Task: Find connections with filter location Rio do Sul with filter topic #startupwith filter profile language French with filter current company Acko with filter school Jobs in Bangalore with filter industry Leasing Residential Real Estate with filter service category Audio Engineering with filter keywords title Novelist/Writer
Action: Mouse moved to (294, 327)
Screenshot: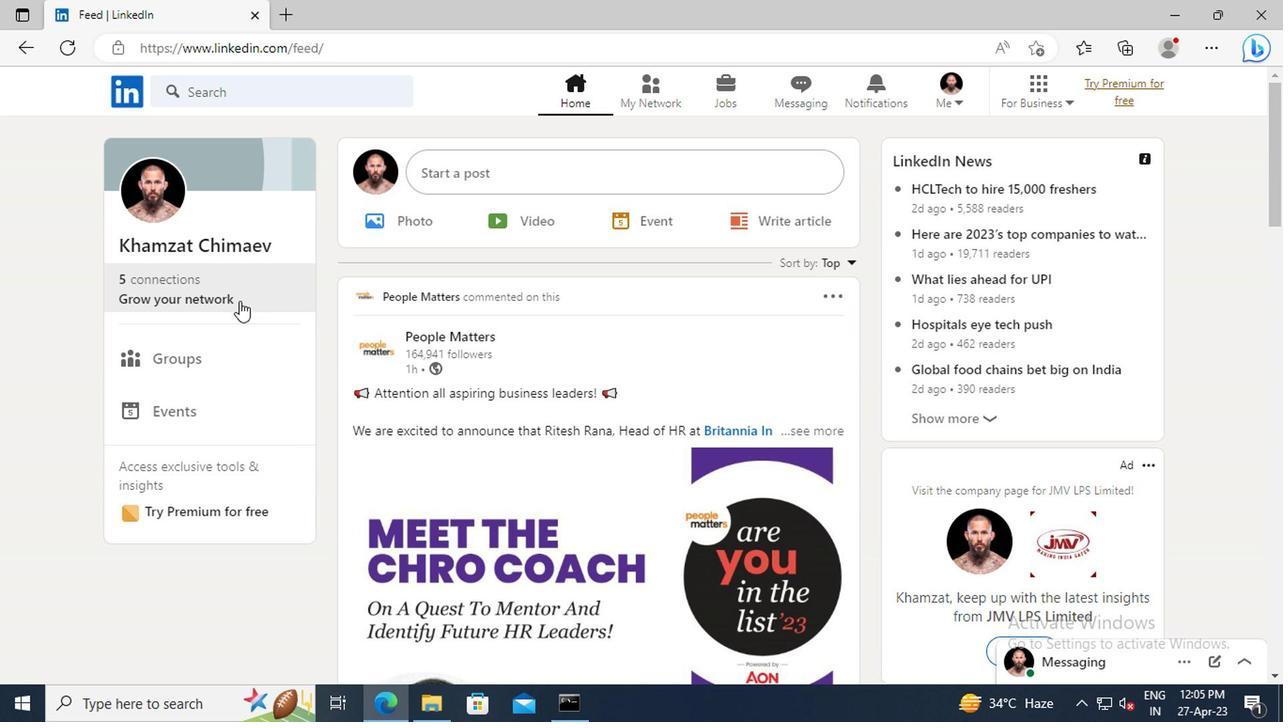 
Action: Mouse pressed left at (294, 327)
Screenshot: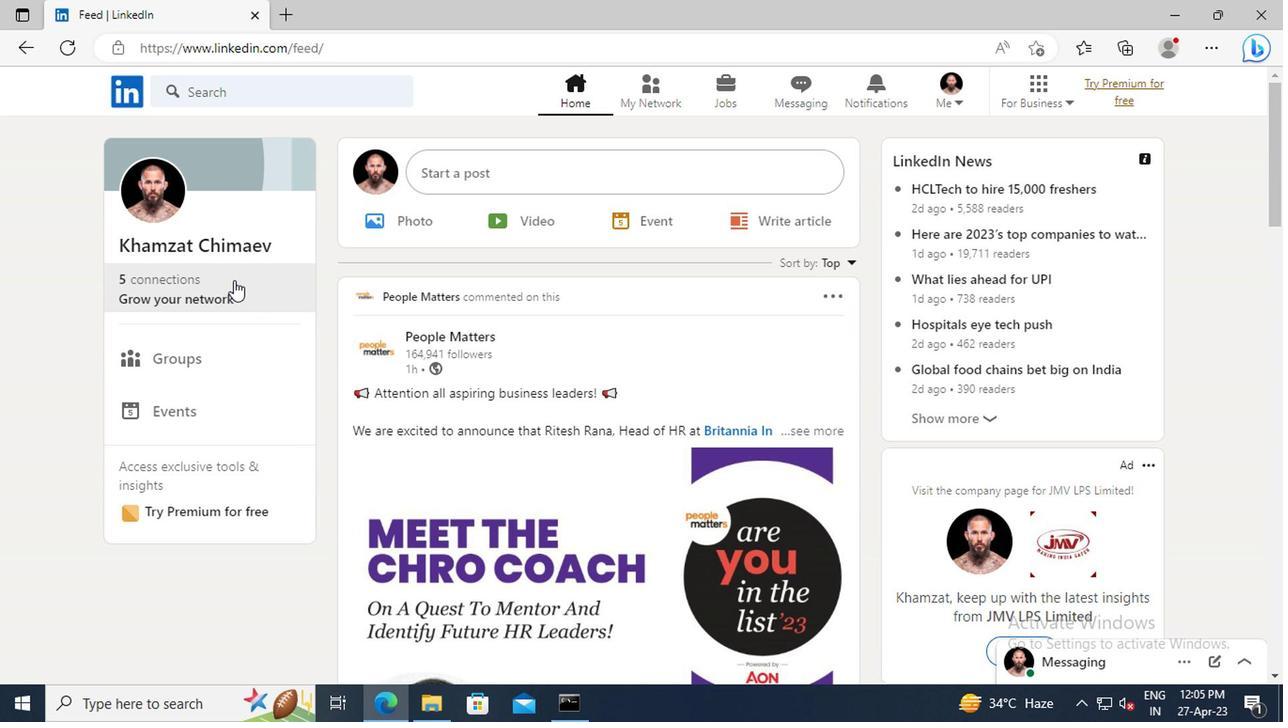 
Action: Mouse moved to (297, 272)
Screenshot: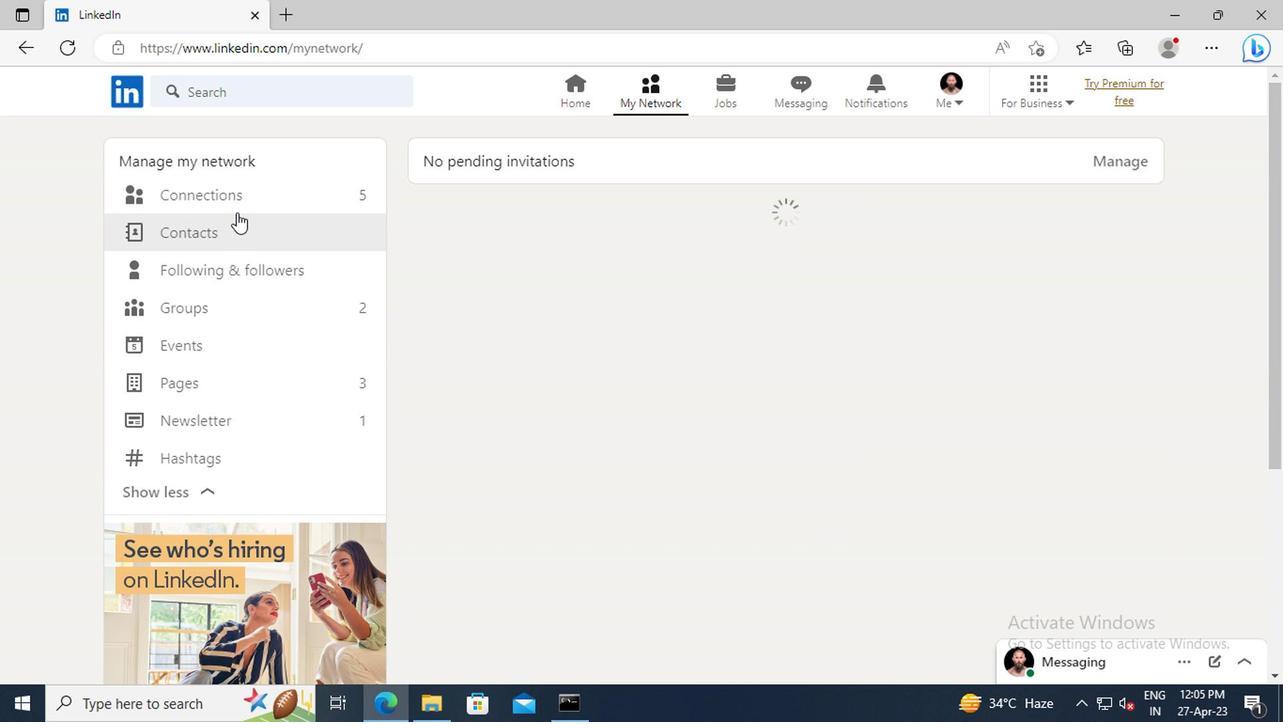 
Action: Mouse pressed left at (297, 272)
Screenshot: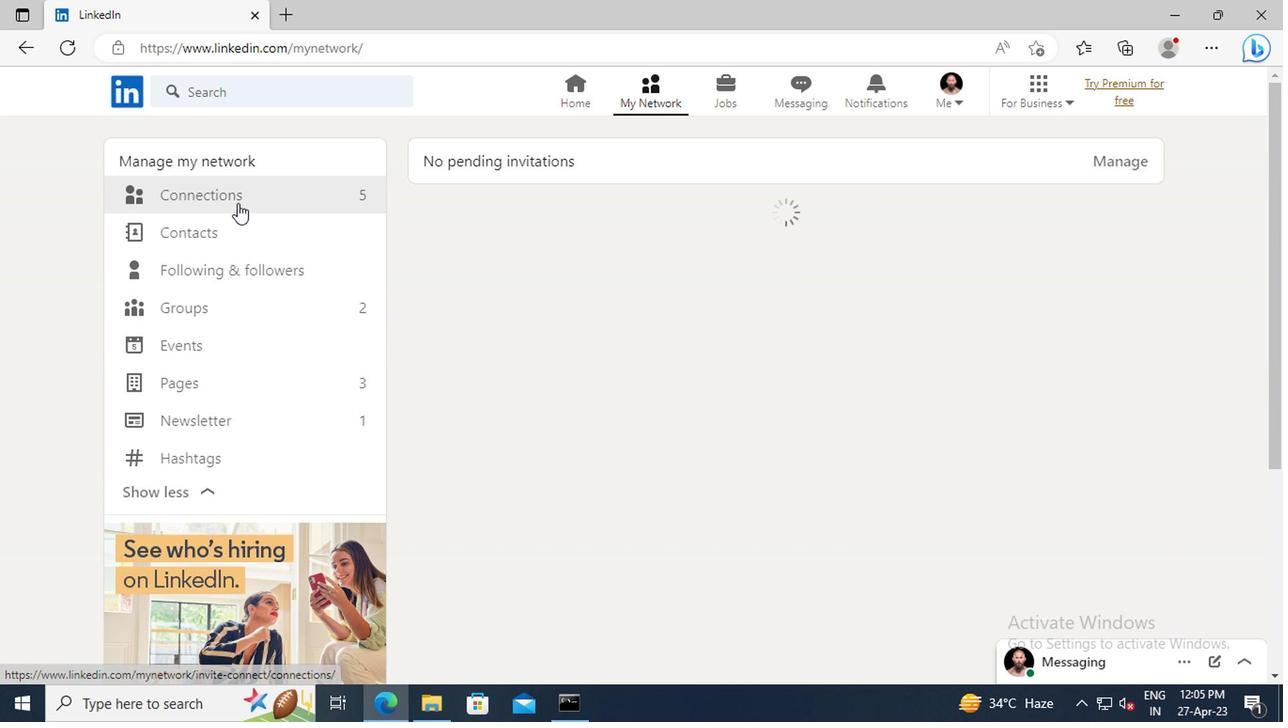 
Action: Mouse moved to (683, 271)
Screenshot: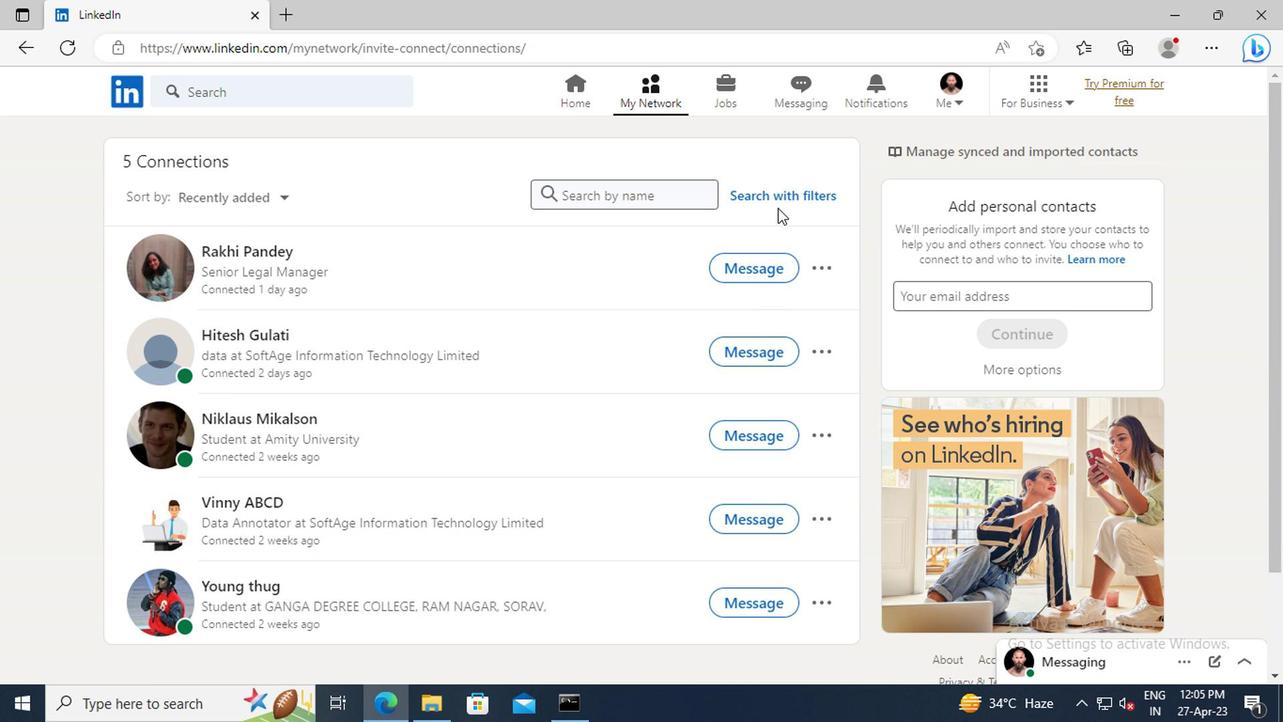 
Action: Mouse pressed left at (683, 271)
Screenshot: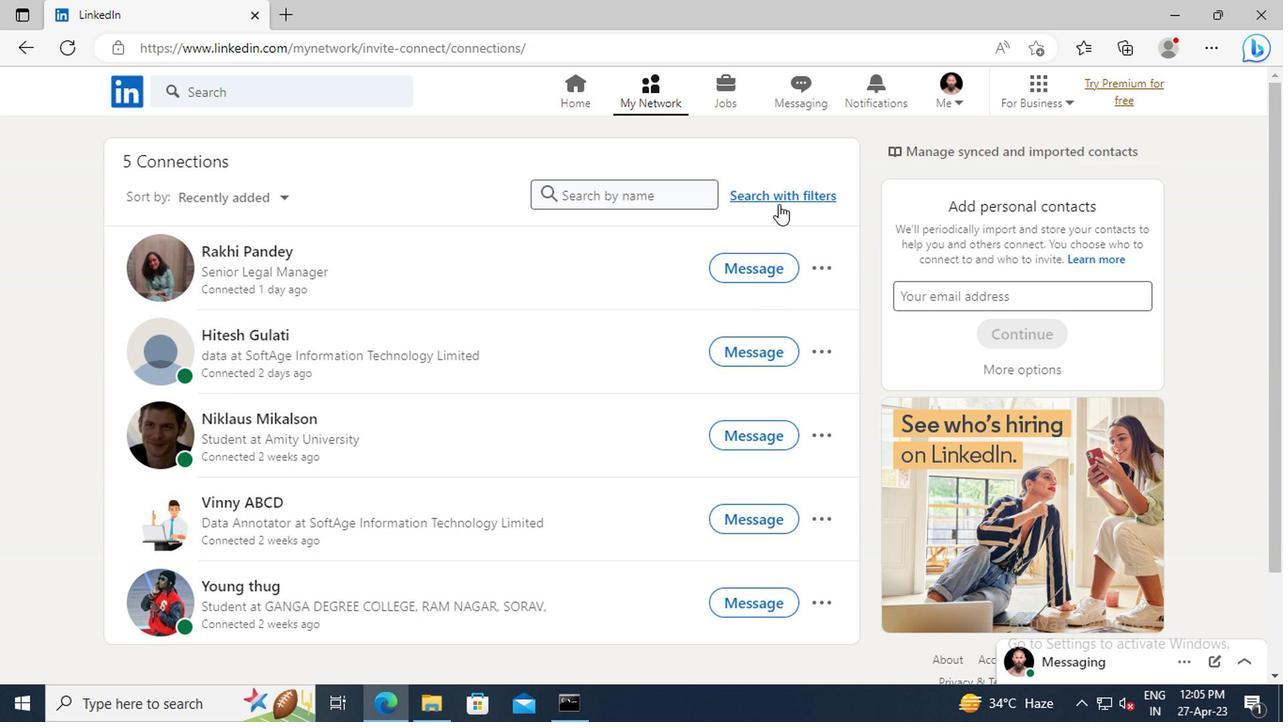 
Action: Mouse moved to (631, 235)
Screenshot: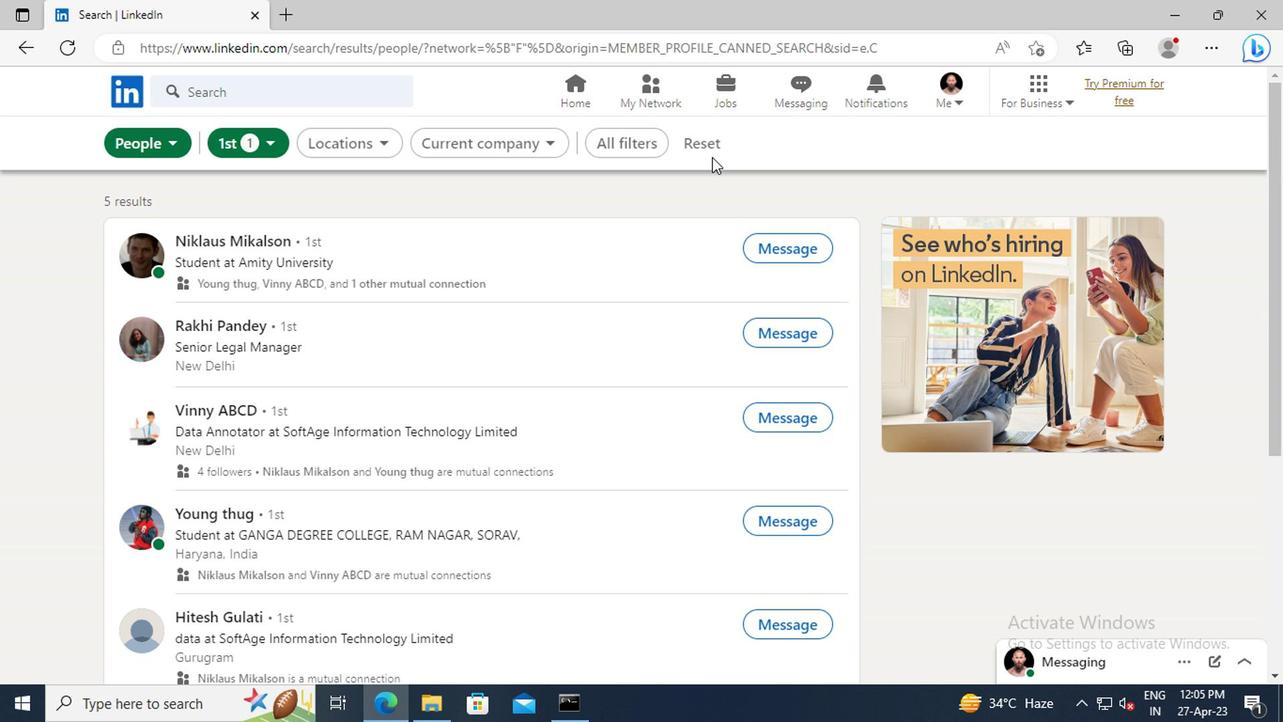
Action: Mouse pressed left at (631, 235)
Screenshot: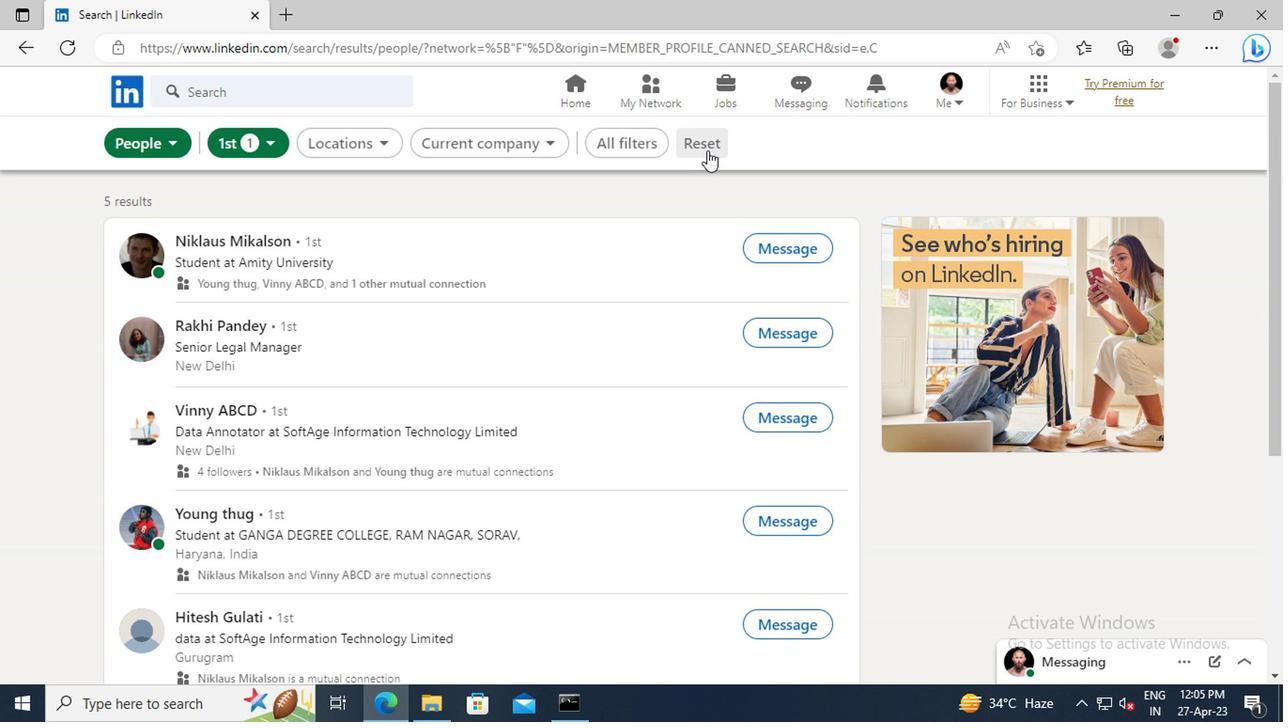 
Action: Mouse moved to (613, 232)
Screenshot: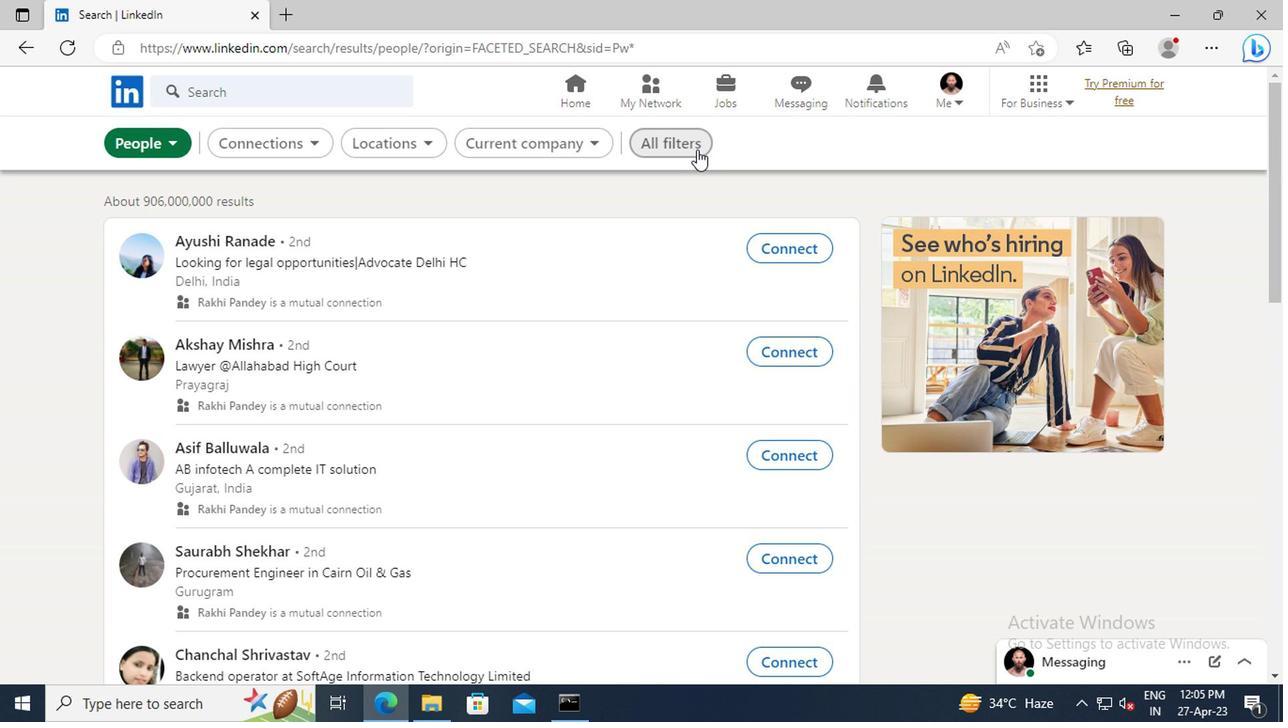 
Action: Mouse pressed left at (613, 232)
Screenshot: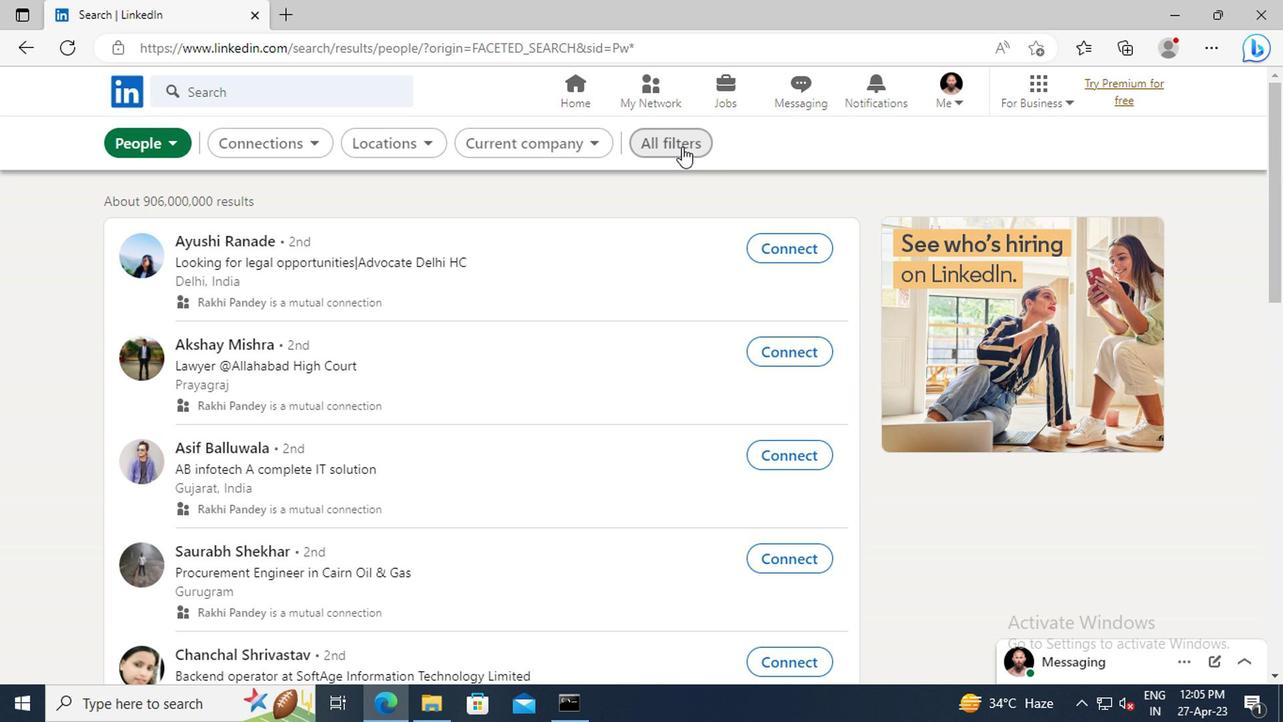 
Action: Mouse moved to (881, 379)
Screenshot: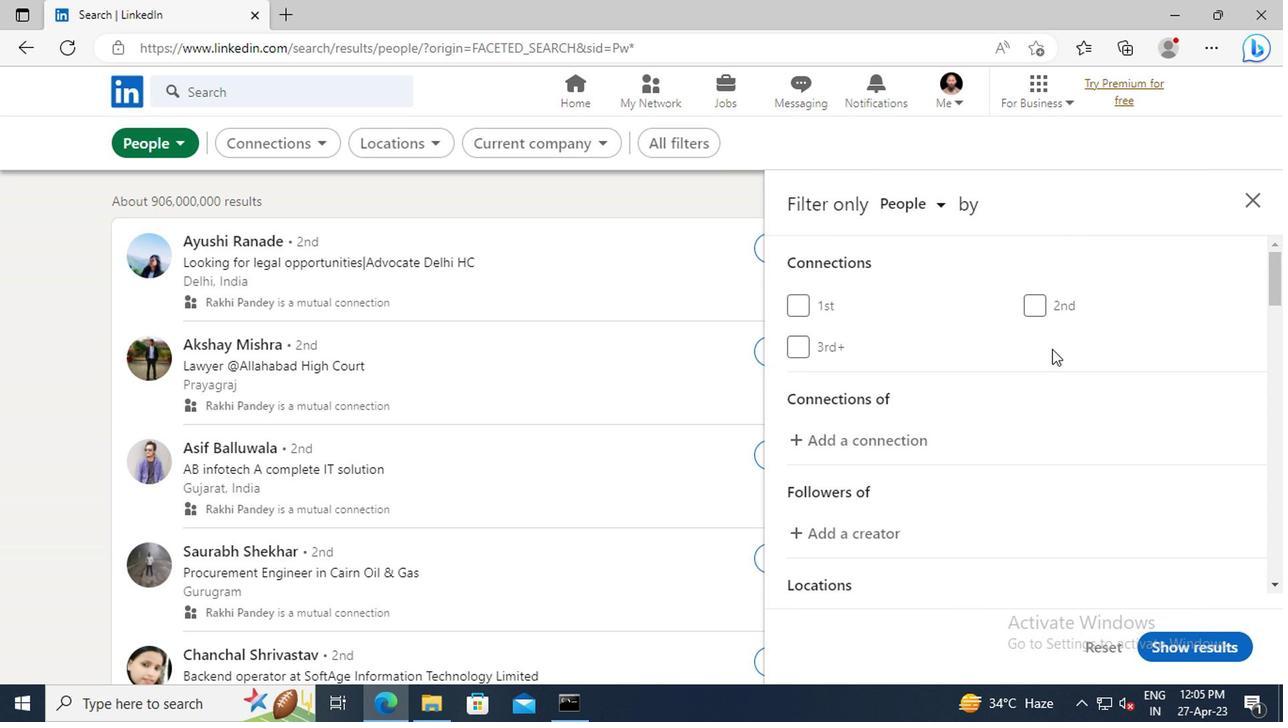 
Action: Mouse scrolled (881, 379) with delta (0, 0)
Screenshot: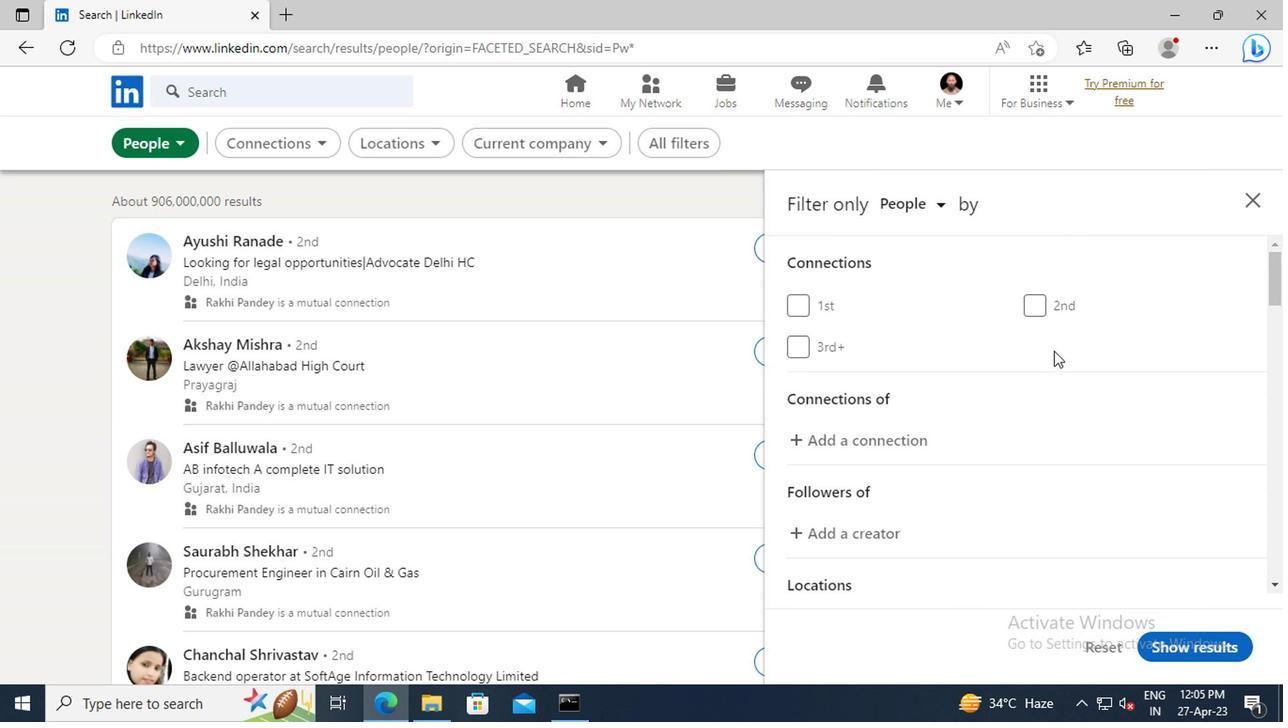 
Action: Mouse scrolled (881, 379) with delta (0, 0)
Screenshot: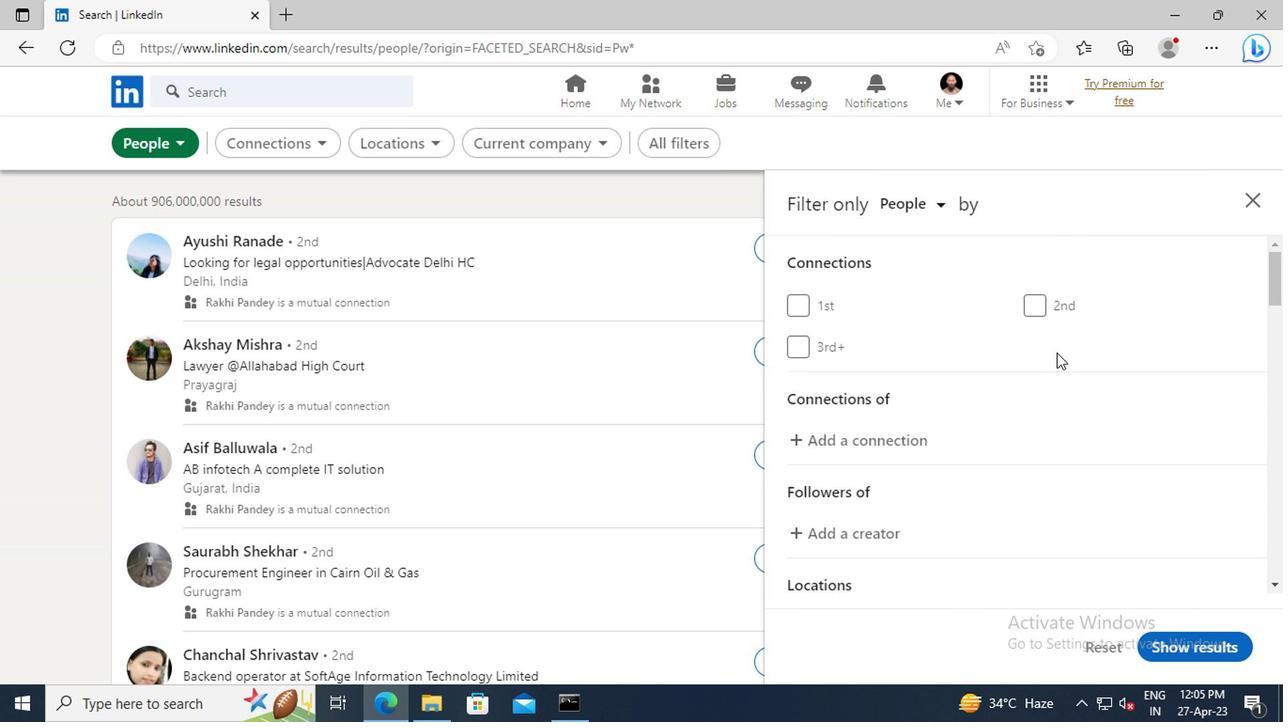 
Action: Mouse scrolled (881, 379) with delta (0, 0)
Screenshot: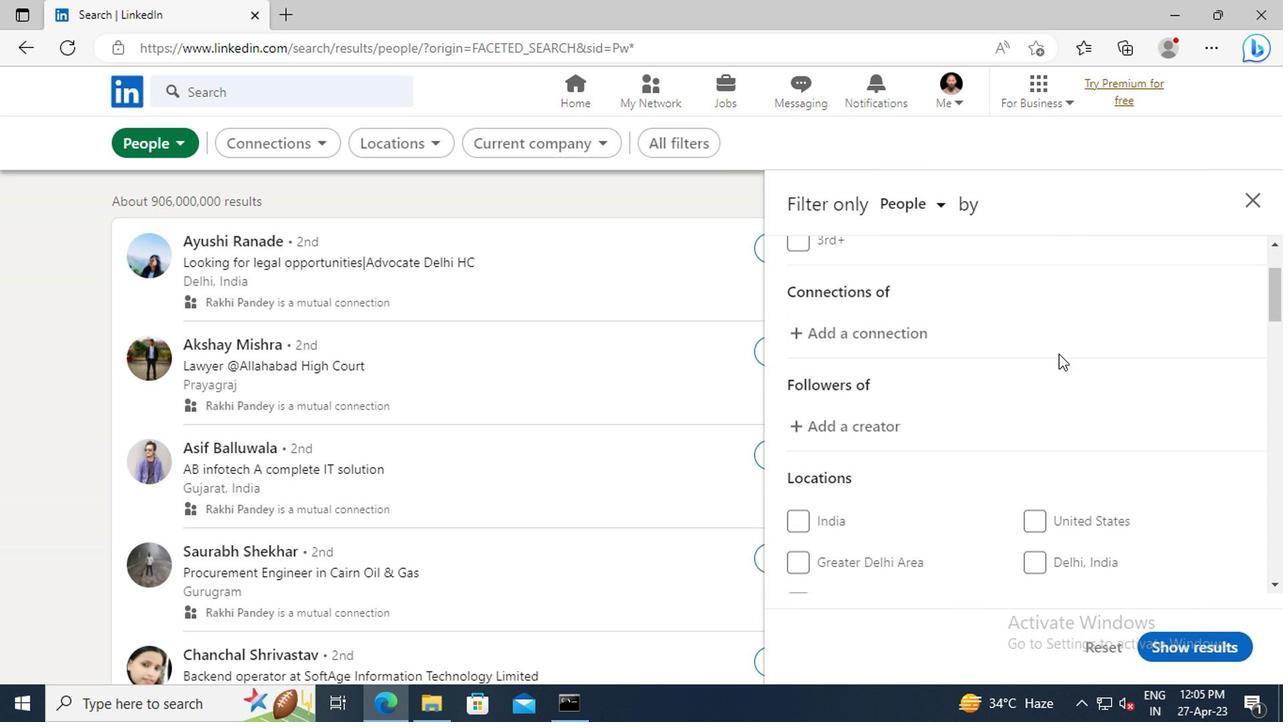 
Action: Mouse scrolled (881, 379) with delta (0, 0)
Screenshot: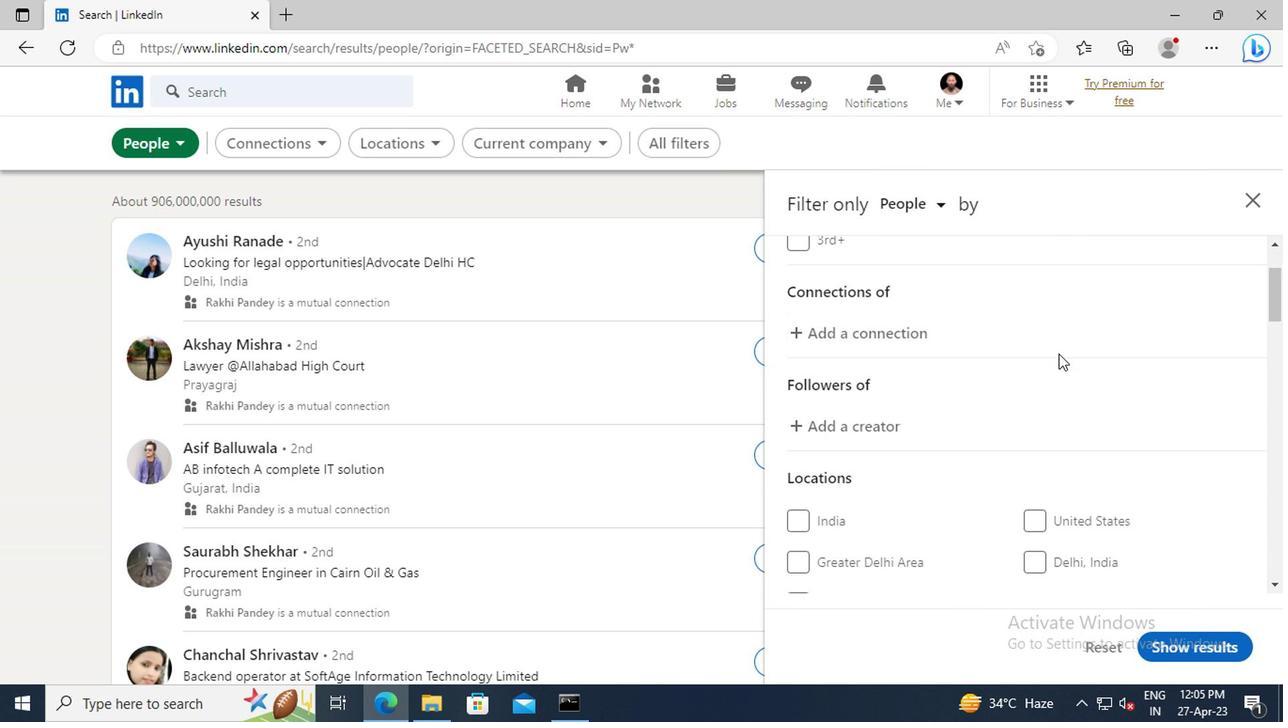 
Action: Mouse scrolled (881, 379) with delta (0, 0)
Screenshot: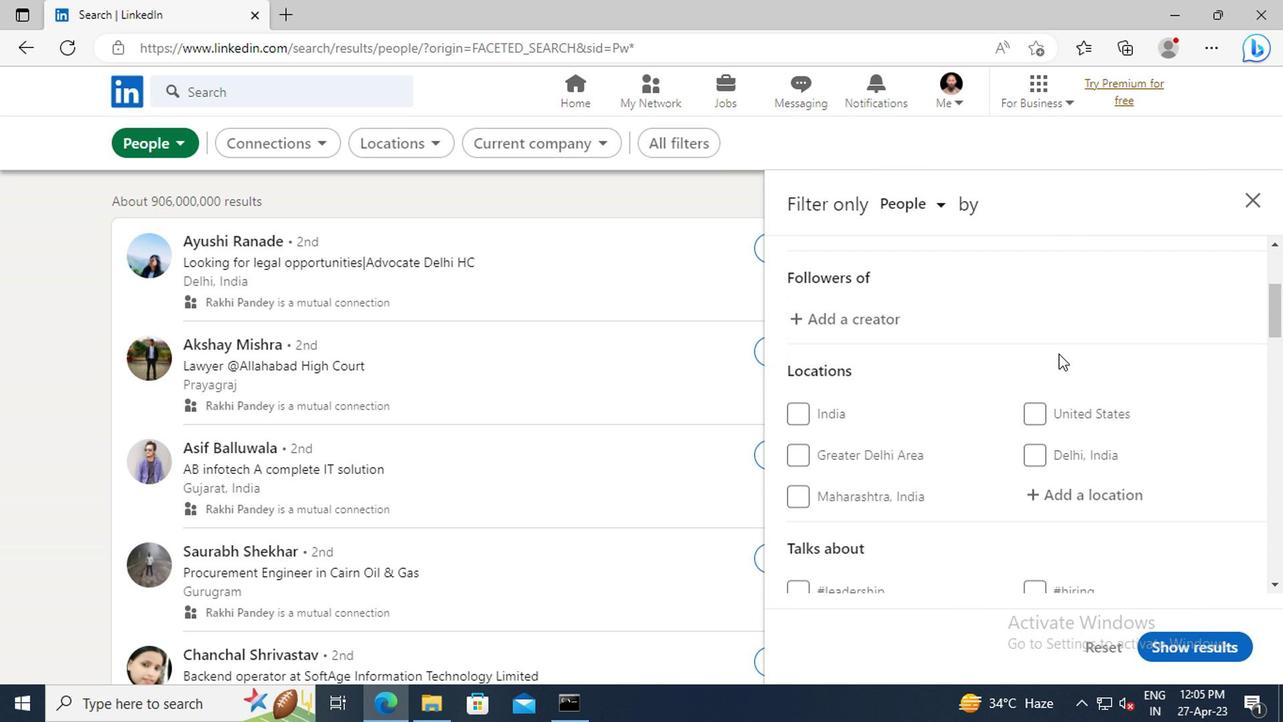 
Action: Mouse moved to (889, 439)
Screenshot: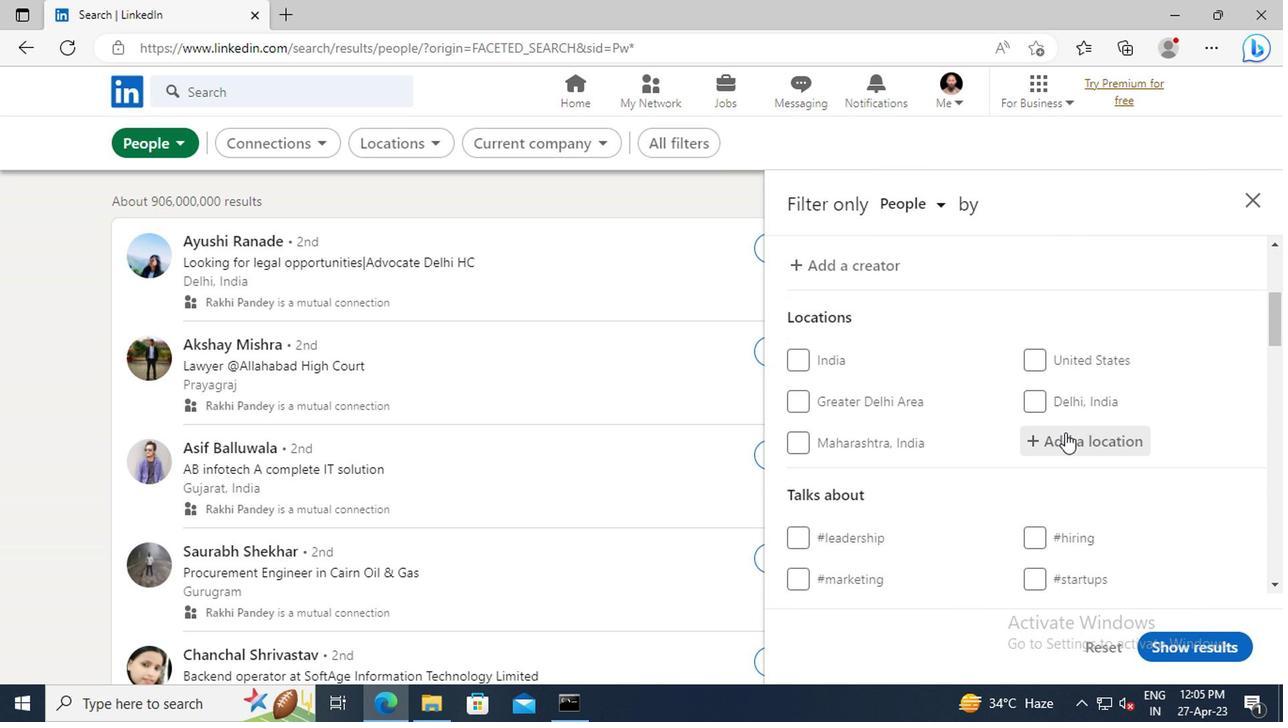 
Action: Mouse pressed left at (889, 439)
Screenshot: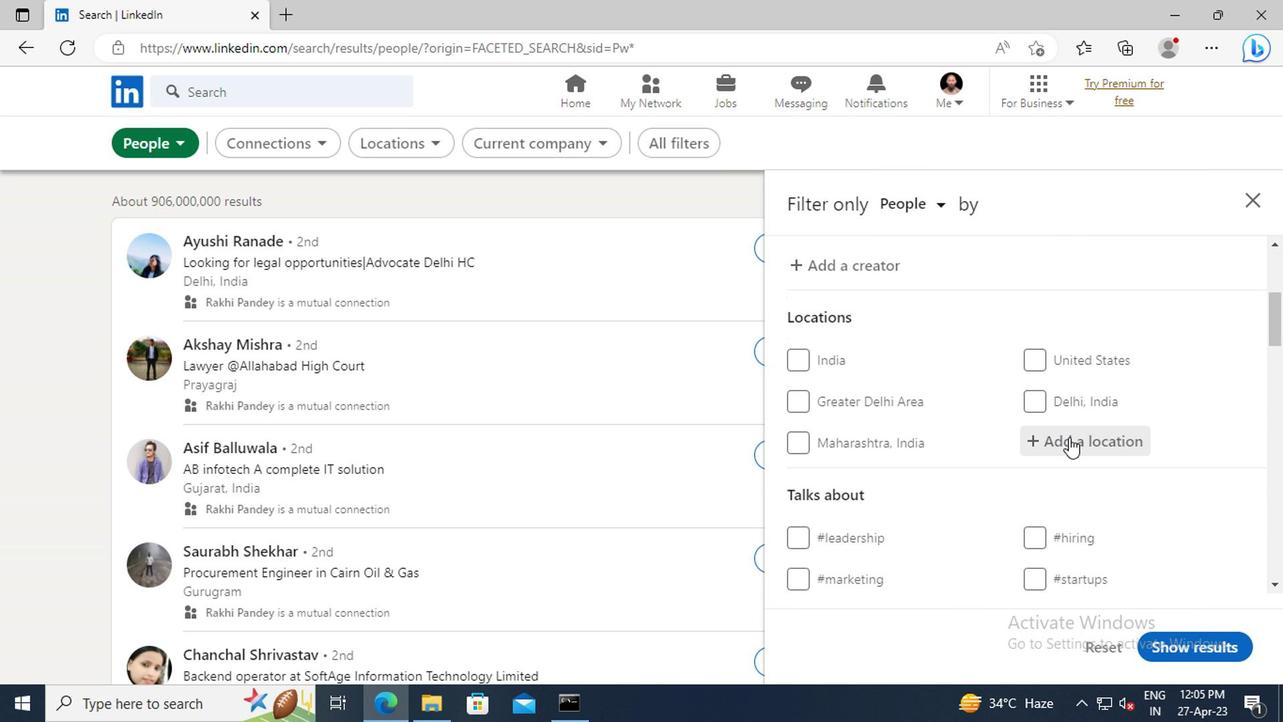 
Action: Key pressed <Key.shift>RIO<Key.space>DU<Key.space><Key.shift>SUL<Key.enter>
Screenshot: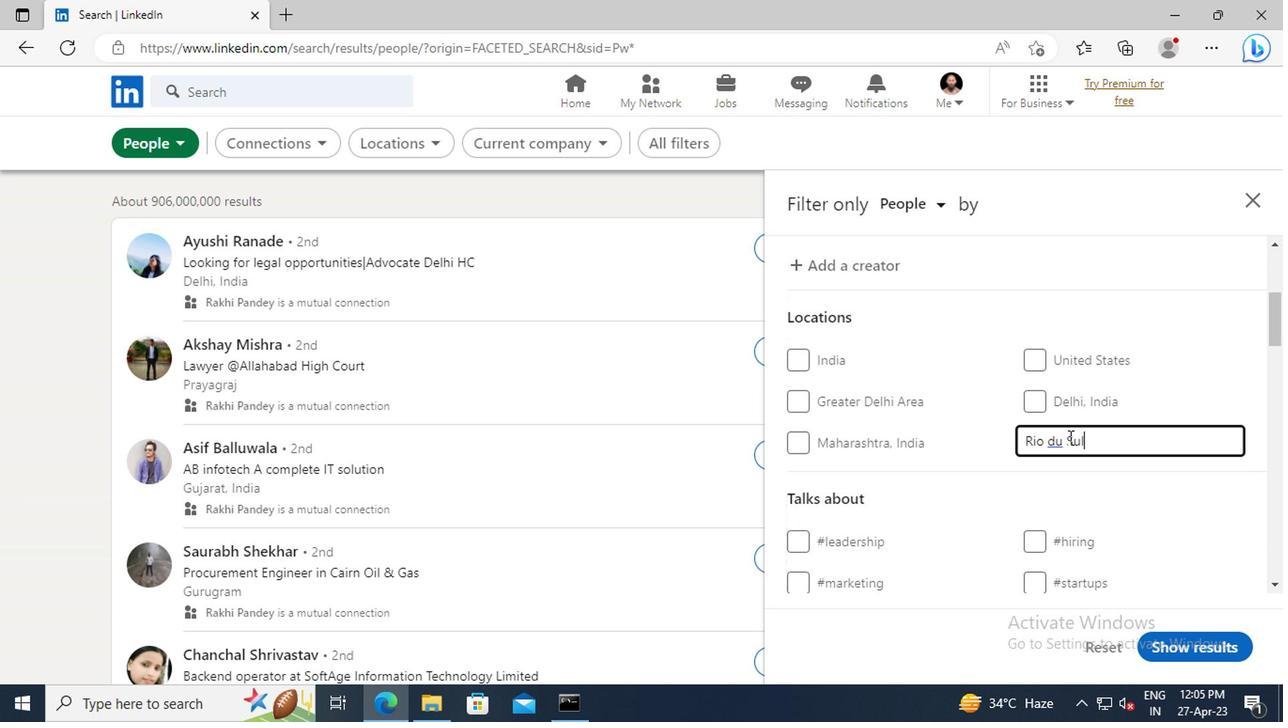 
Action: Mouse moved to (898, 431)
Screenshot: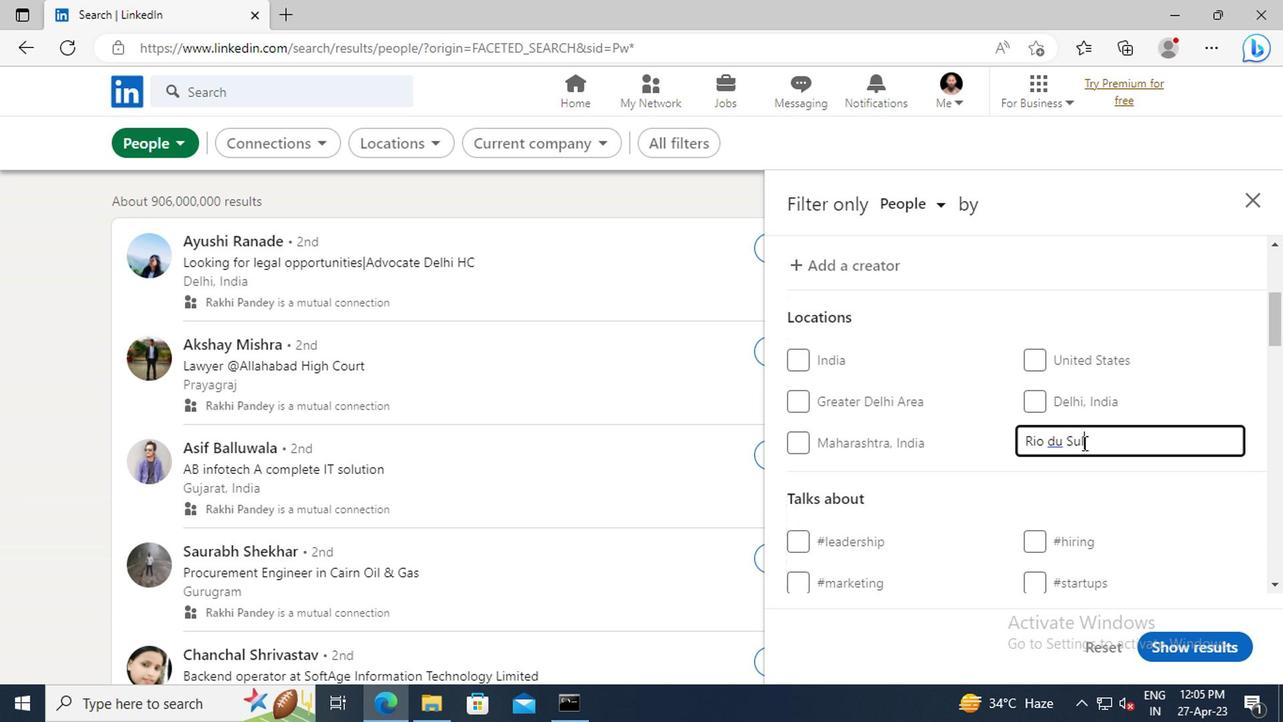 
Action: Mouse scrolled (898, 431) with delta (0, 0)
Screenshot: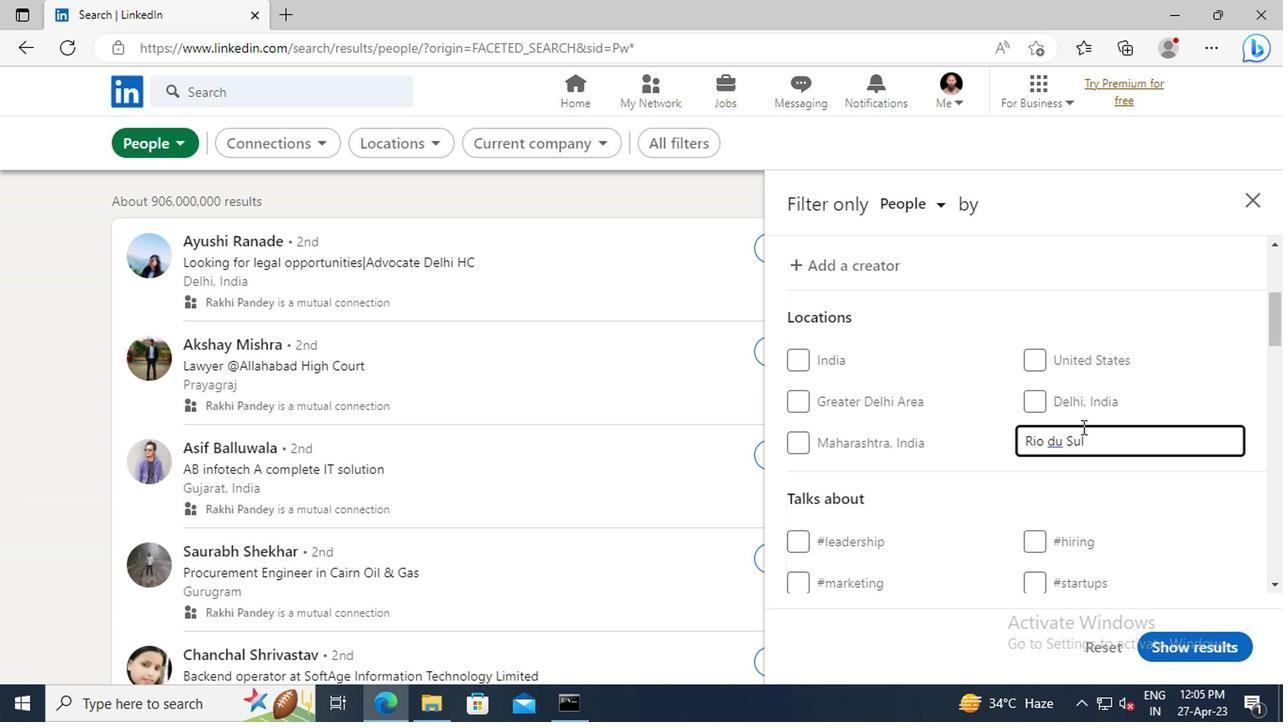 
Action: Mouse scrolled (898, 431) with delta (0, 0)
Screenshot: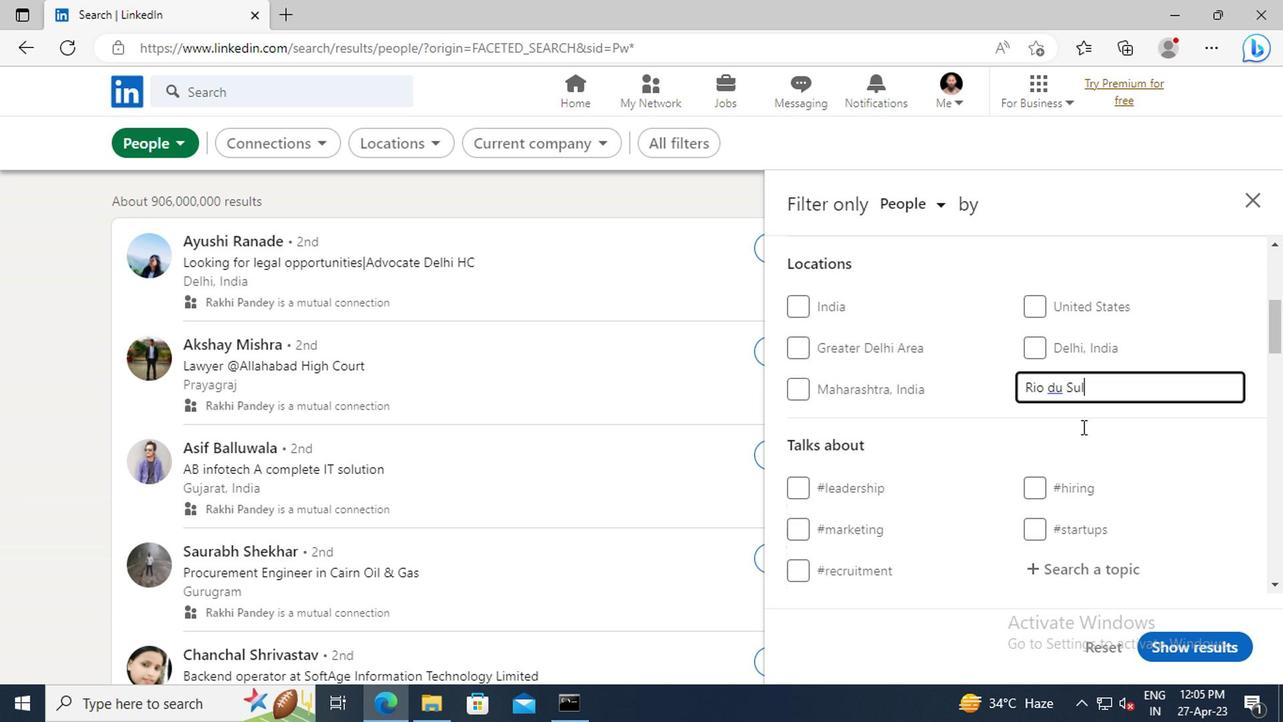
Action: Mouse scrolled (898, 431) with delta (0, 0)
Screenshot: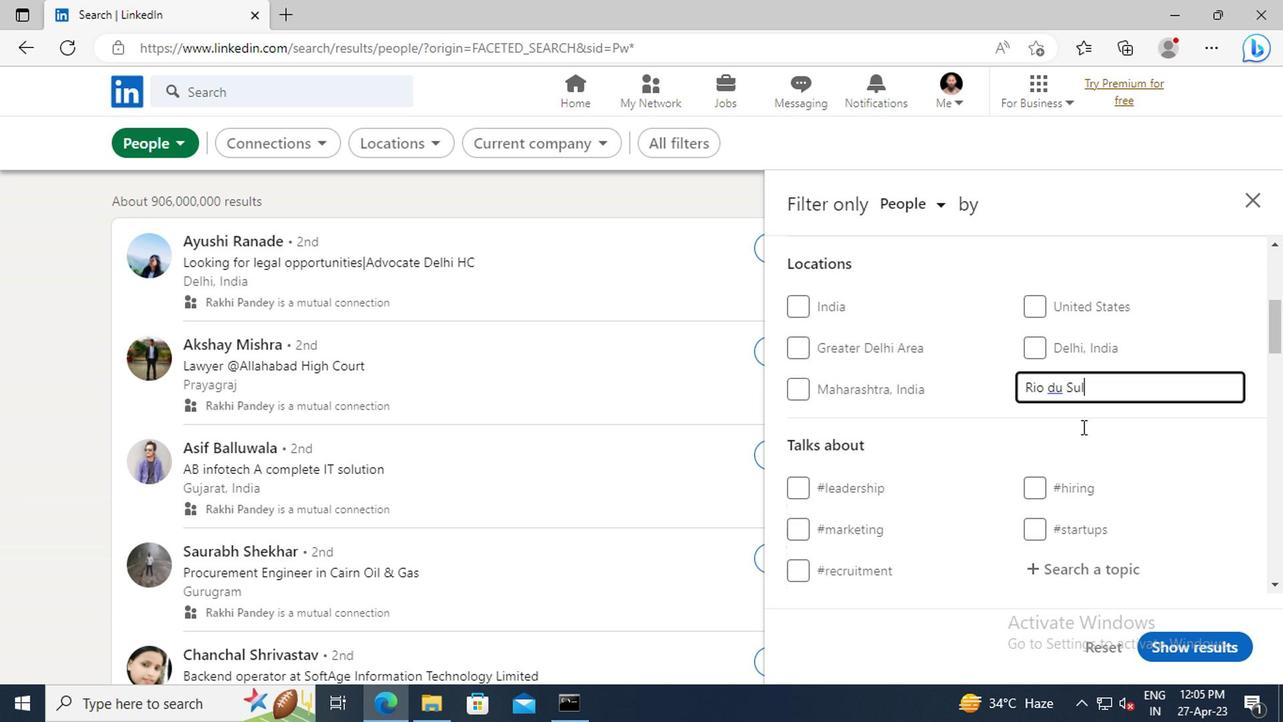 
Action: Mouse scrolled (898, 431) with delta (0, 0)
Screenshot: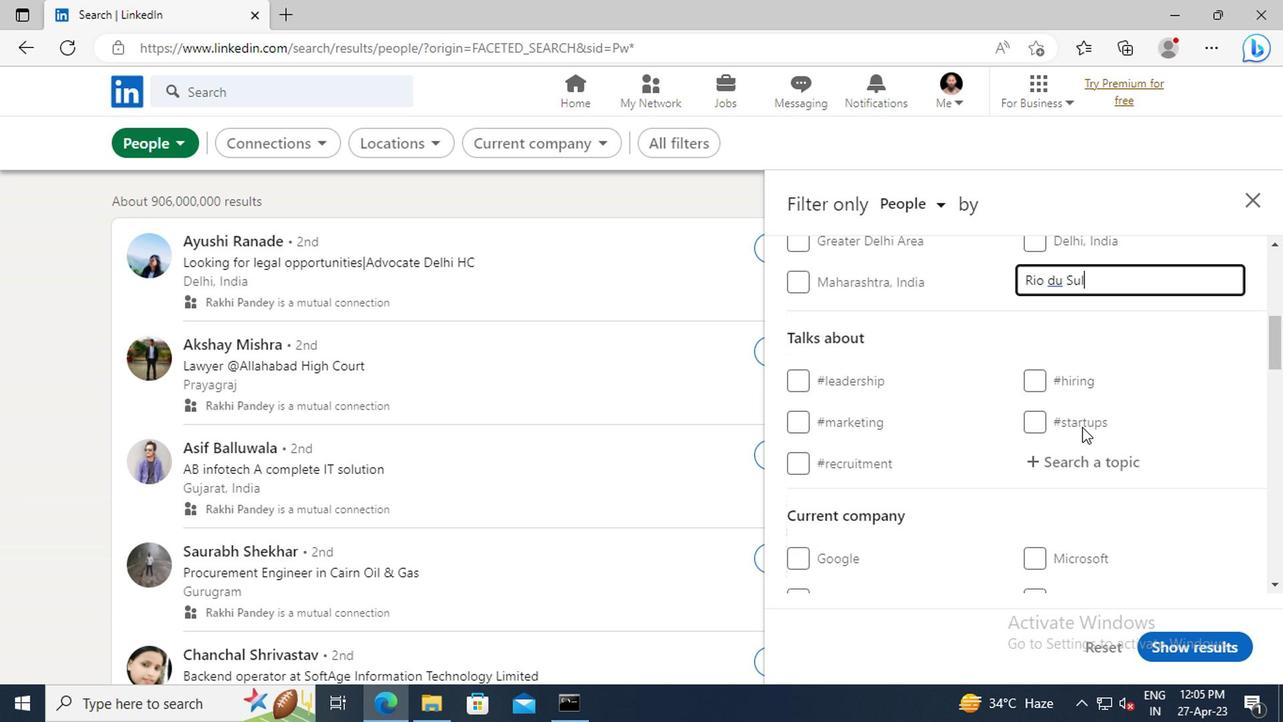 
Action: Mouse moved to (885, 419)
Screenshot: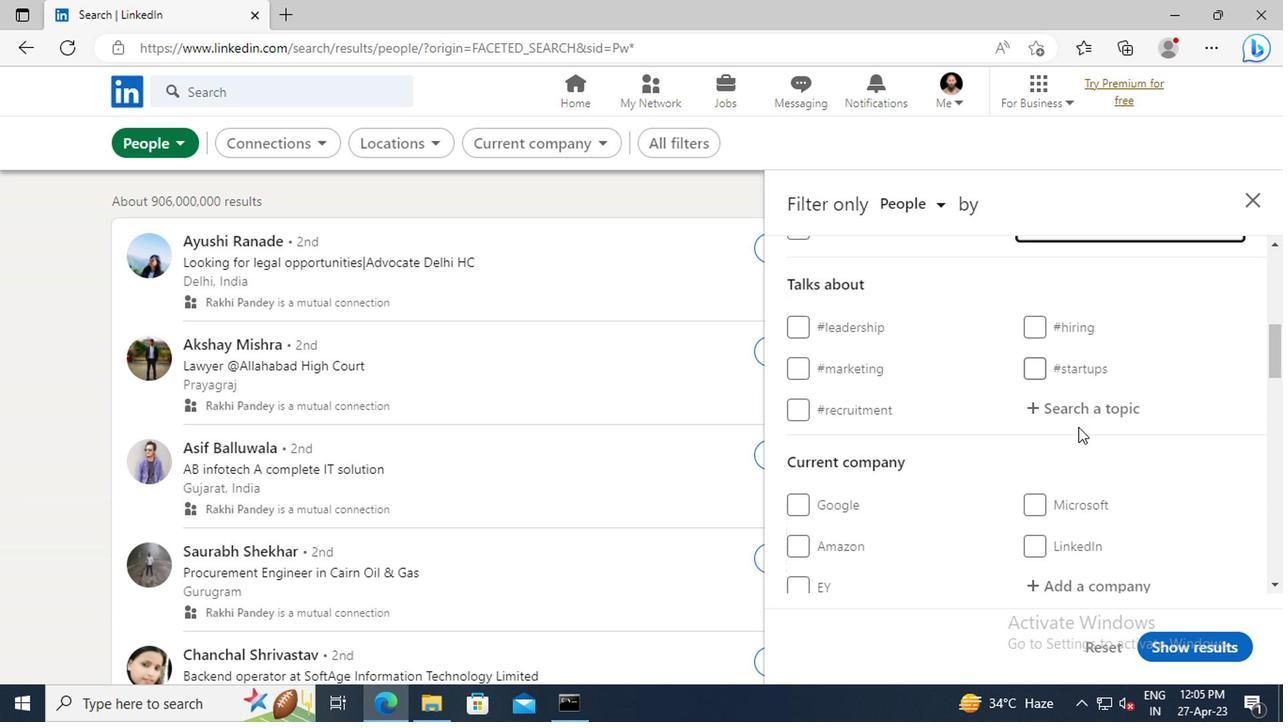 
Action: Mouse pressed left at (885, 419)
Screenshot: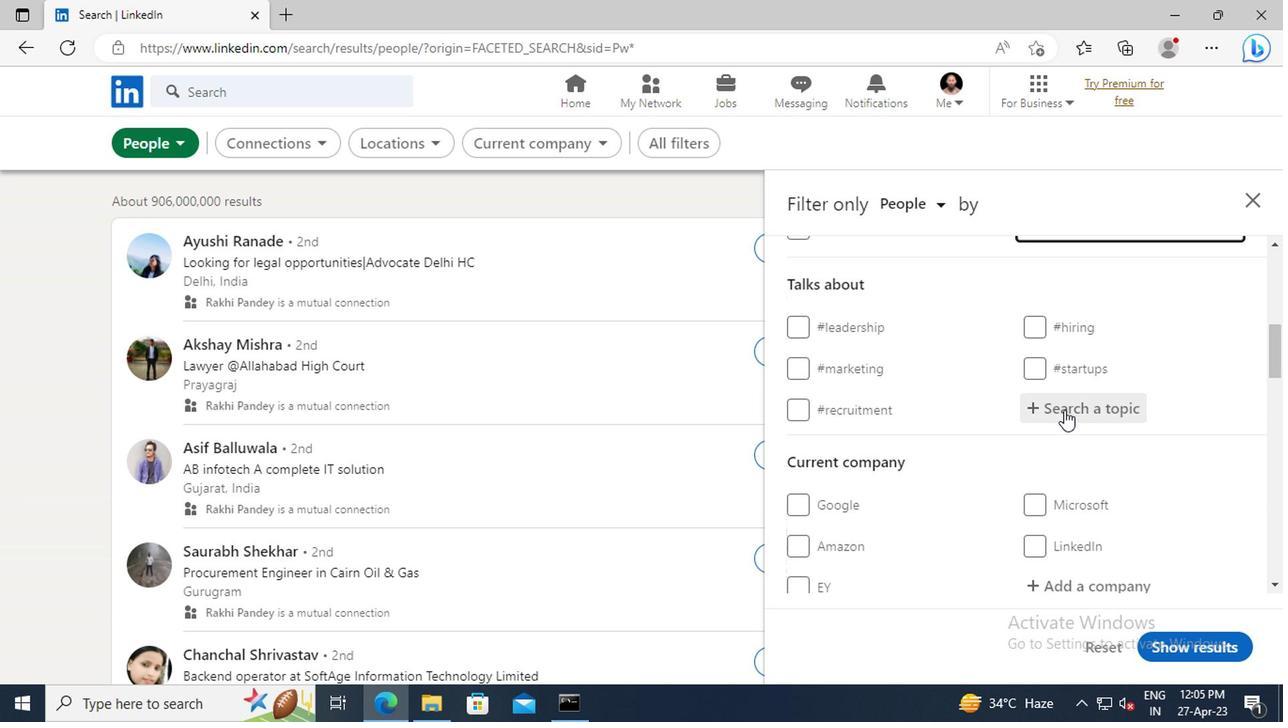 
Action: Key pressed <Key.shift>#STARTUPWITH<Key.enter>
Screenshot: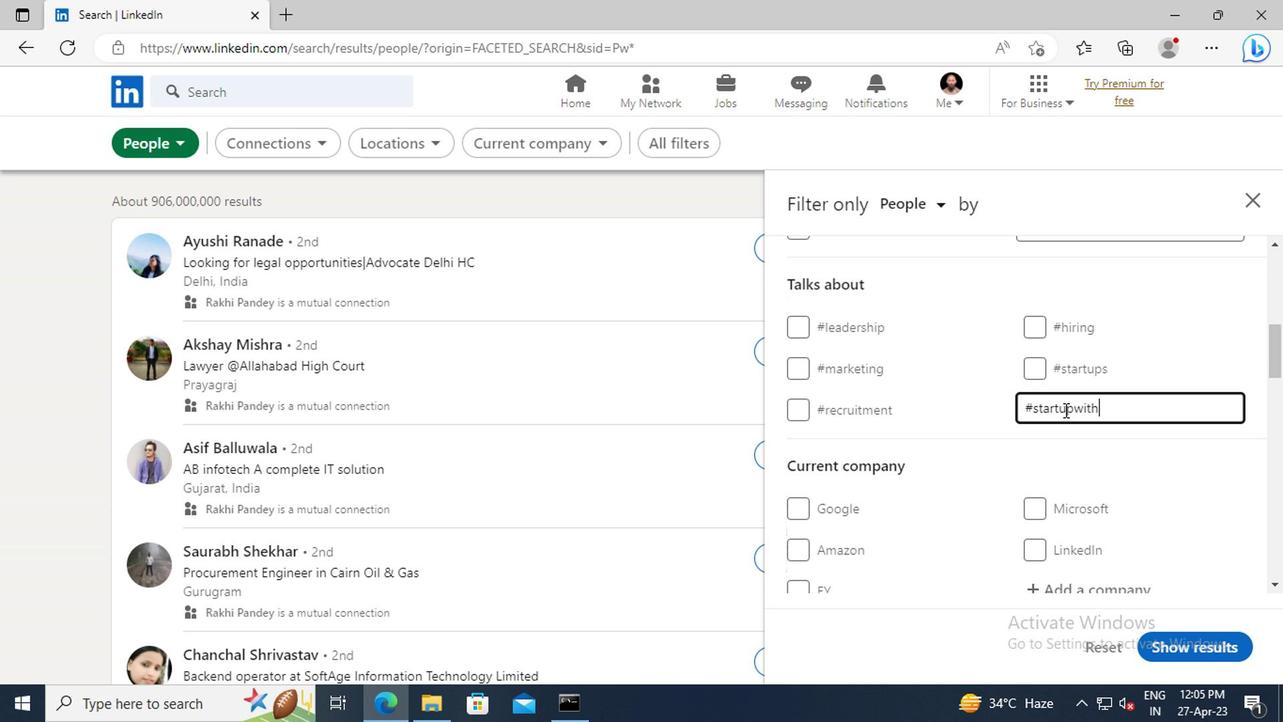 
Action: Mouse scrolled (885, 419) with delta (0, 0)
Screenshot: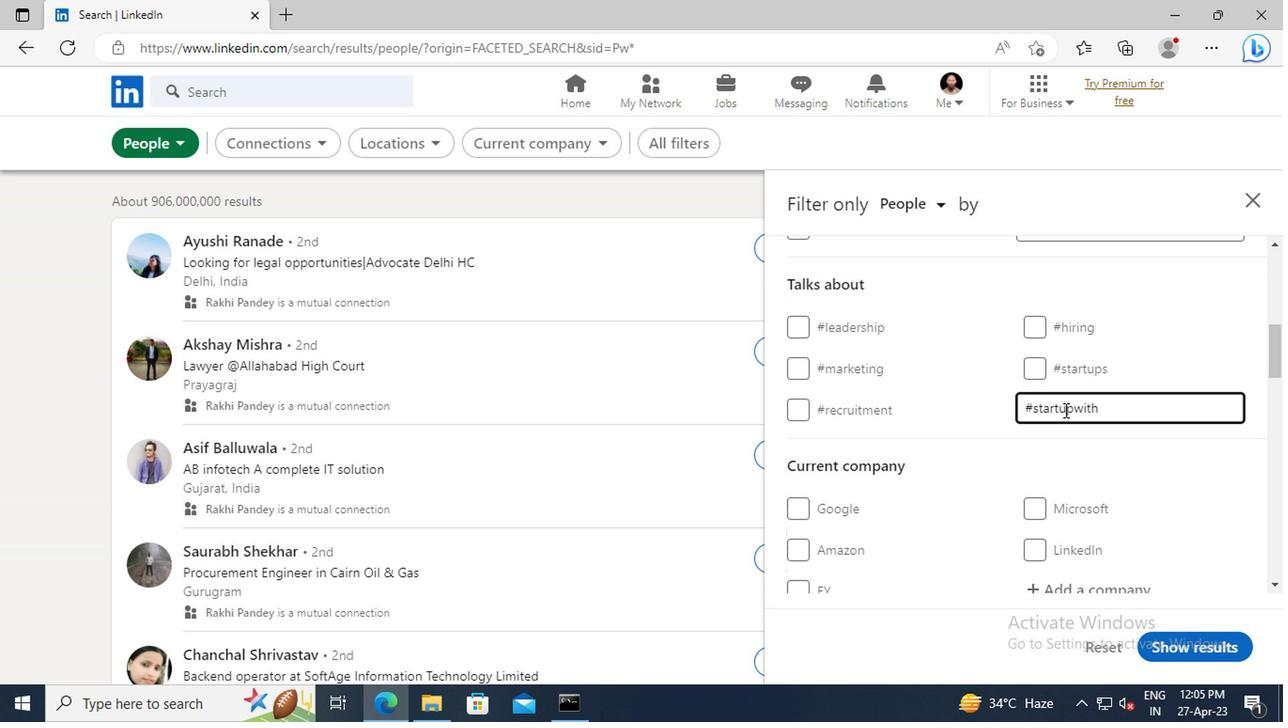 
Action: Mouse scrolled (885, 419) with delta (0, 0)
Screenshot: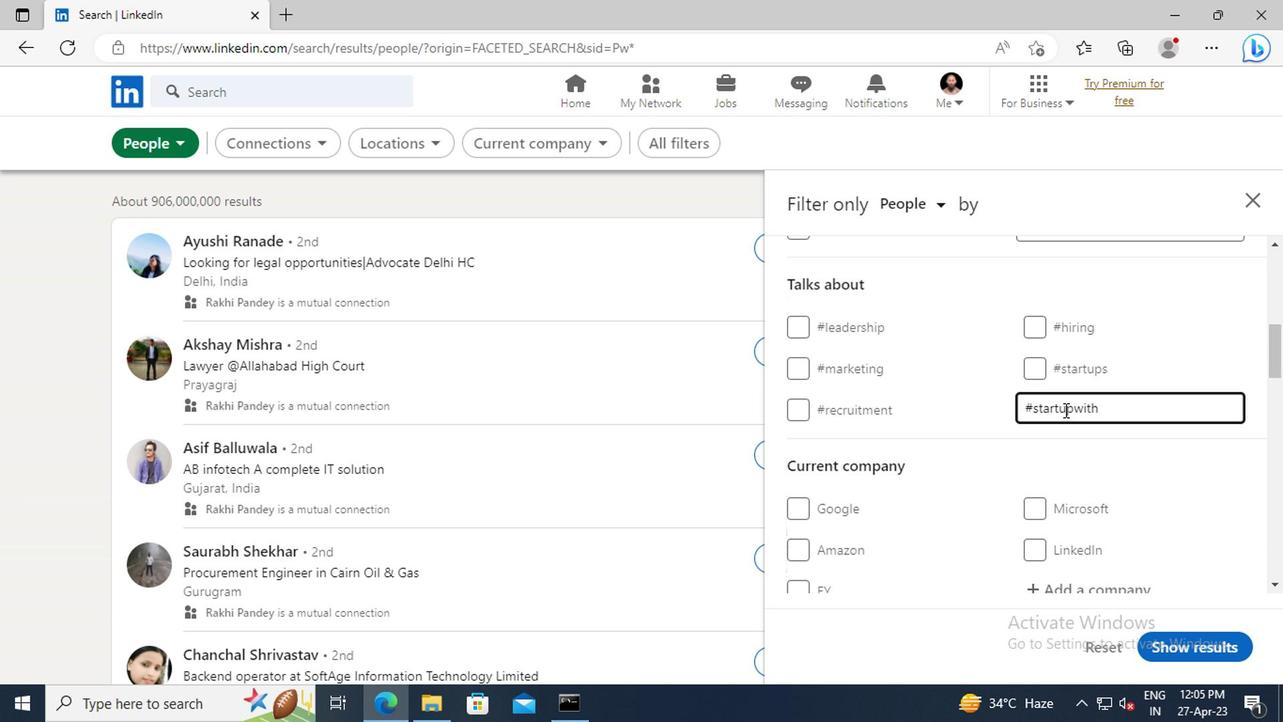 
Action: Mouse scrolled (885, 419) with delta (0, 0)
Screenshot: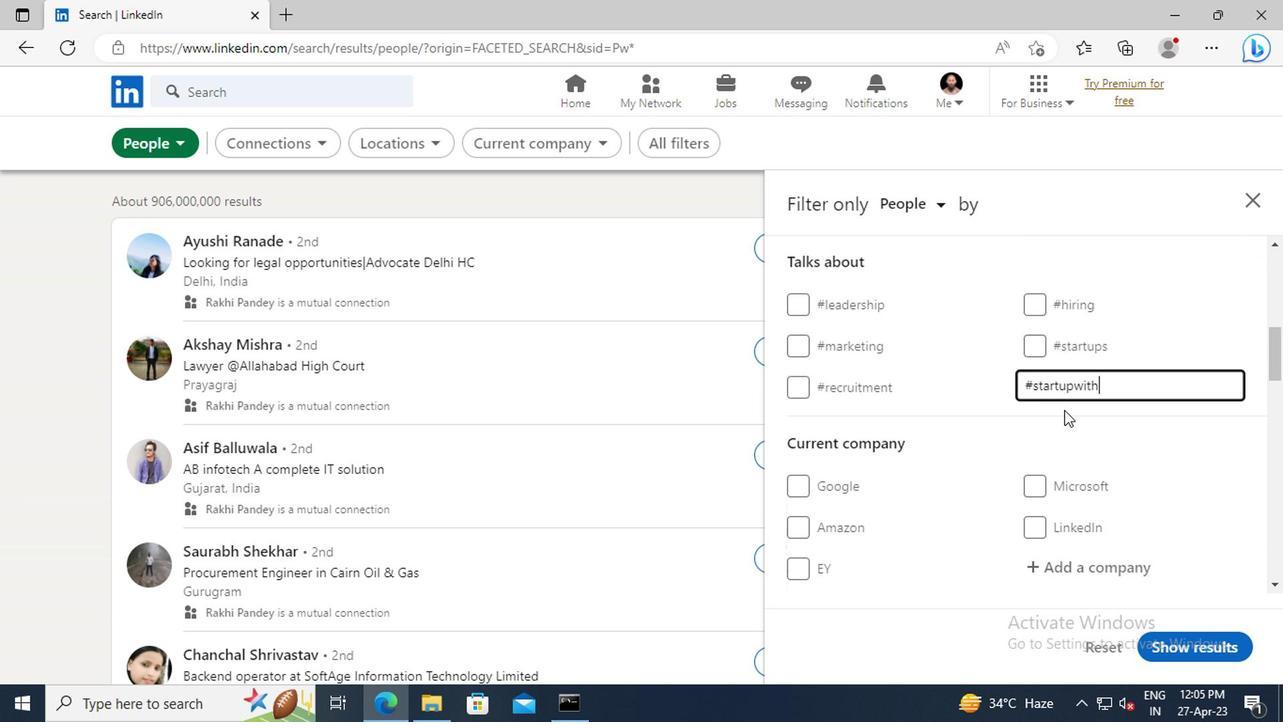 
Action: Mouse scrolled (885, 419) with delta (0, 0)
Screenshot: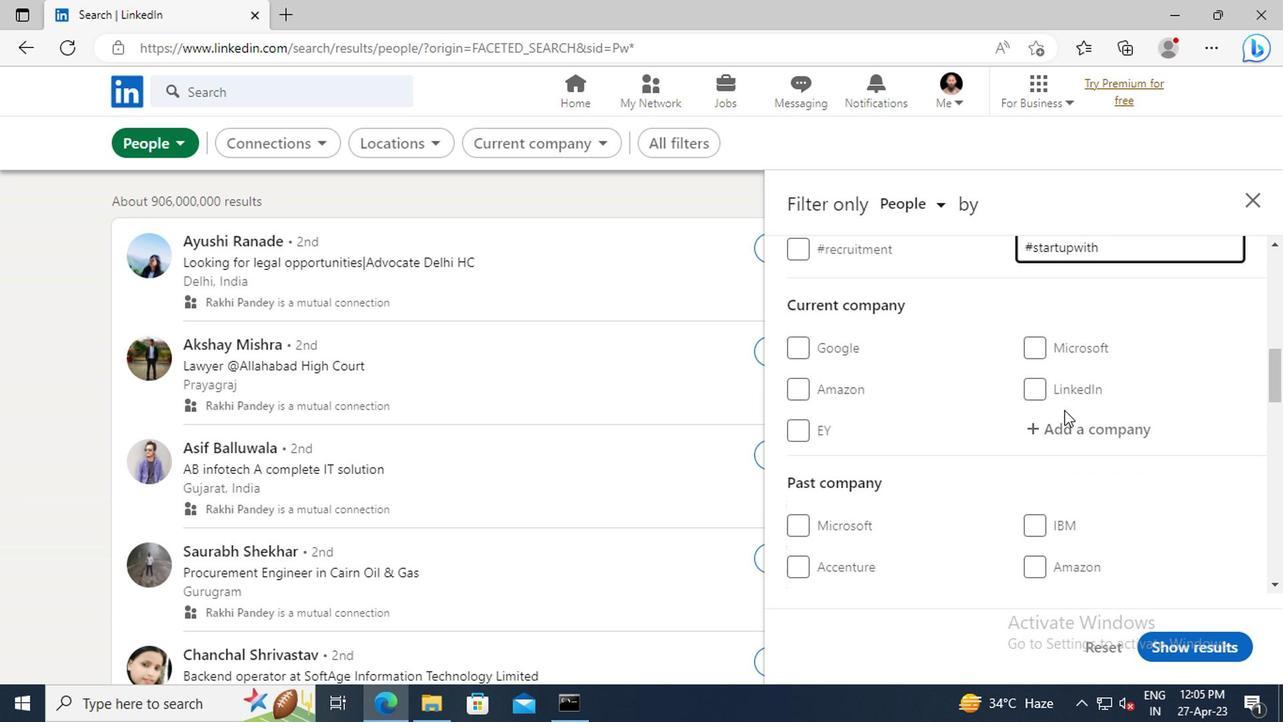 
Action: Mouse scrolled (885, 419) with delta (0, 0)
Screenshot: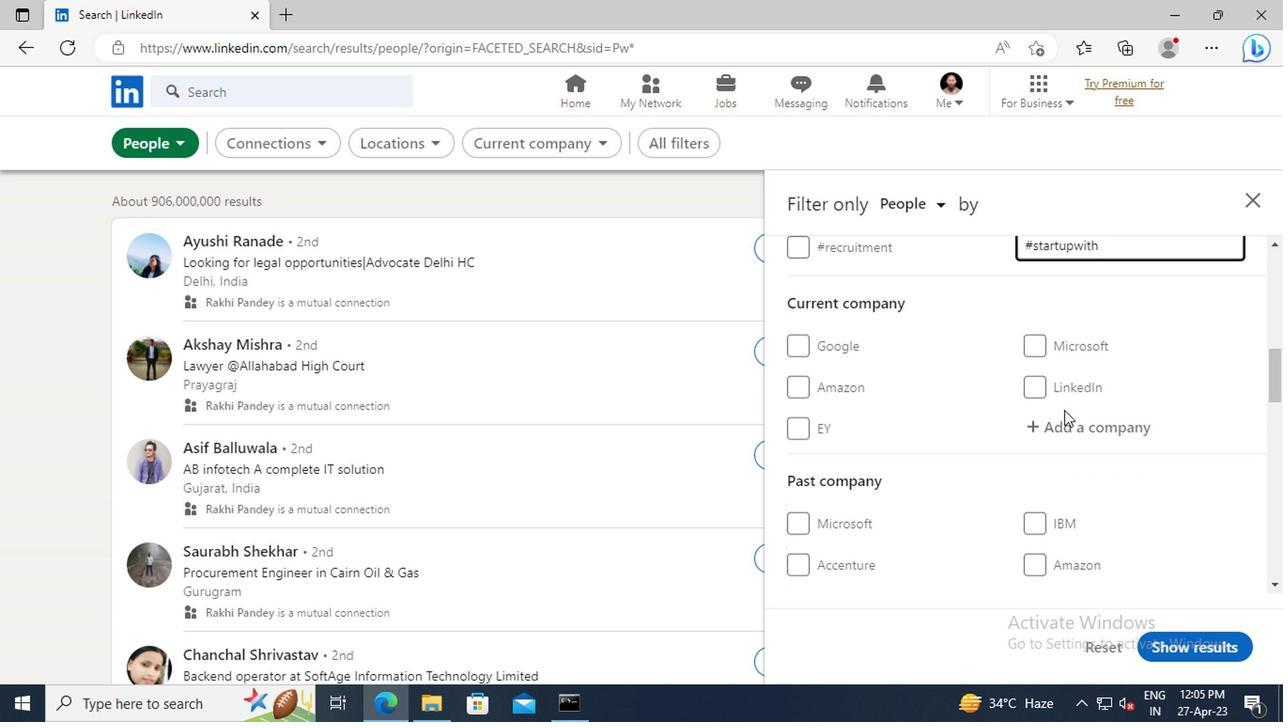 
Action: Mouse scrolled (885, 419) with delta (0, 0)
Screenshot: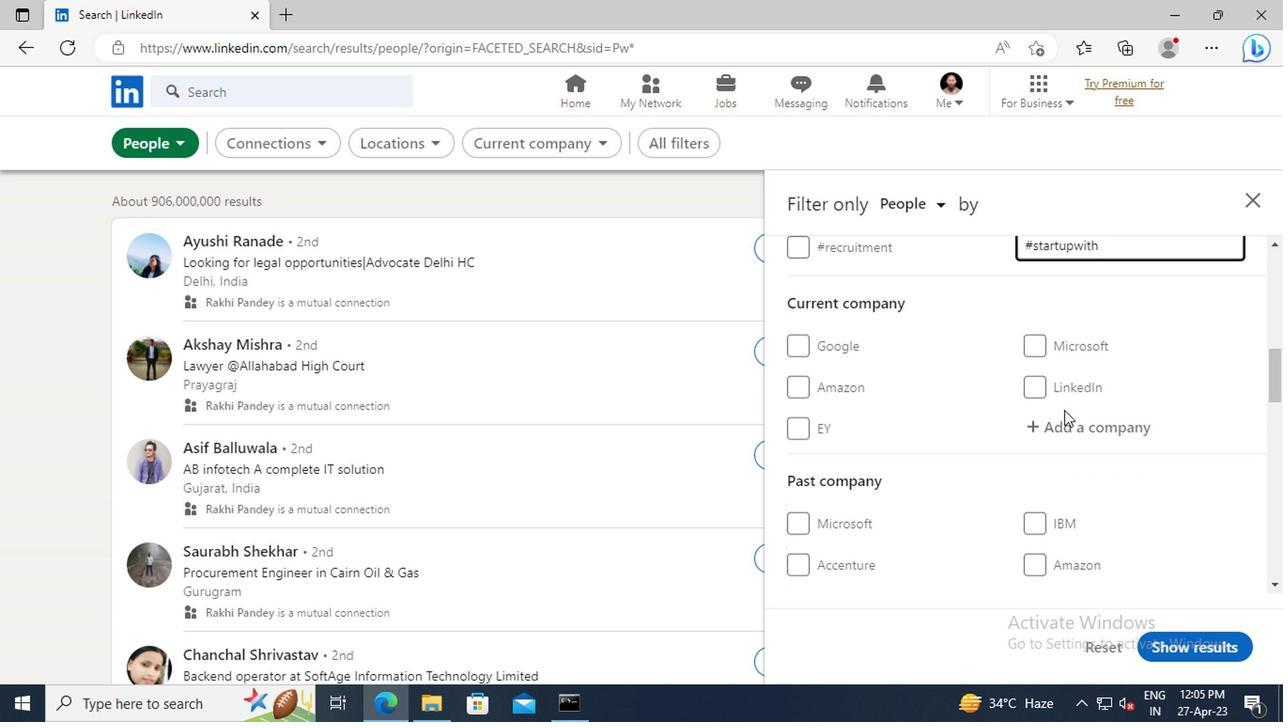 
Action: Mouse scrolled (885, 419) with delta (0, 0)
Screenshot: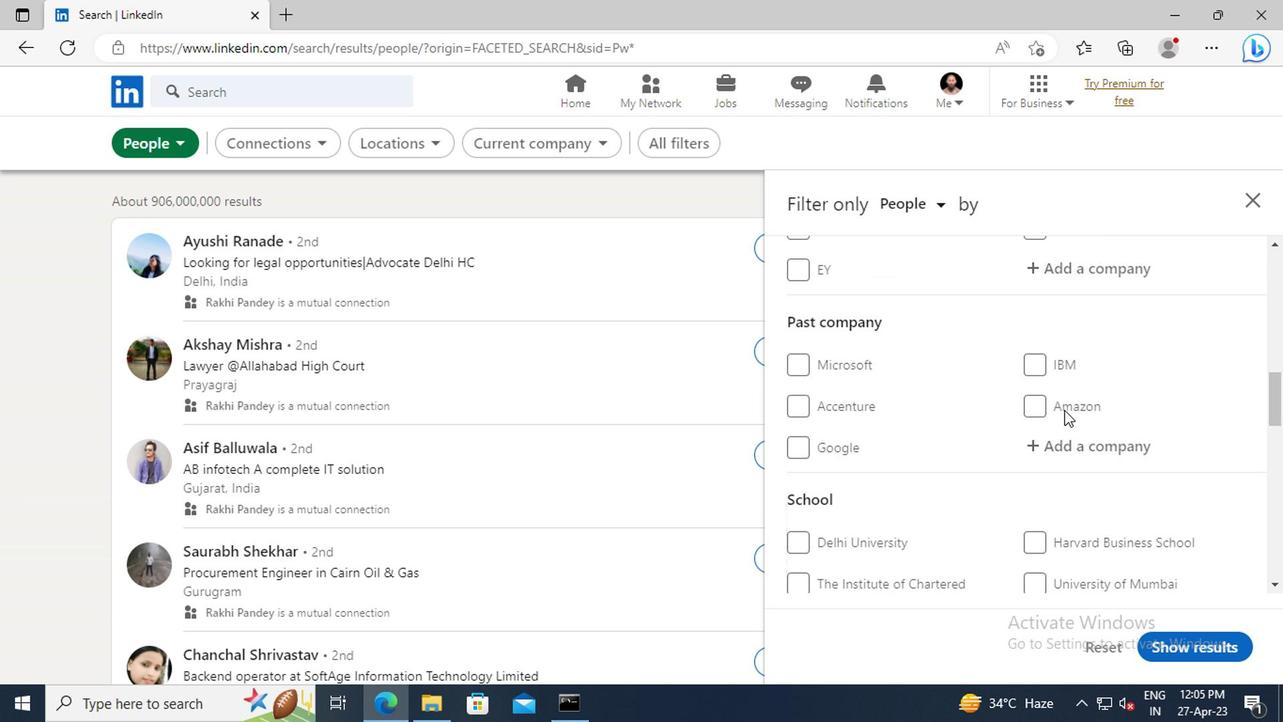 
Action: Mouse scrolled (885, 419) with delta (0, 0)
Screenshot: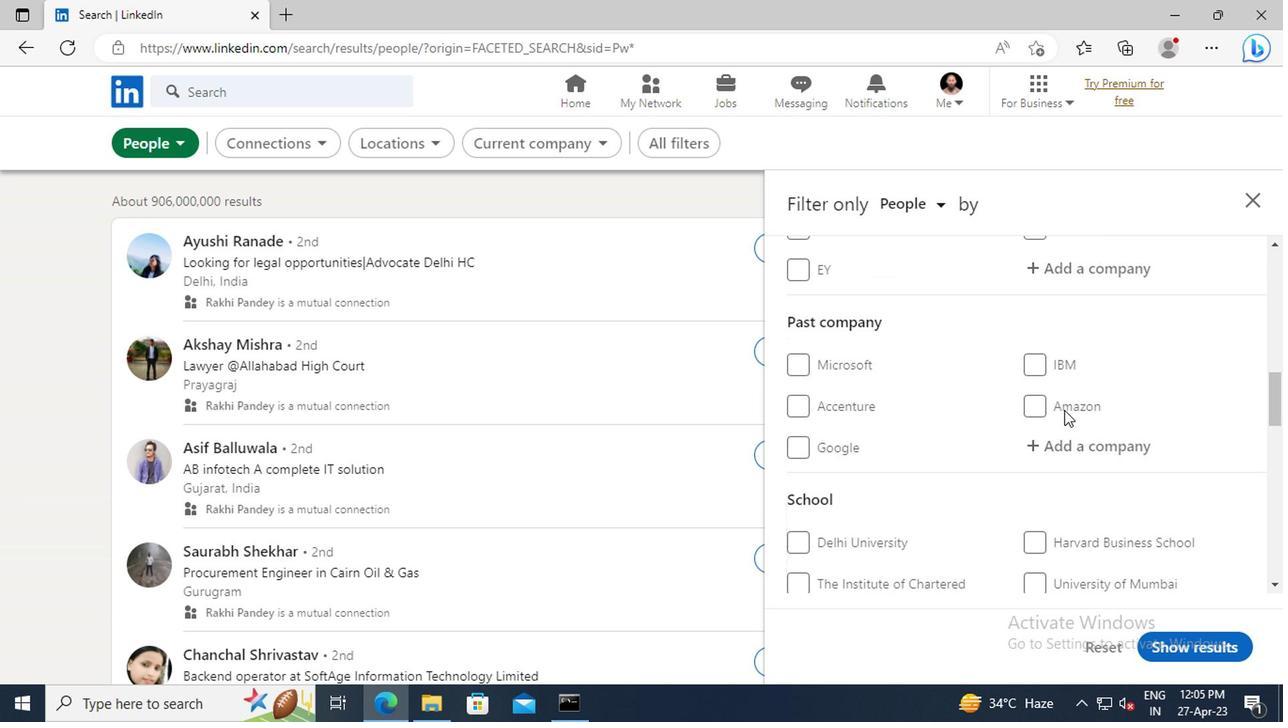 
Action: Mouse scrolled (885, 419) with delta (0, 0)
Screenshot: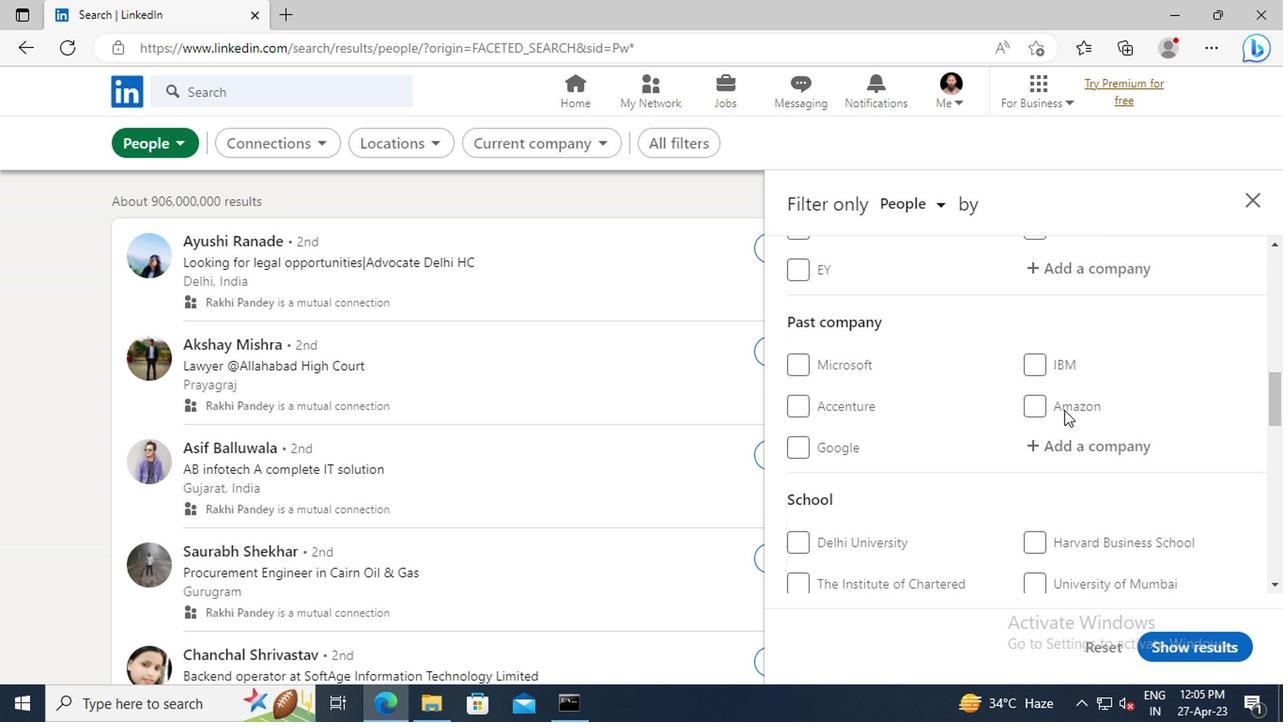
Action: Mouse scrolled (885, 419) with delta (0, 0)
Screenshot: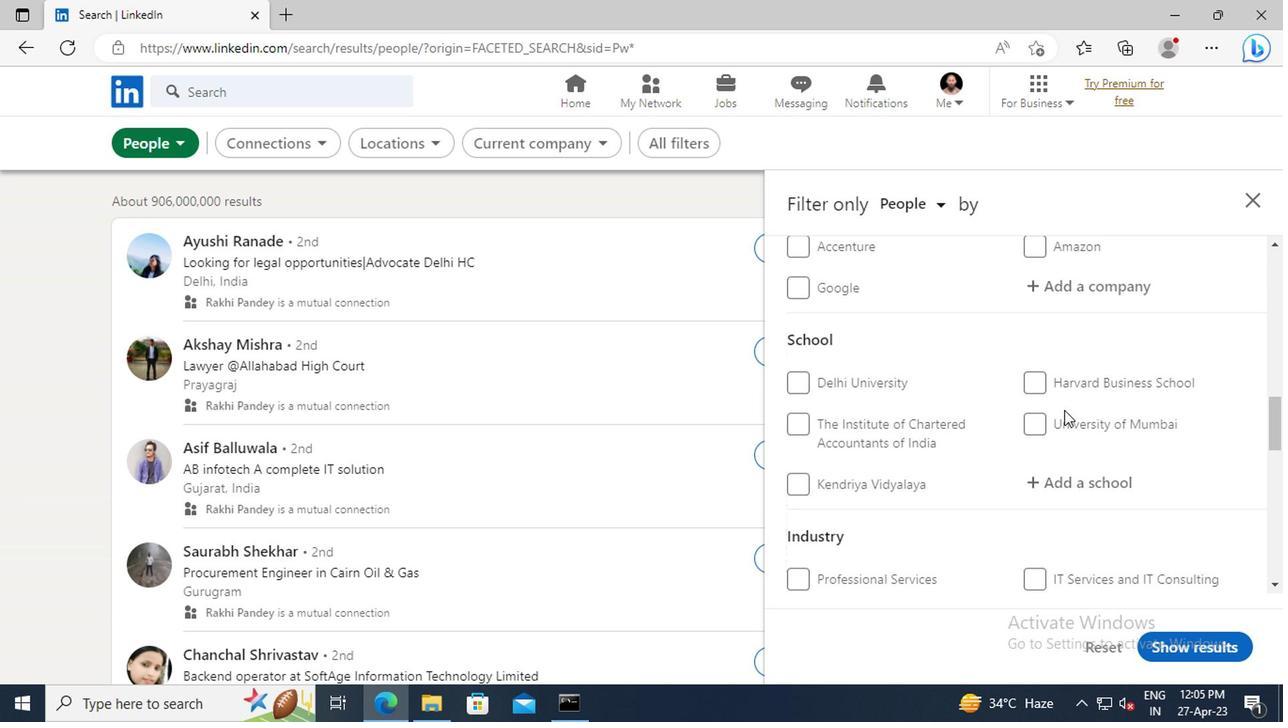 
Action: Mouse scrolled (885, 419) with delta (0, 0)
Screenshot: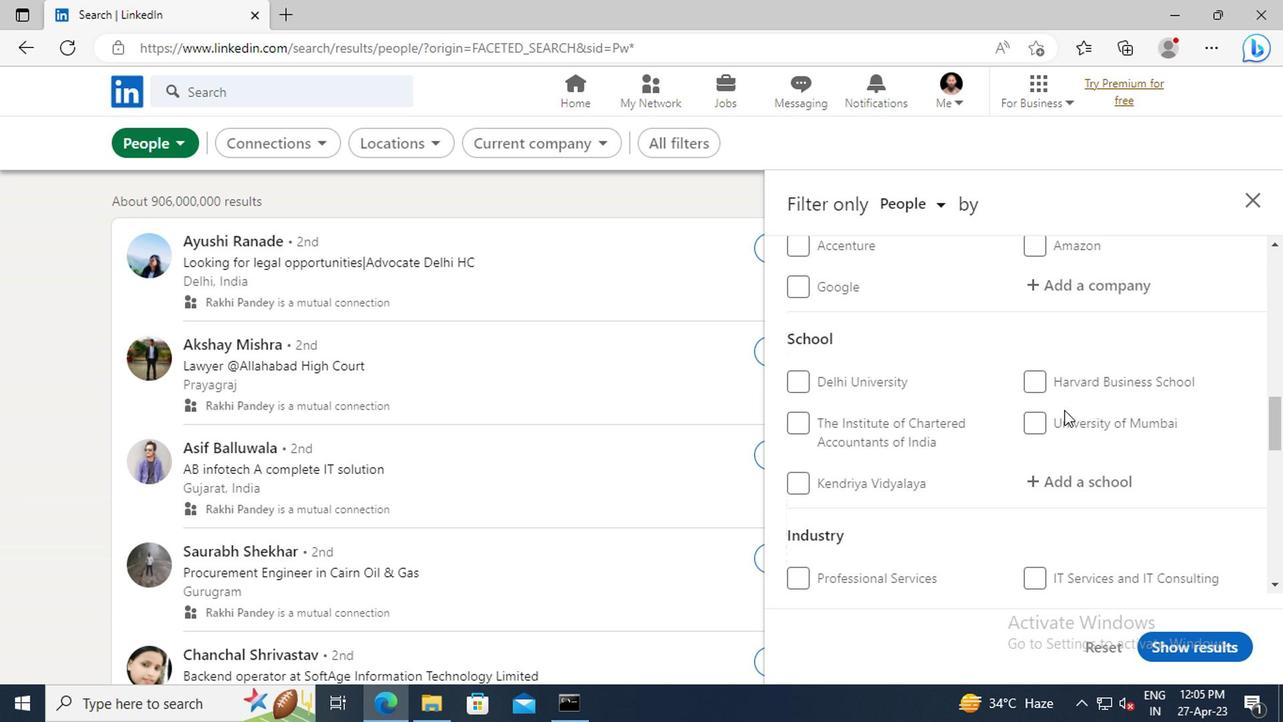 
Action: Mouse scrolled (885, 419) with delta (0, 0)
Screenshot: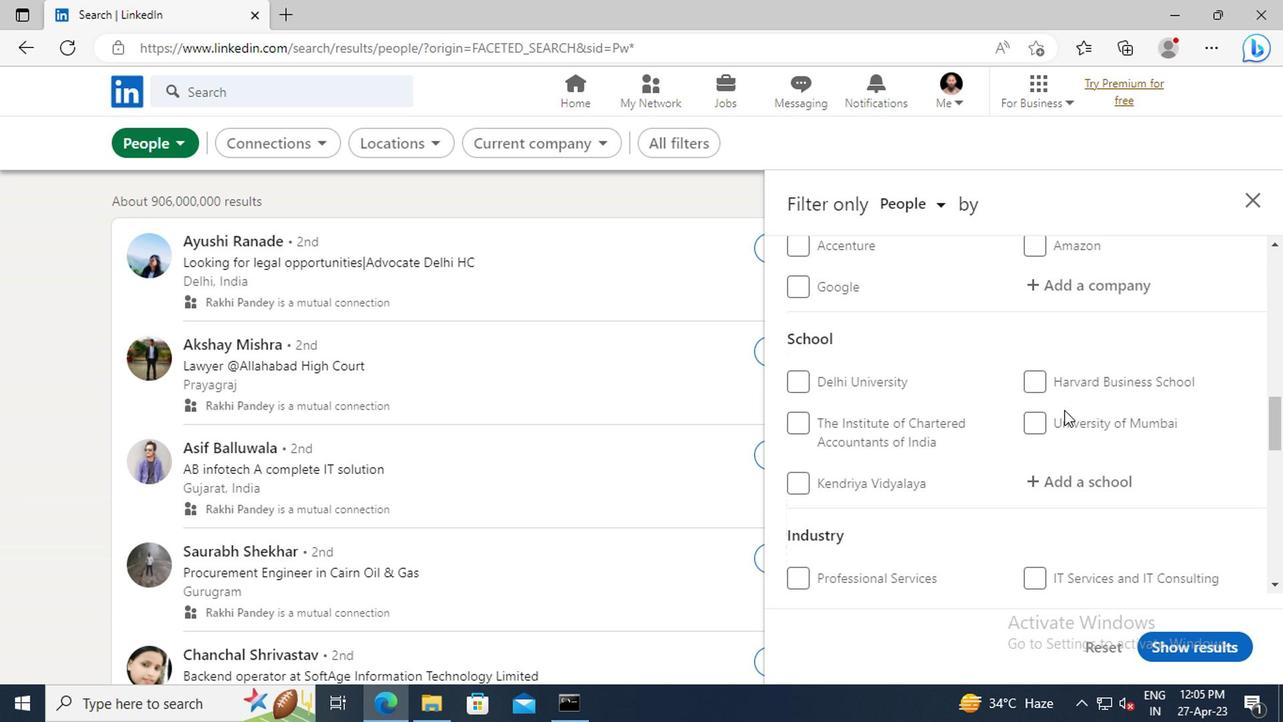 
Action: Mouse moved to (885, 423)
Screenshot: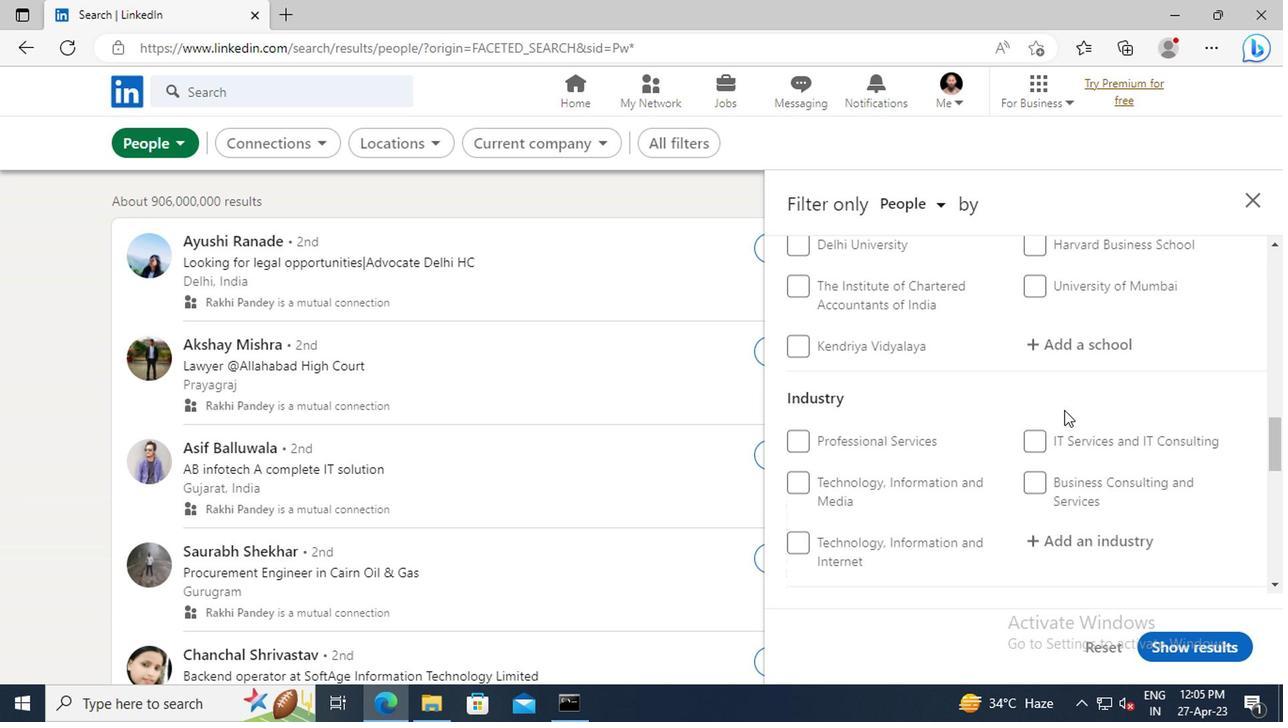 
Action: Mouse scrolled (885, 422) with delta (0, 0)
Screenshot: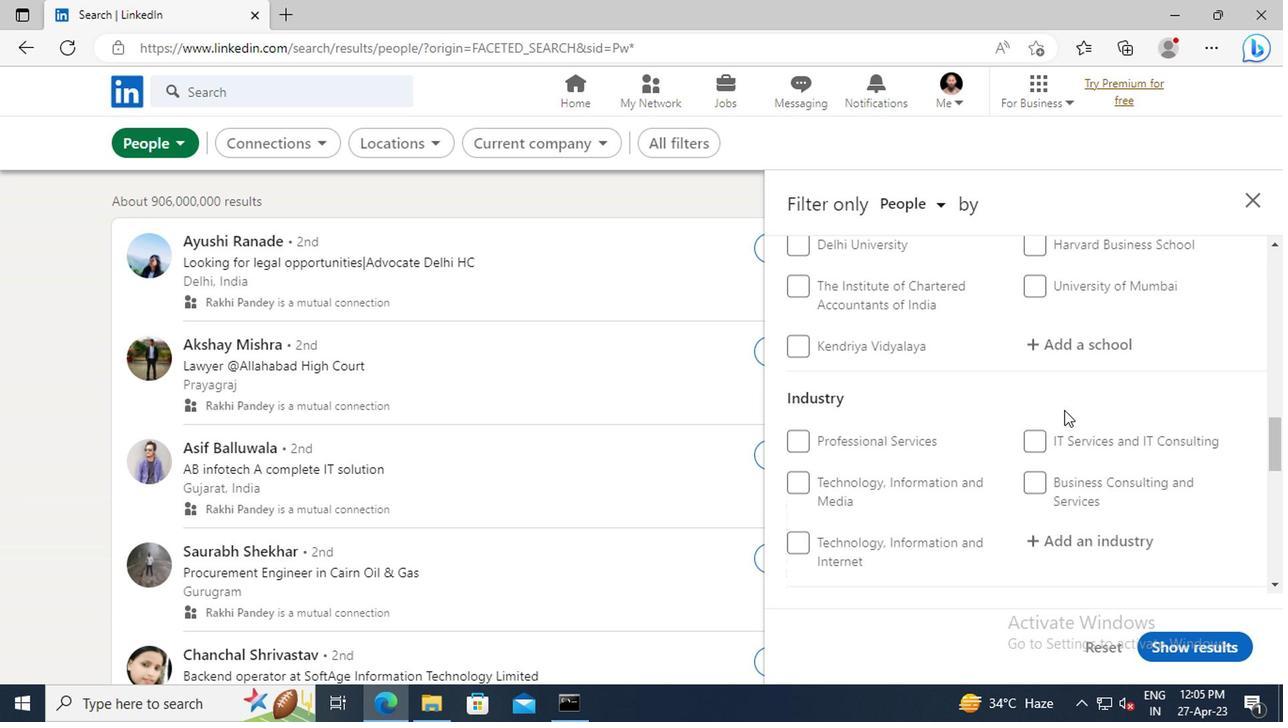 
Action: Mouse scrolled (885, 422) with delta (0, 0)
Screenshot: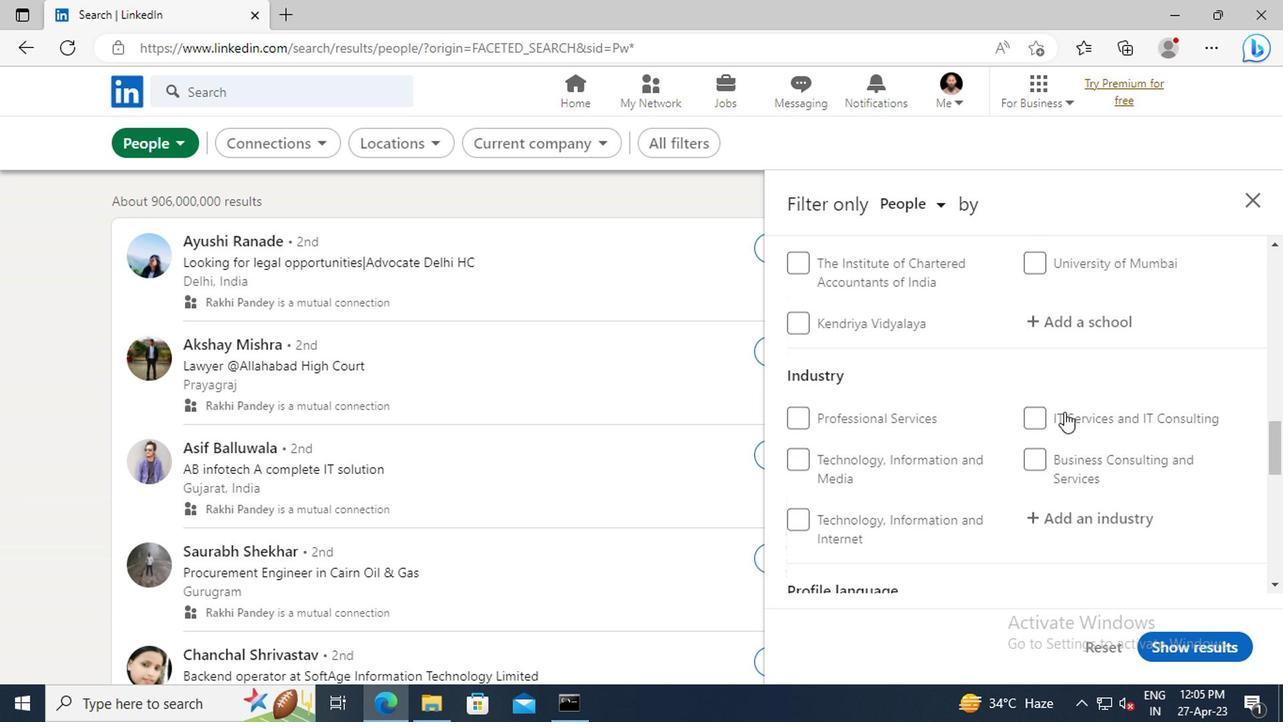 
Action: Mouse scrolled (885, 422) with delta (0, 0)
Screenshot: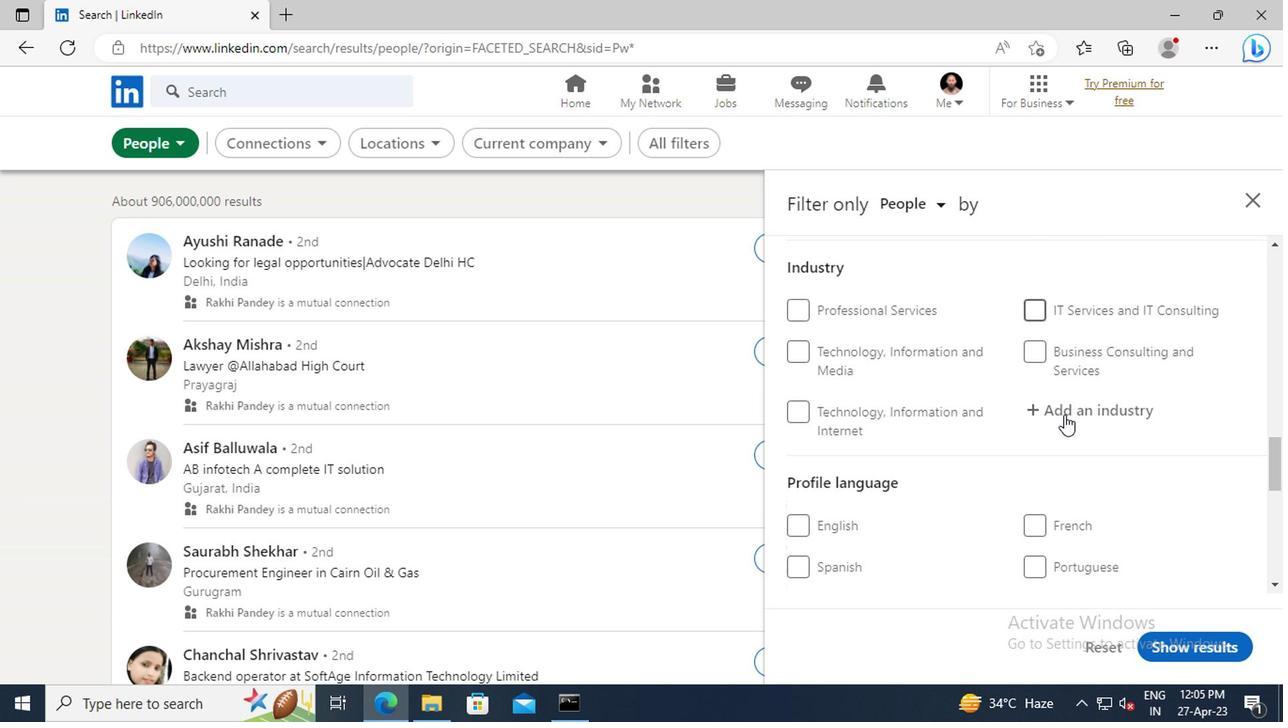 
Action: Mouse scrolled (885, 422) with delta (0, 0)
Screenshot: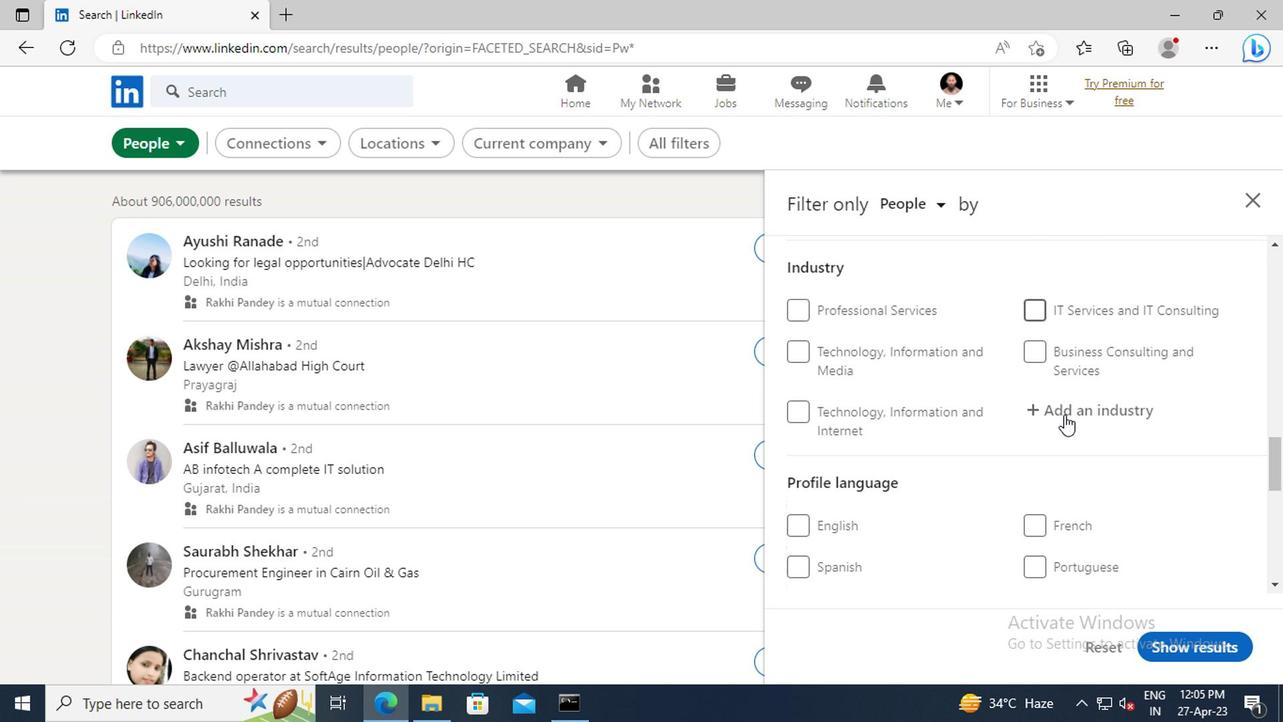 
Action: Mouse moved to (868, 429)
Screenshot: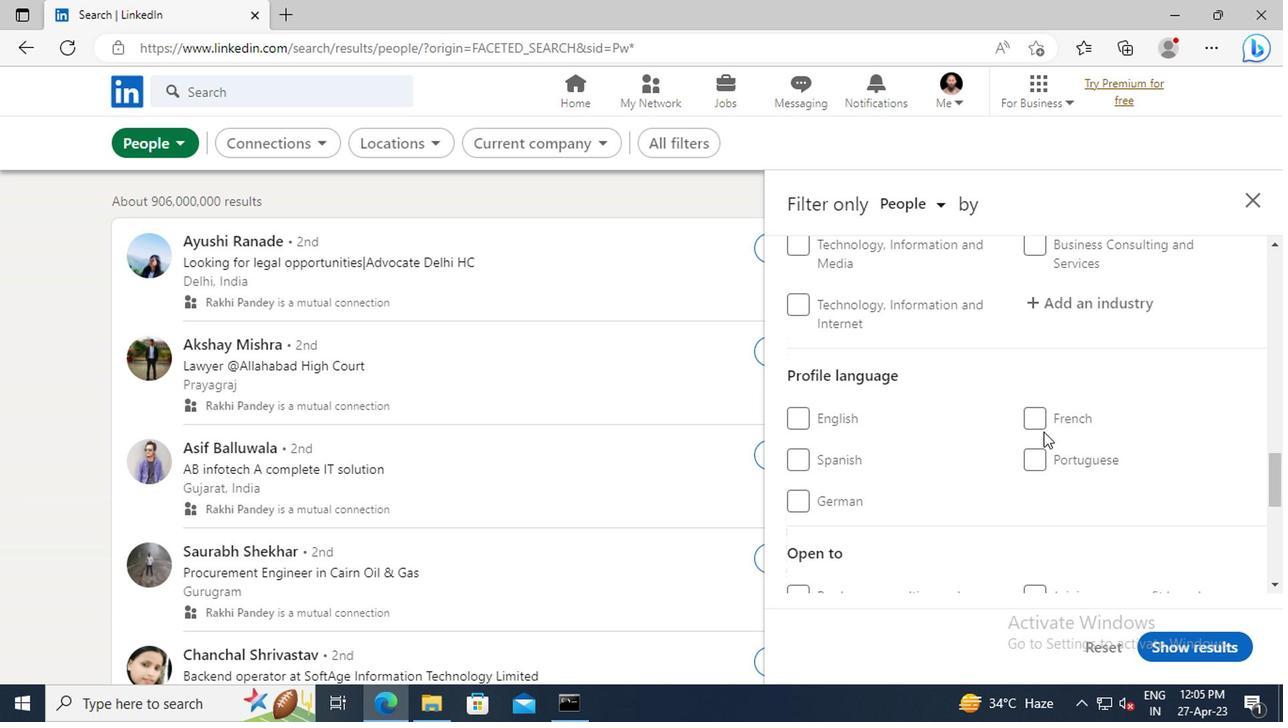 
Action: Mouse pressed left at (868, 429)
Screenshot: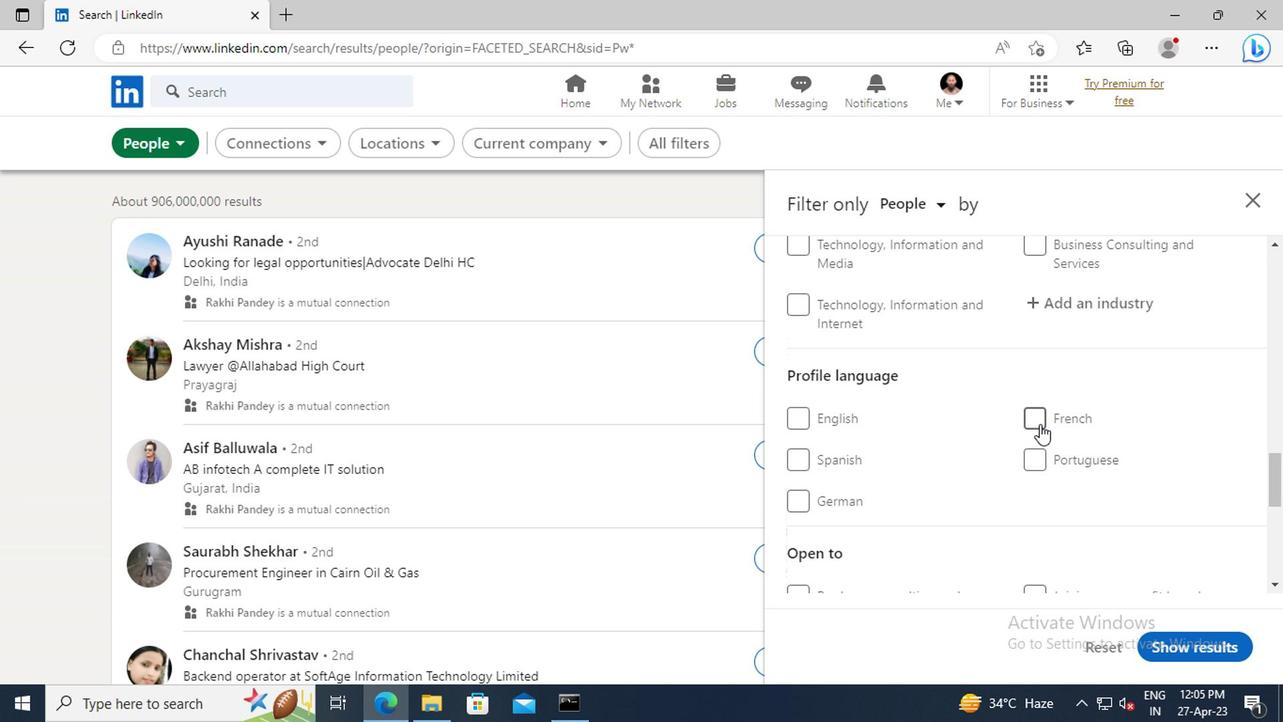 
Action: Mouse moved to (881, 423)
Screenshot: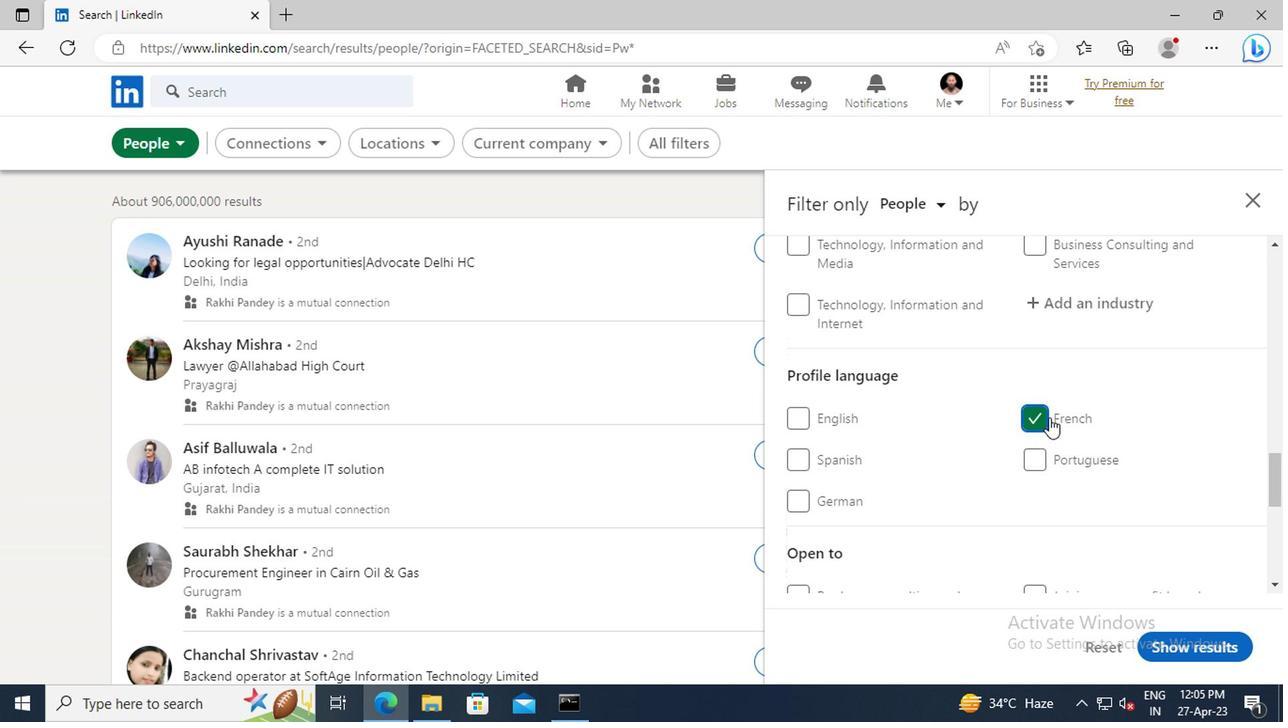 
Action: Mouse scrolled (881, 424) with delta (0, 0)
Screenshot: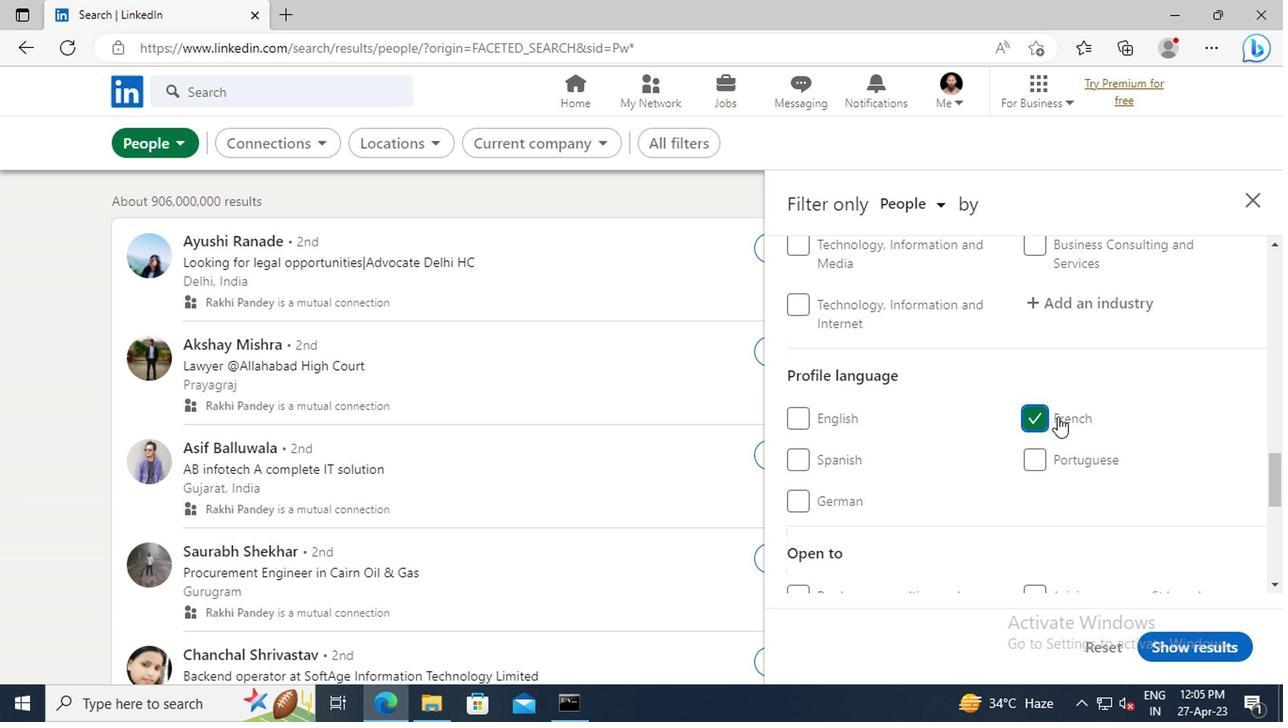 
Action: Mouse scrolled (881, 424) with delta (0, 0)
Screenshot: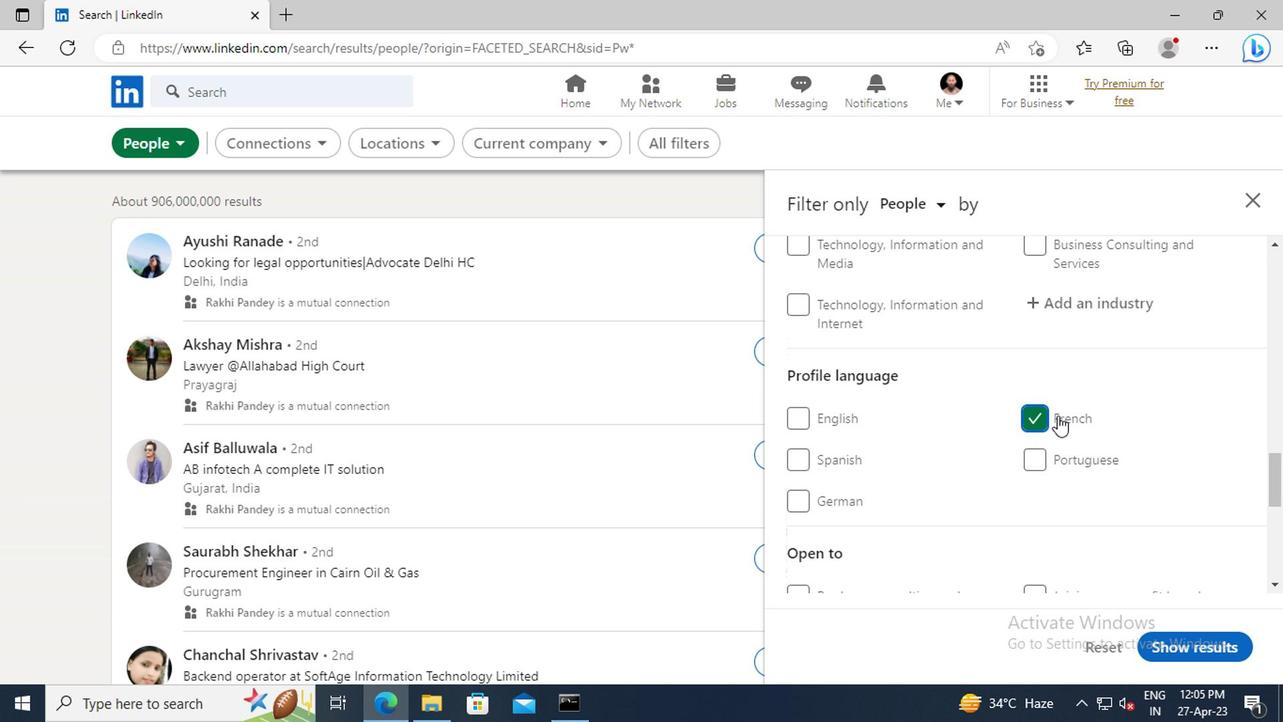 
Action: Mouse scrolled (881, 424) with delta (0, 0)
Screenshot: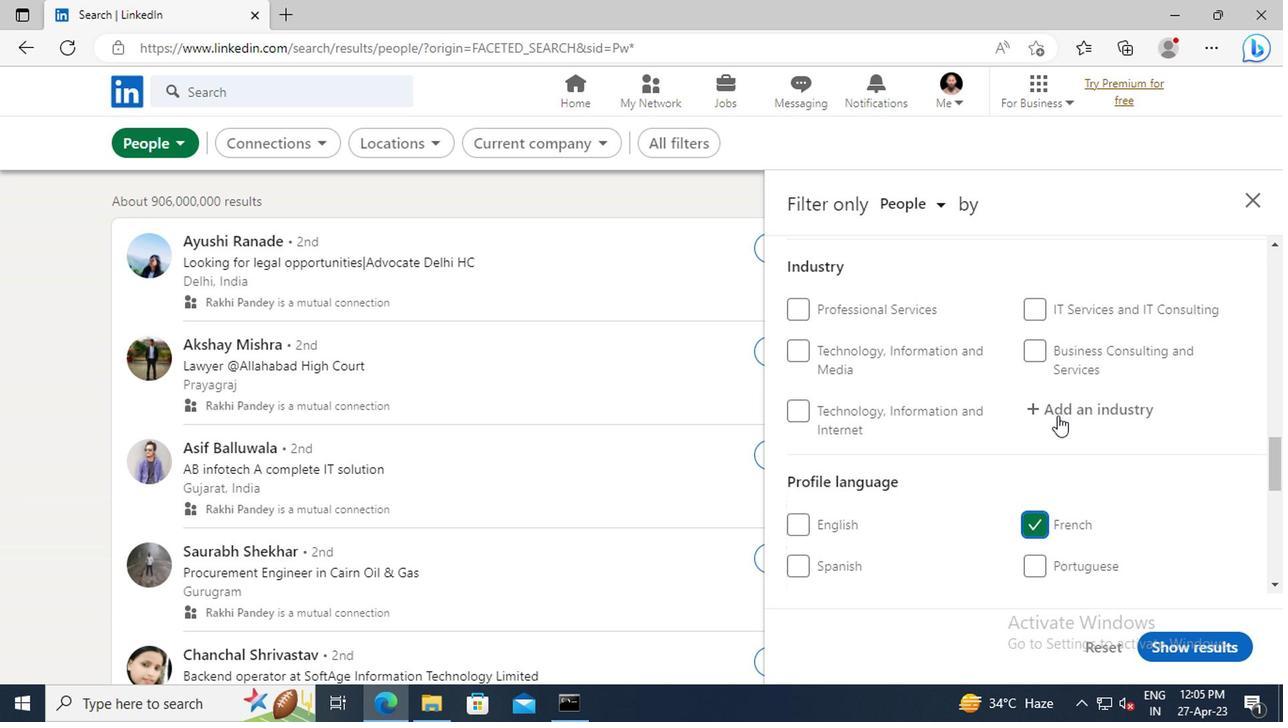 
Action: Mouse scrolled (881, 424) with delta (0, 0)
Screenshot: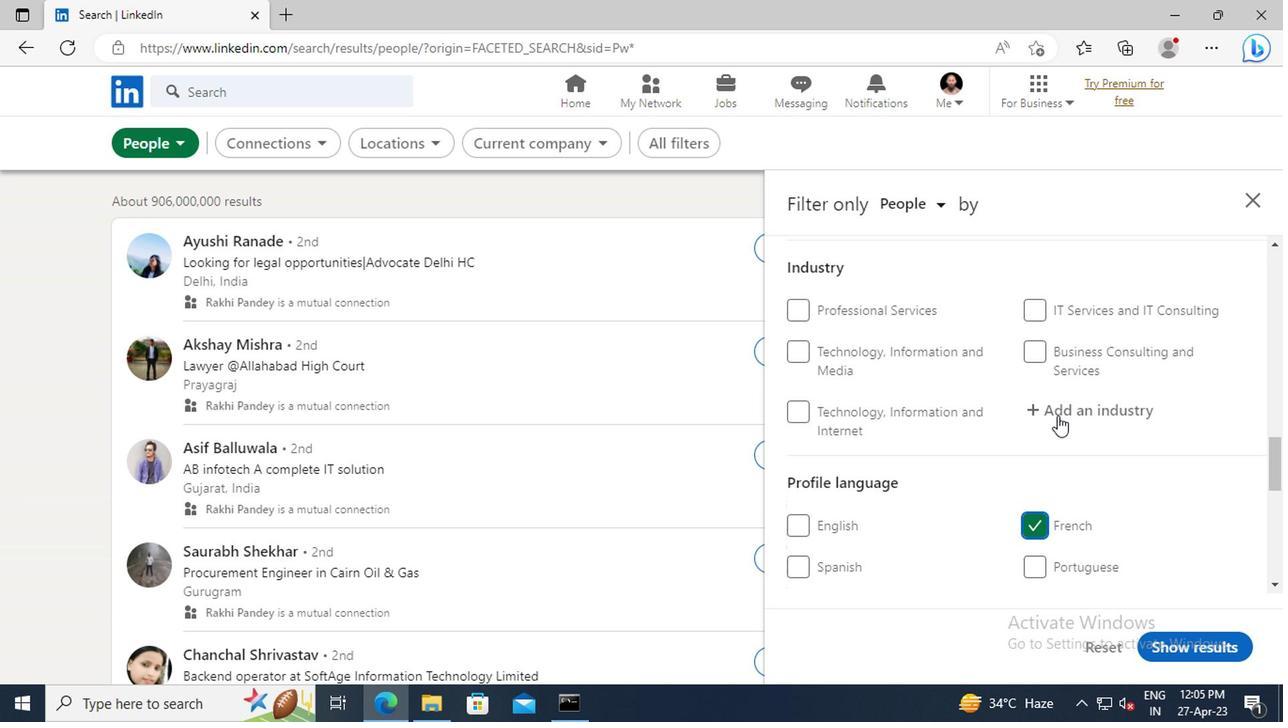 
Action: Mouse scrolled (881, 424) with delta (0, 0)
Screenshot: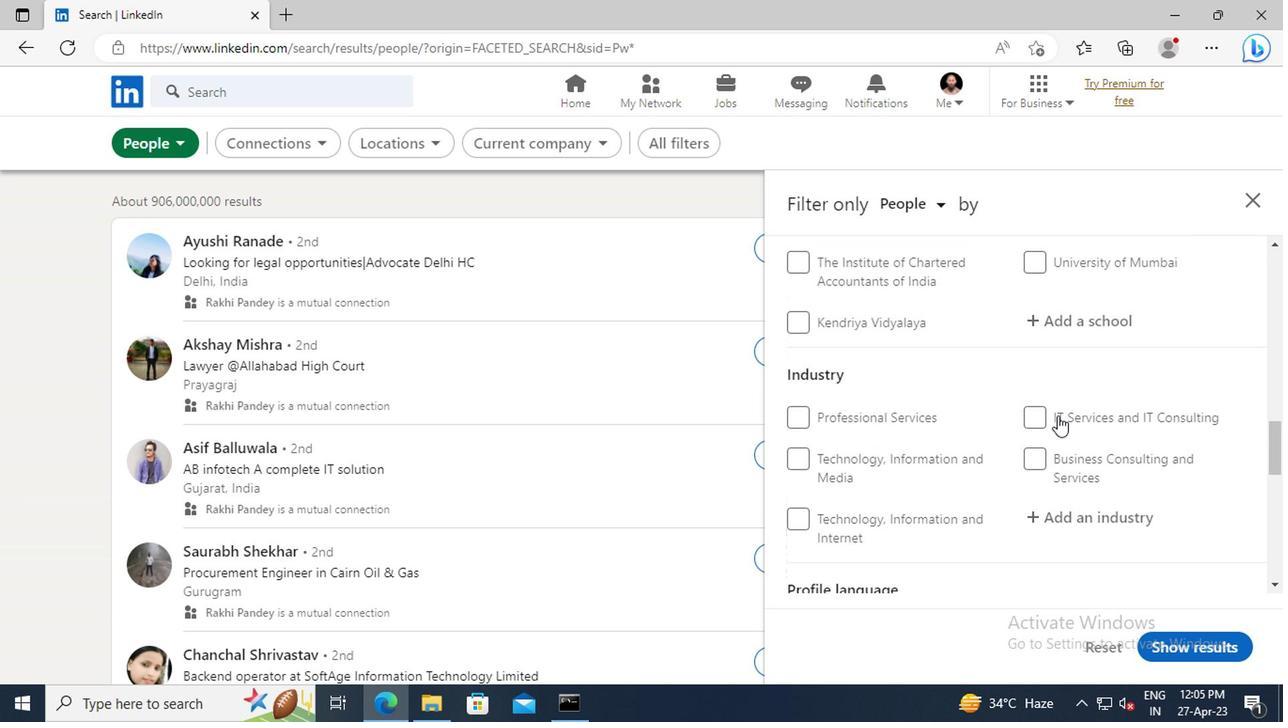 
Action: Mouse scrolled (881, 424) with delta (0, 0)
Screenshot: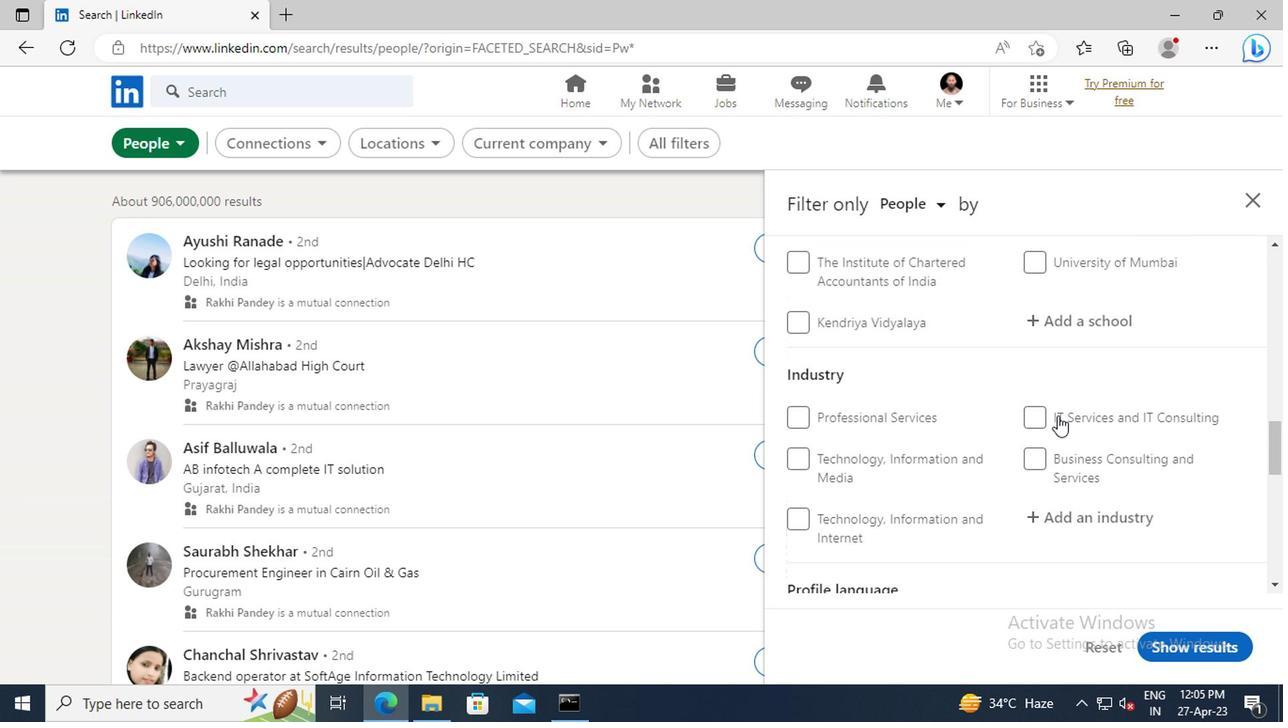 
Action: Mouse scrolled (881, 424) with delta (0, 0)
Screenshot: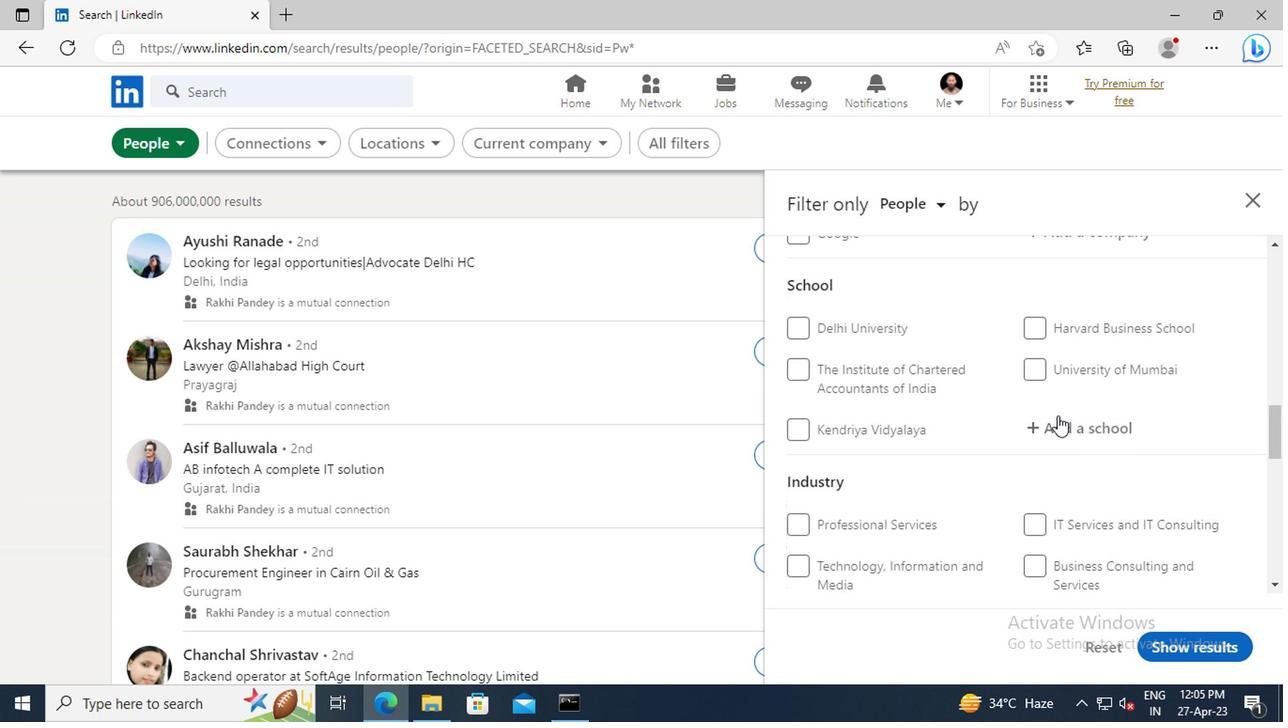 
Action: Mouse scrolled (881, 424) with delta (0, 0)
Screenshot: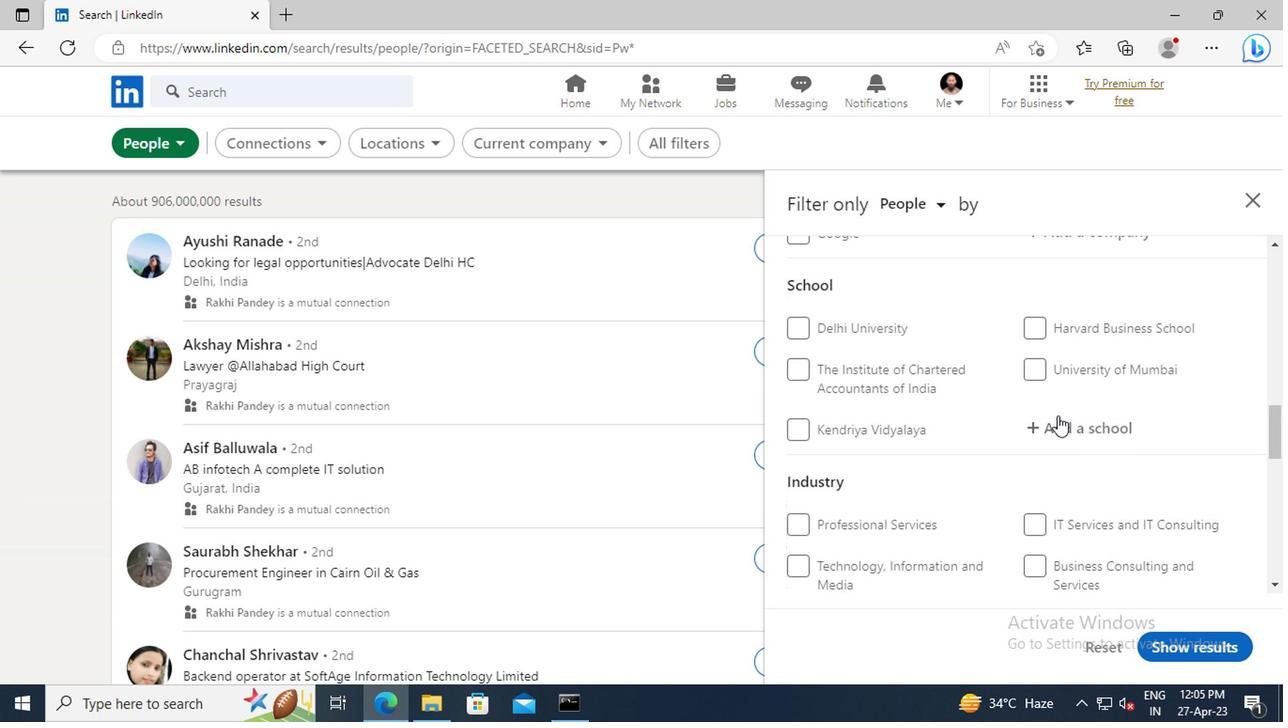 
Action: Mouse scrolled (881, 424) with delta (0, 0)
Screenshot: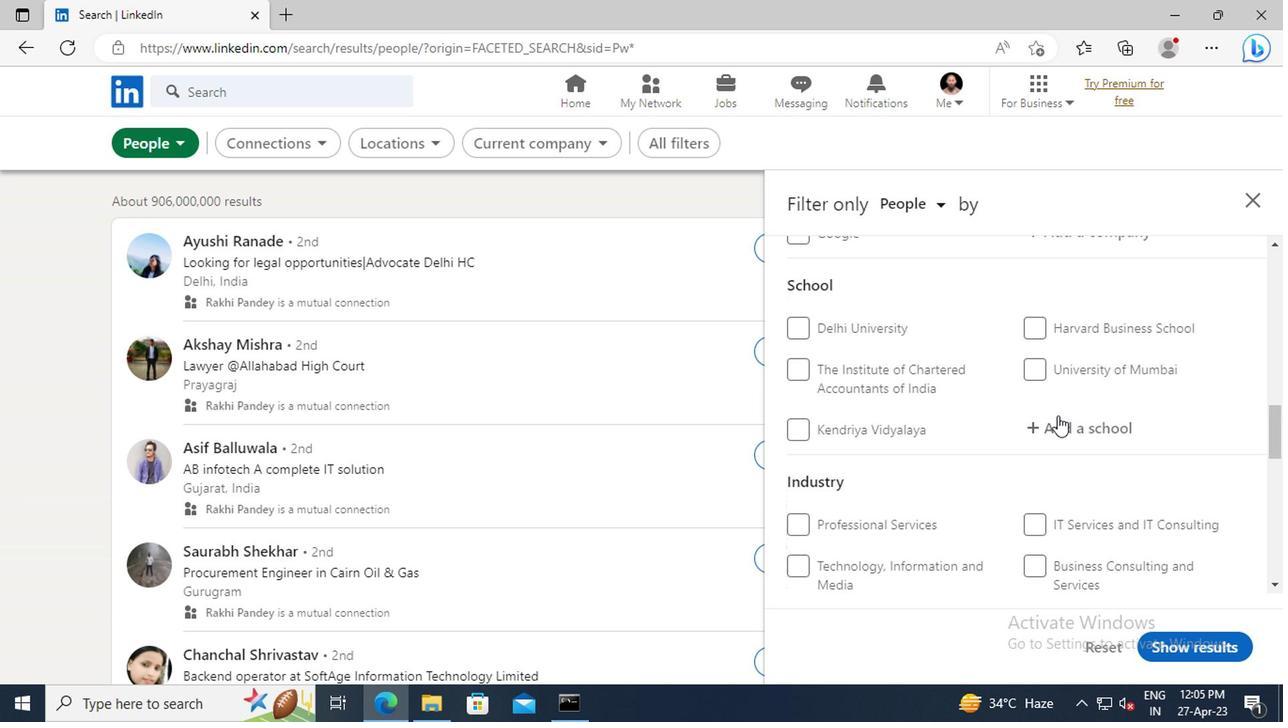 
Action: Mouse scrolled (881, 424) with delta (0, 0)
Screenshot: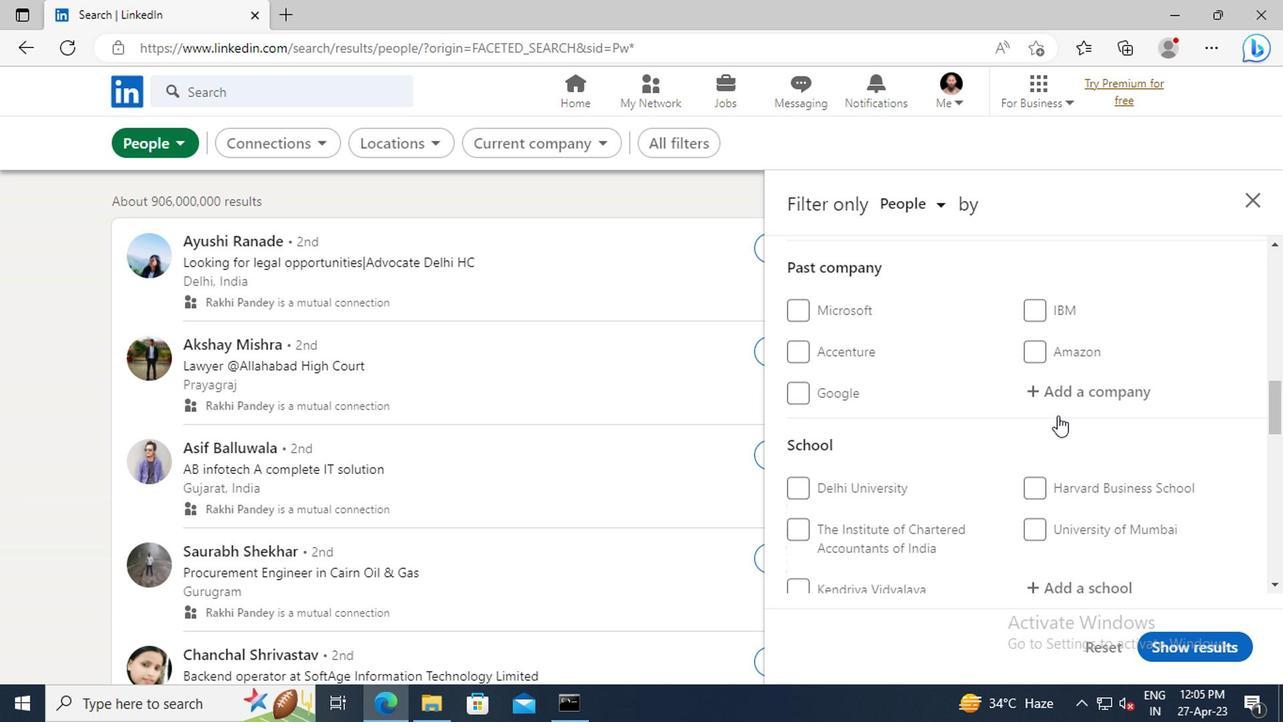 
Action: Mouse scrolled (881, 424) with delta (0, 0)
Screenshot: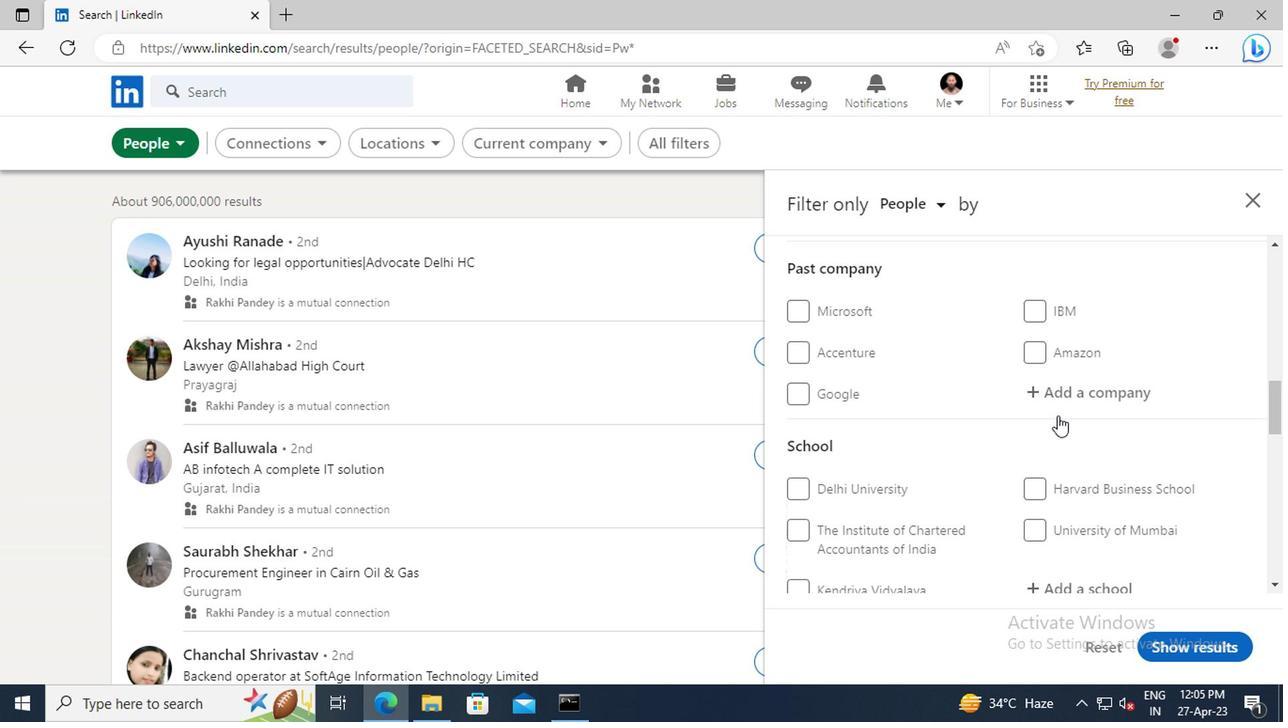 
Action: Mouse scrolled (881, 424) with delta (0, 0)
Screenshot: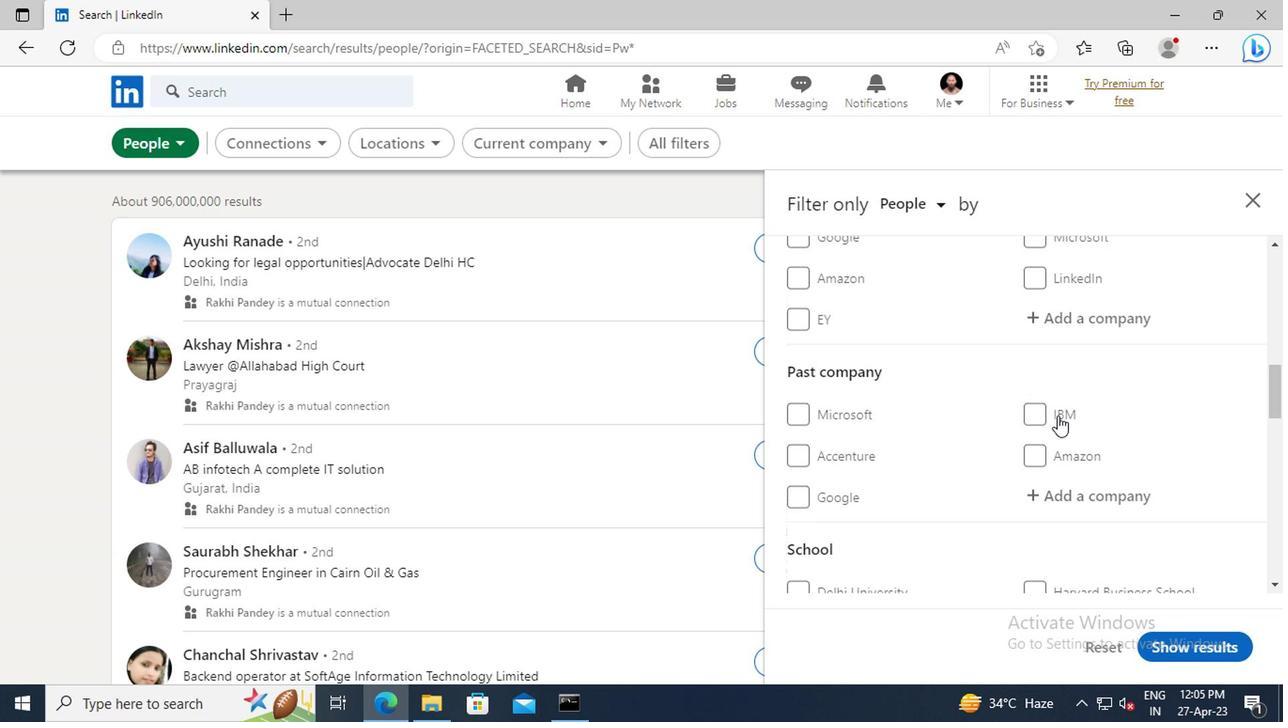 
Action: Mouse scrolled (881, 424) with delta (0, 0)
Screenshot: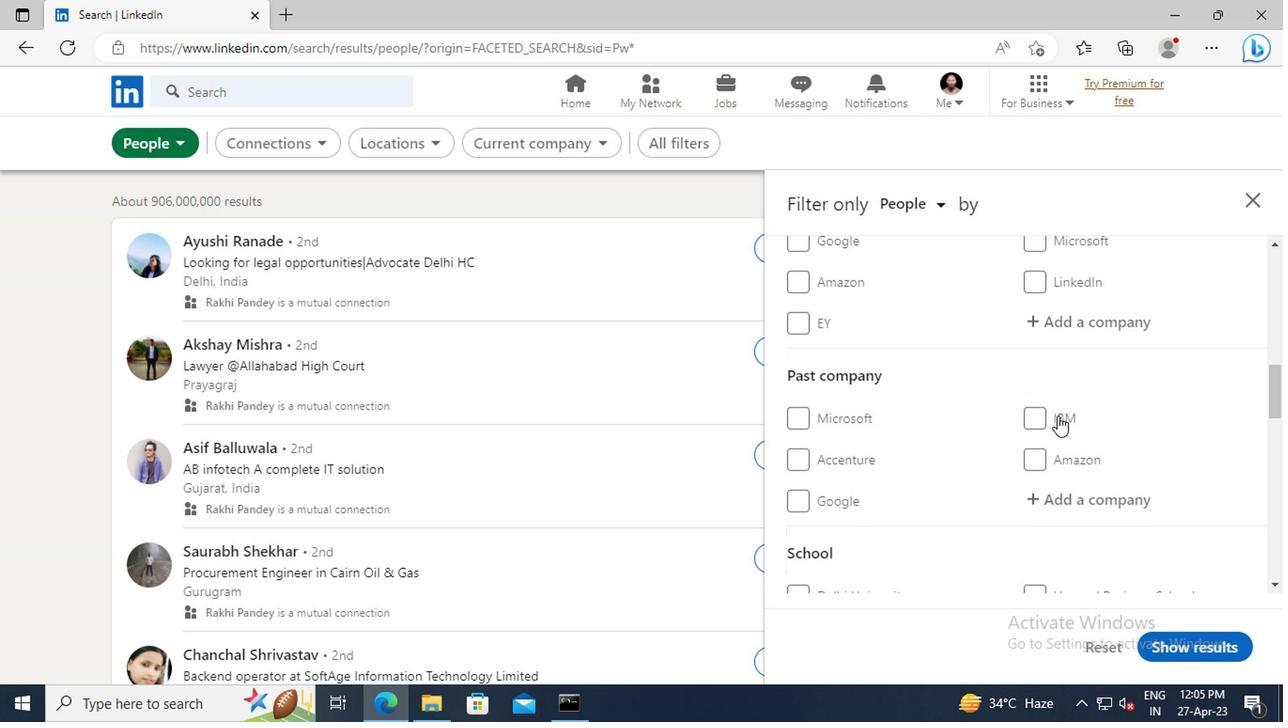 
Action: Mouse moved to (877, 433)
Screenshot: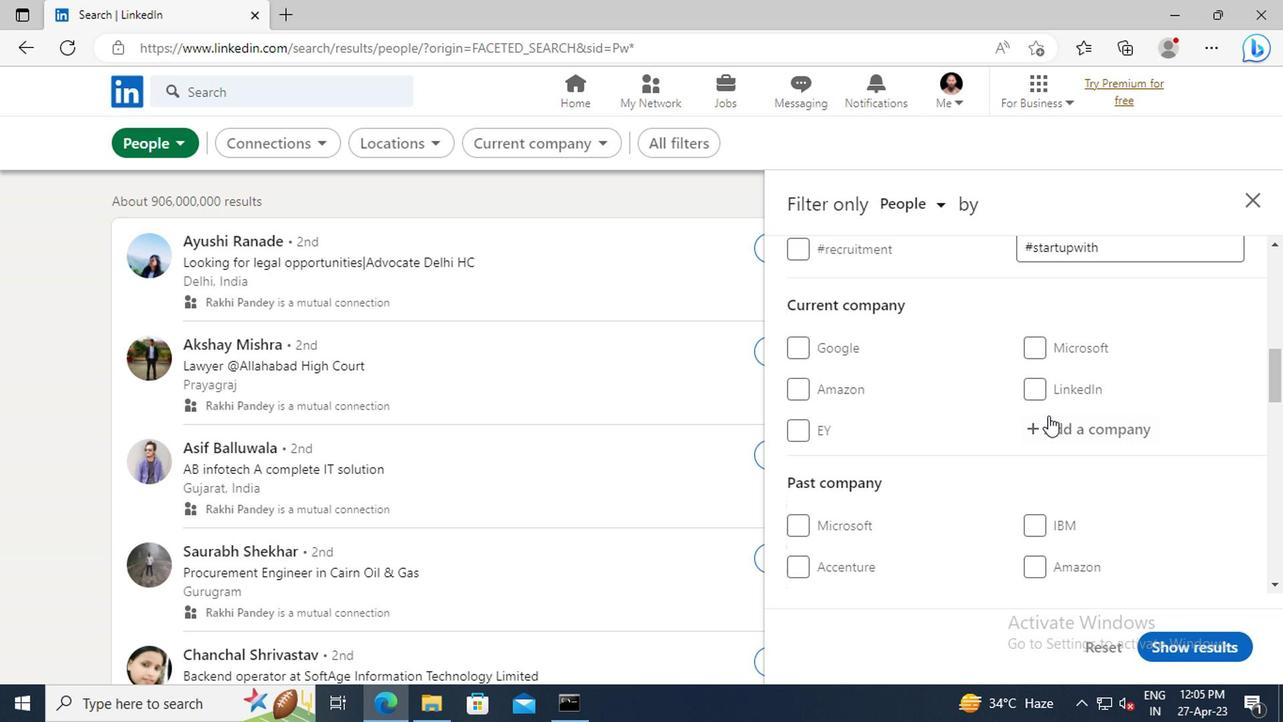 
Action: Mouse pressed left at (877, 433)
Screenshot: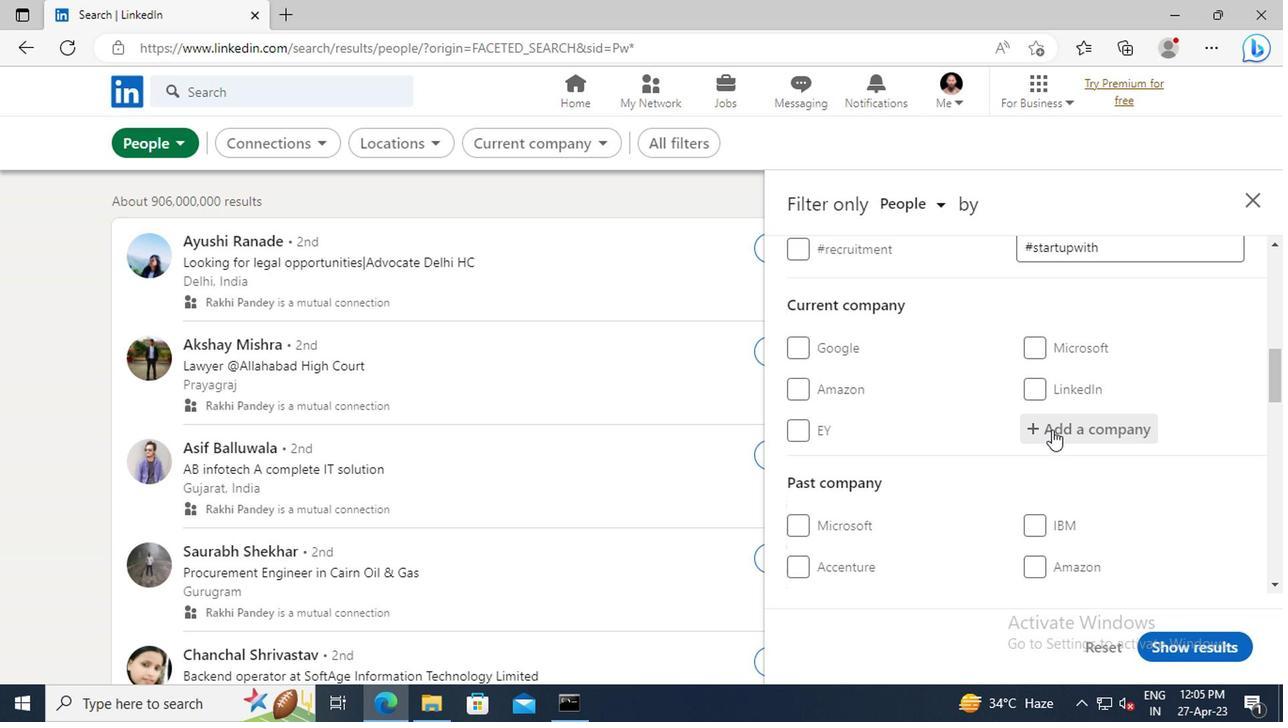 
Action: Key pressed <Key.shift>ACKO
Screenshot: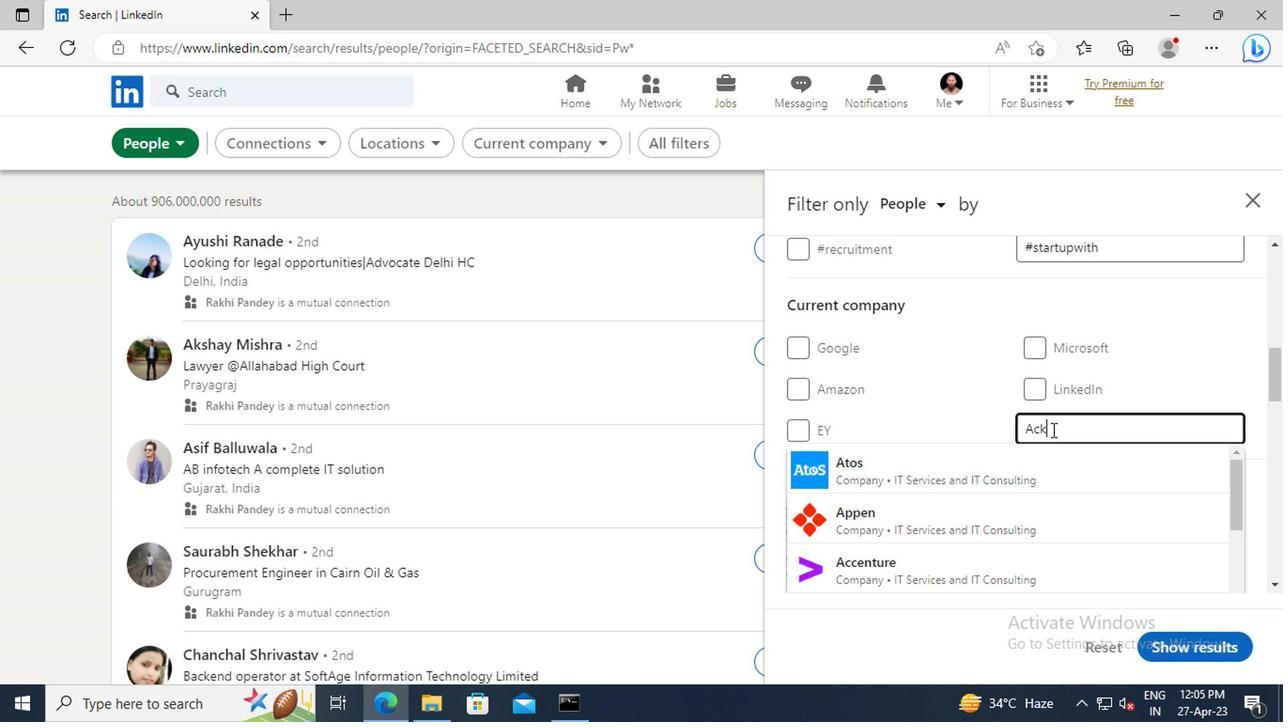 
Action: Mouse moved to (871, 461)
Screenshot: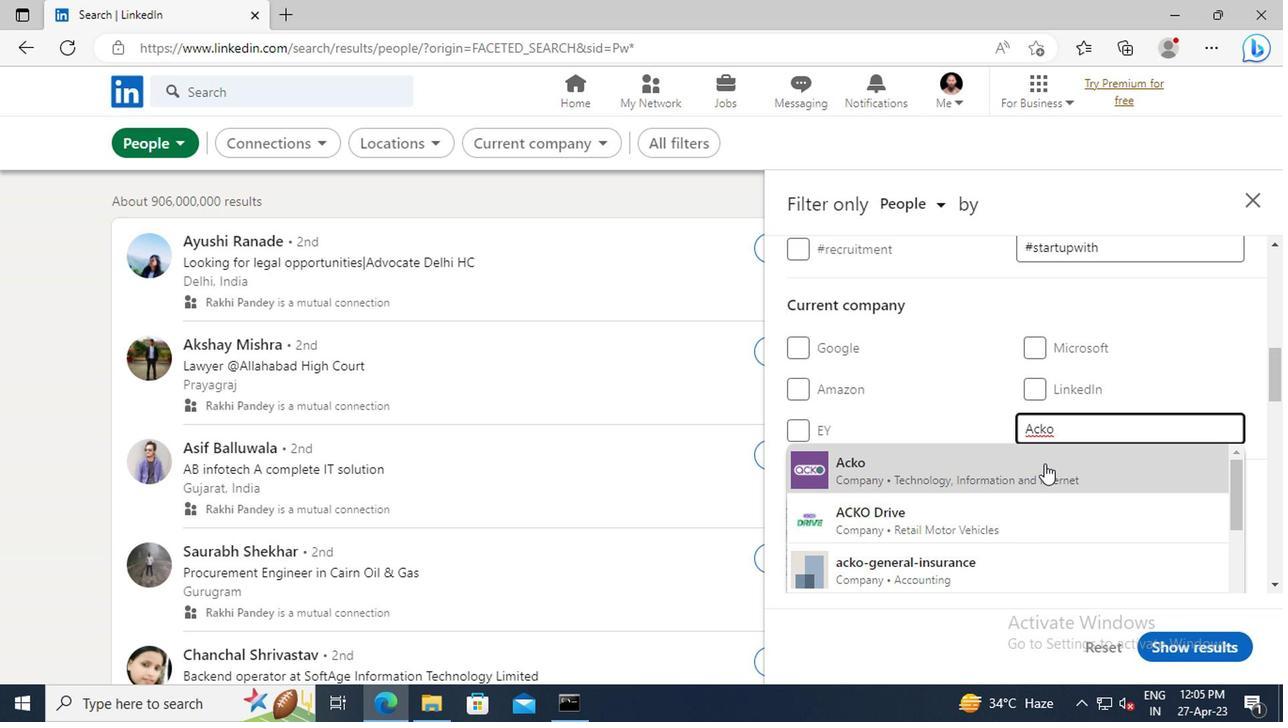 
Action: Mouse pressed left at (871, 461)
Screenshot: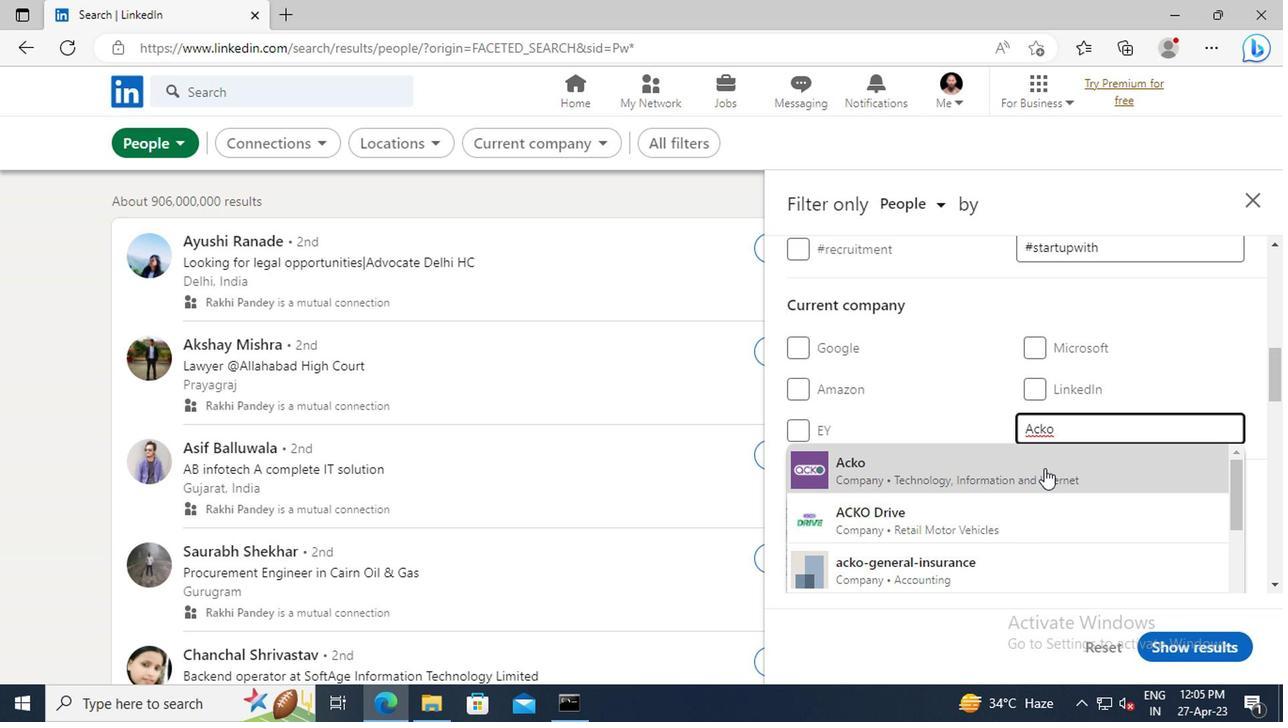 
Action: Mouse moved to (878, 414)
Screenshot: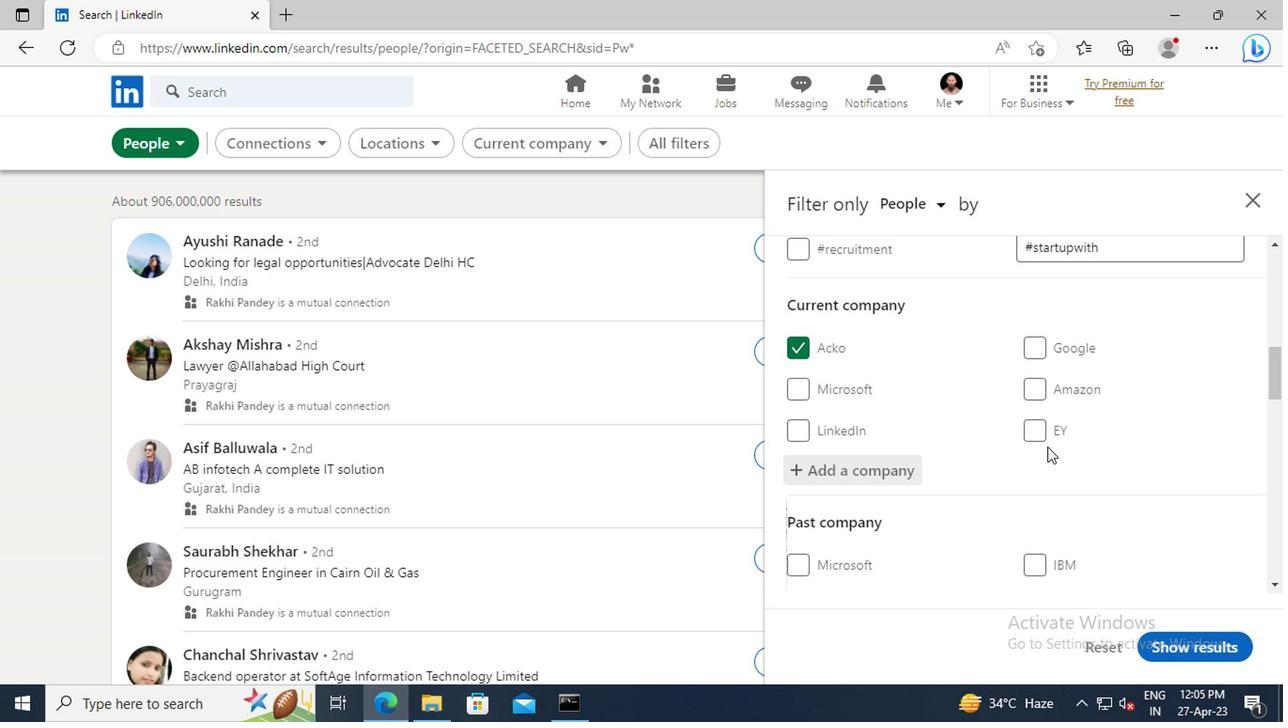 
Action: Mouse scrolled (878, 413) with delta (0, 0)
Screenshot: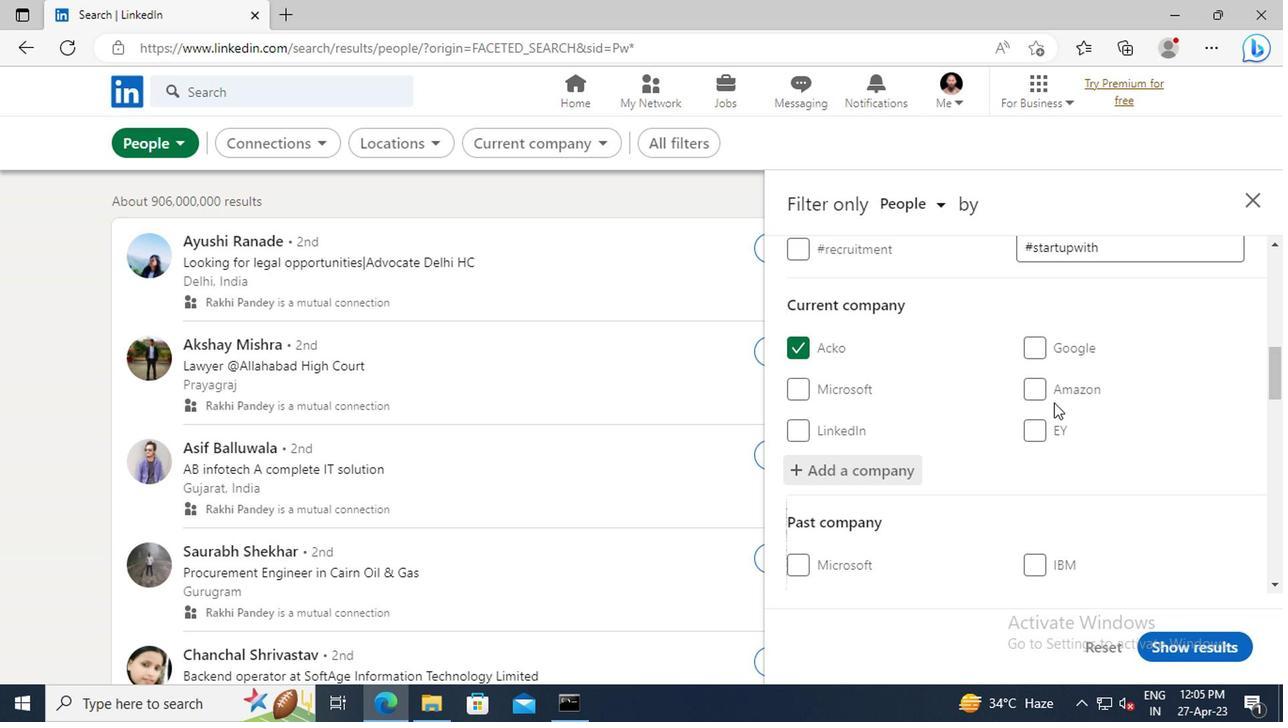 
Action: Mouse scrolled (878, 413) with delta (0, 0)
Screenshot: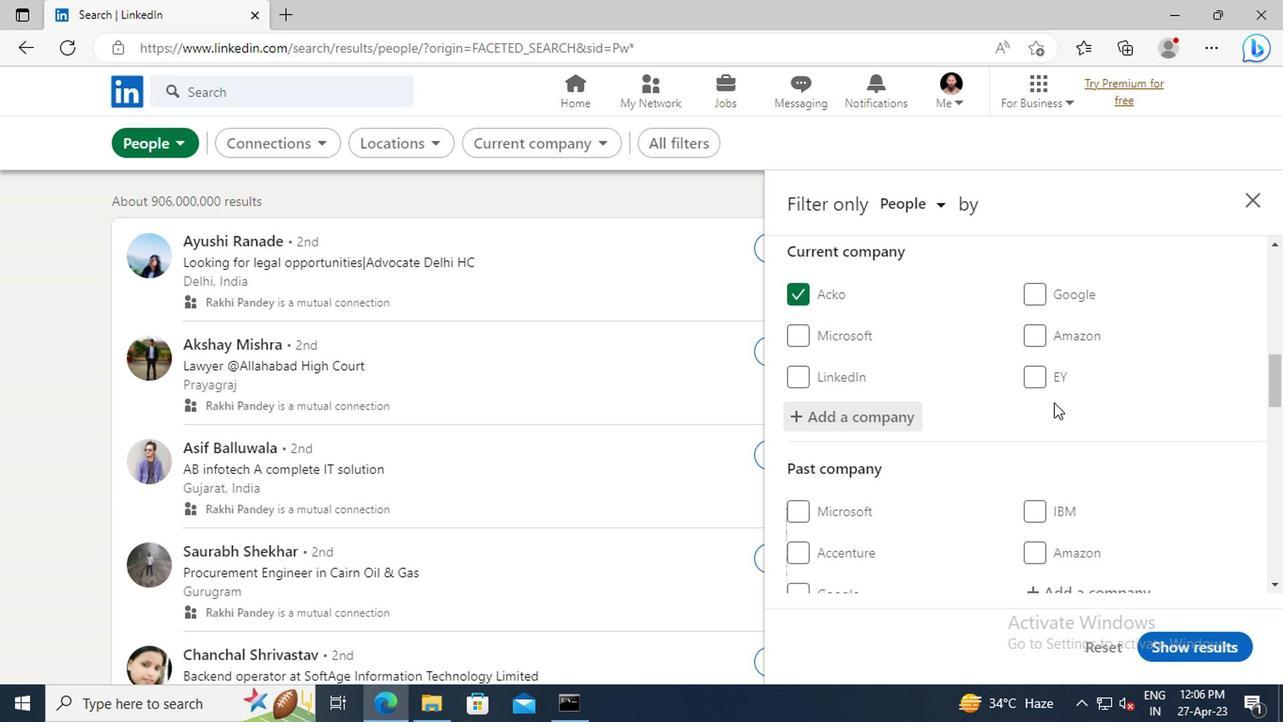 
Action: Mouse scrolled (878, 413) with delta (0, 0)
Screenshot: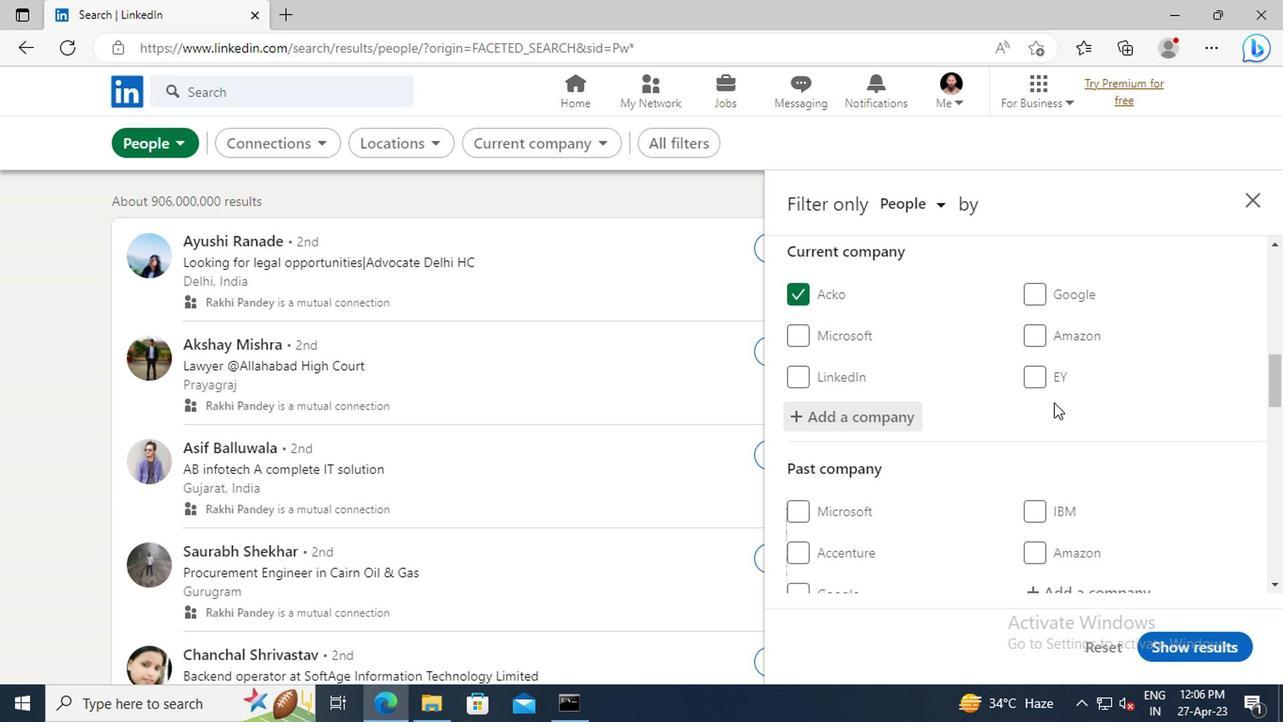 
Action: Mouse scrolled (878, 413) with delta (0, 0)
Screenshot: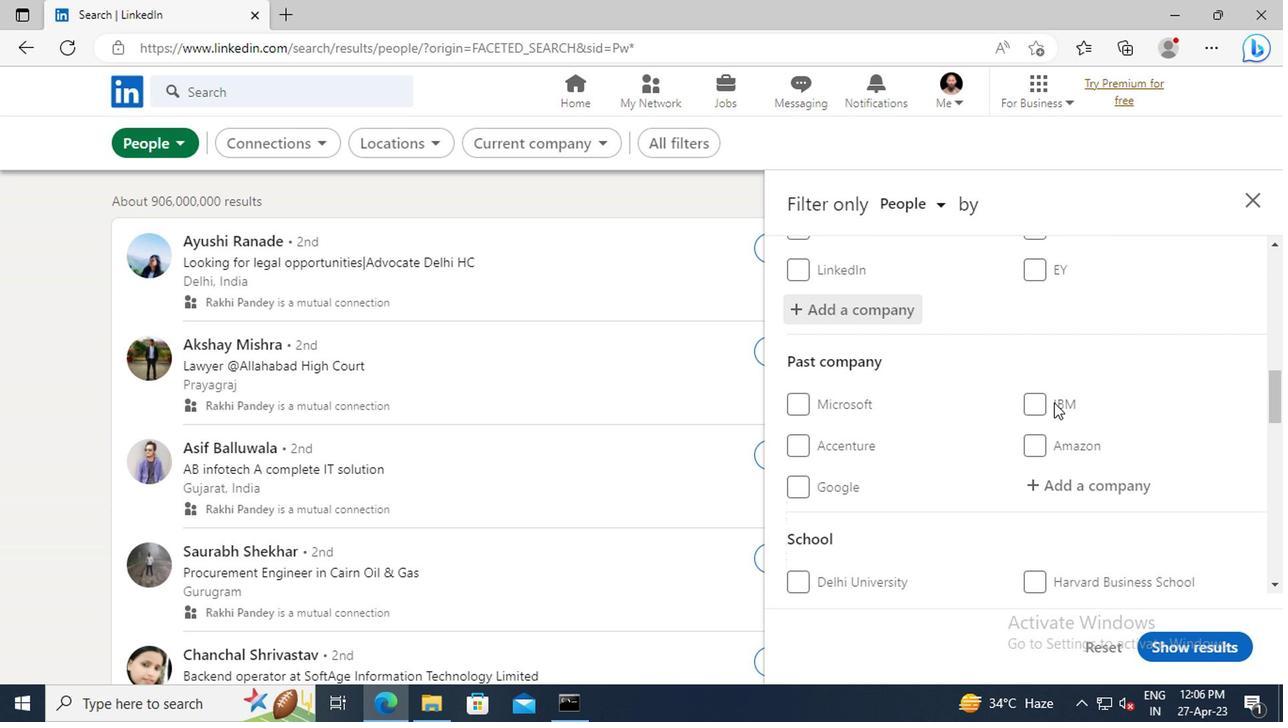 
Action: Mouse scrolled (878, 413) with delta (0, 0)
Screenshot: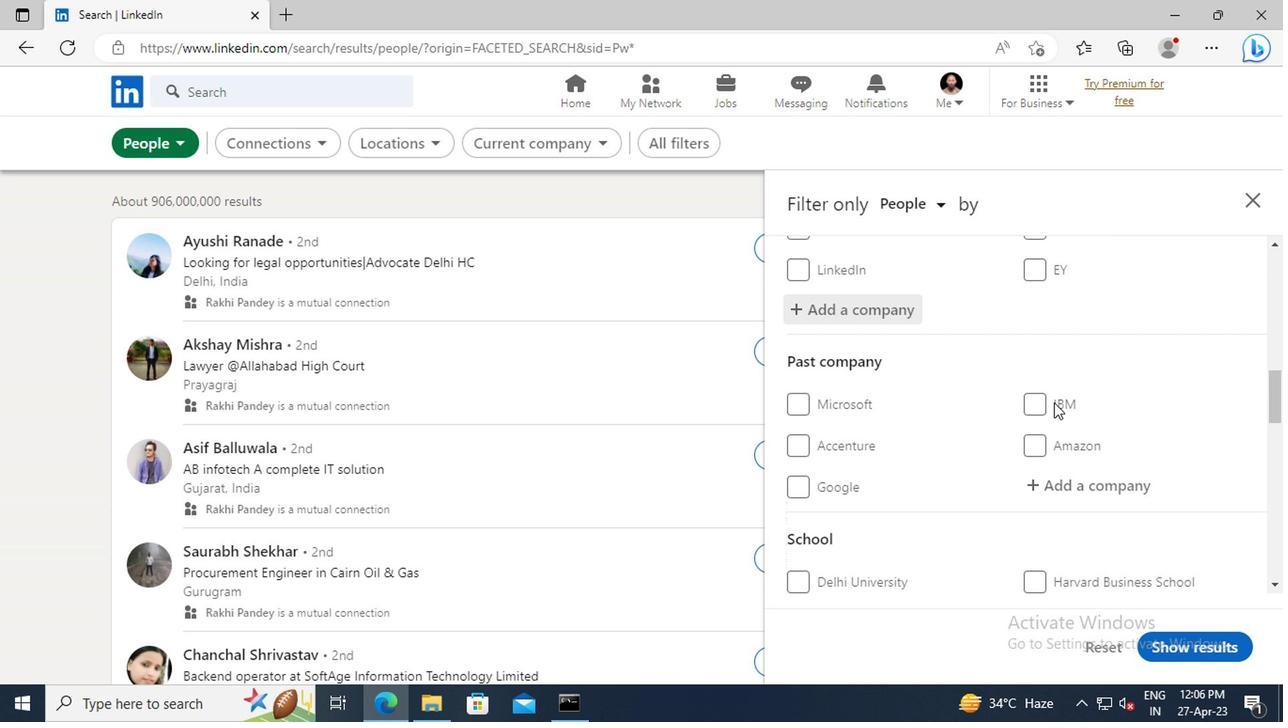 
Action: Mouse scrolled (878, 413) with delta (0, 0)
Screenshot: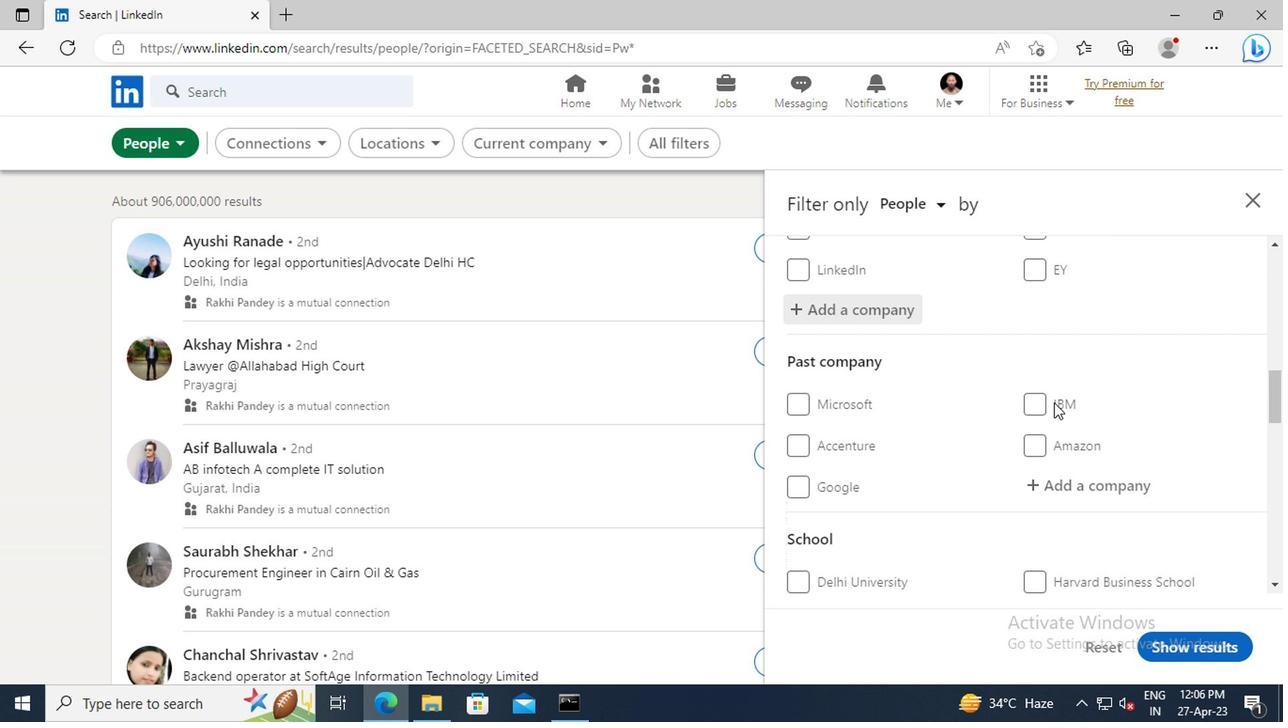 
Action: Mouse scrolled (878, 413) with delta (0, 0)
Screenshot: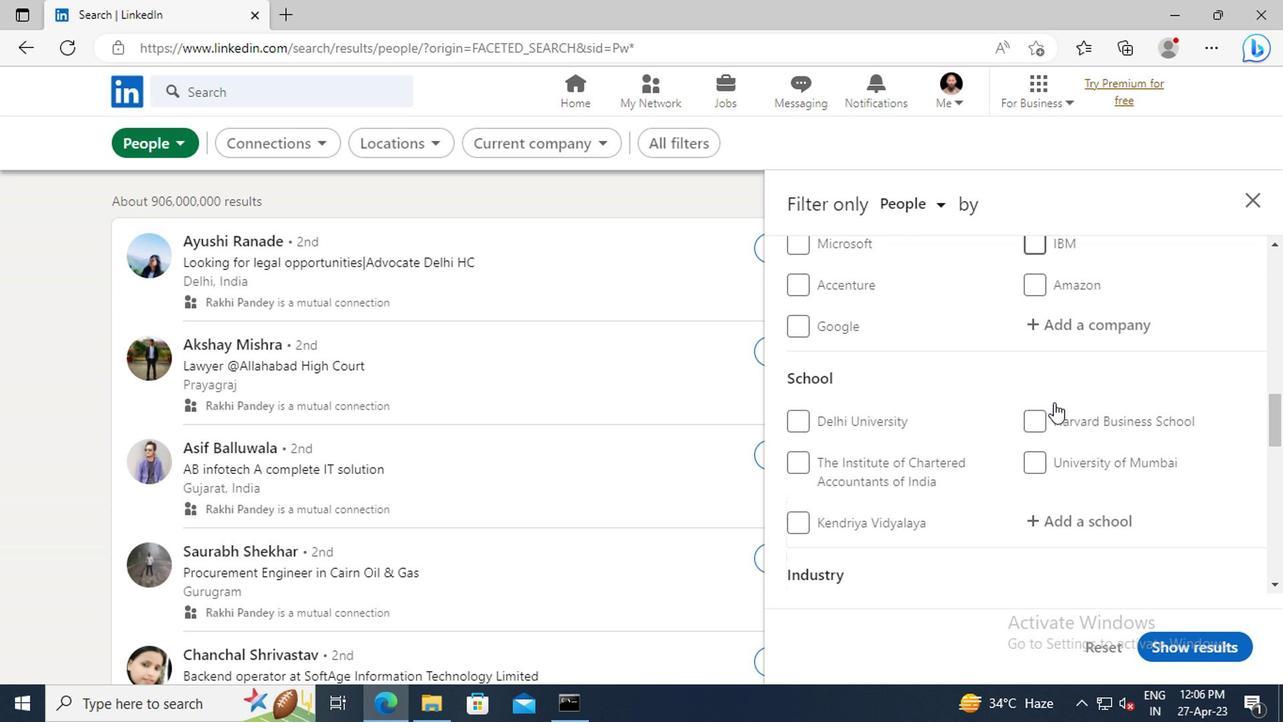 
Action: Mouse scrolled (878, 413) with delta (0, 0)
Screenshot: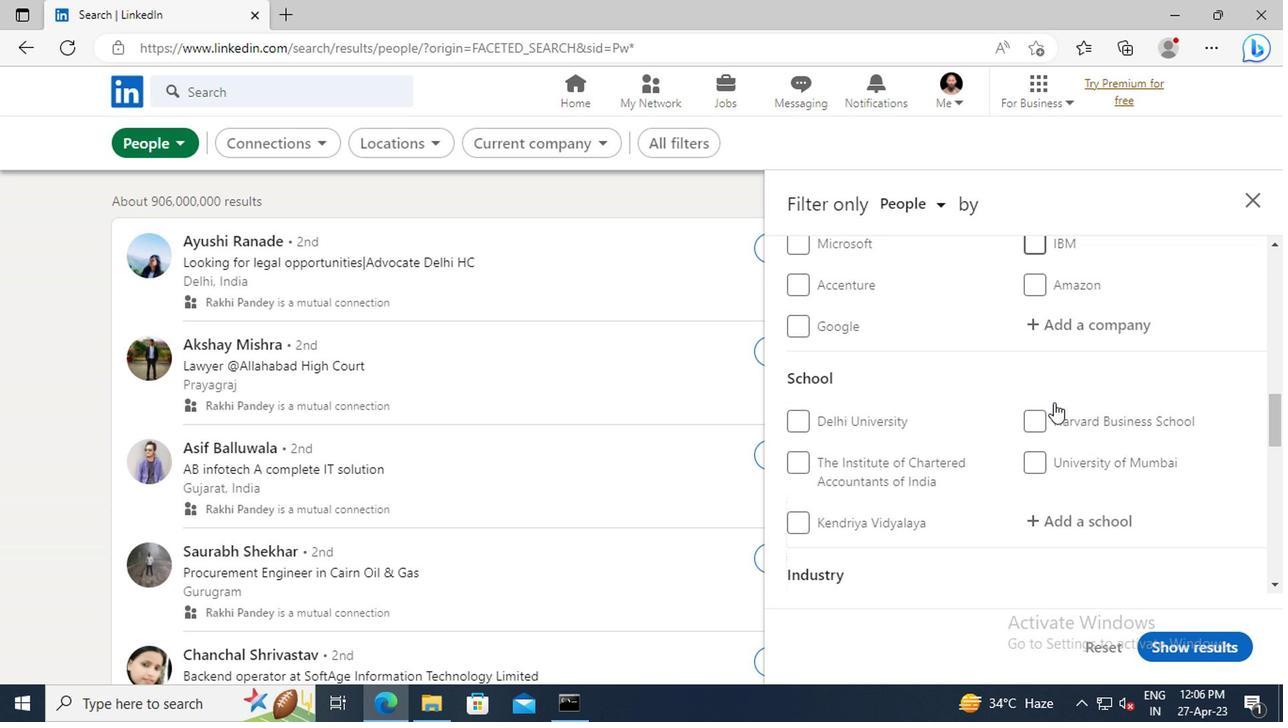 
Action: Mouse moved to (879, 425)
Screenshot: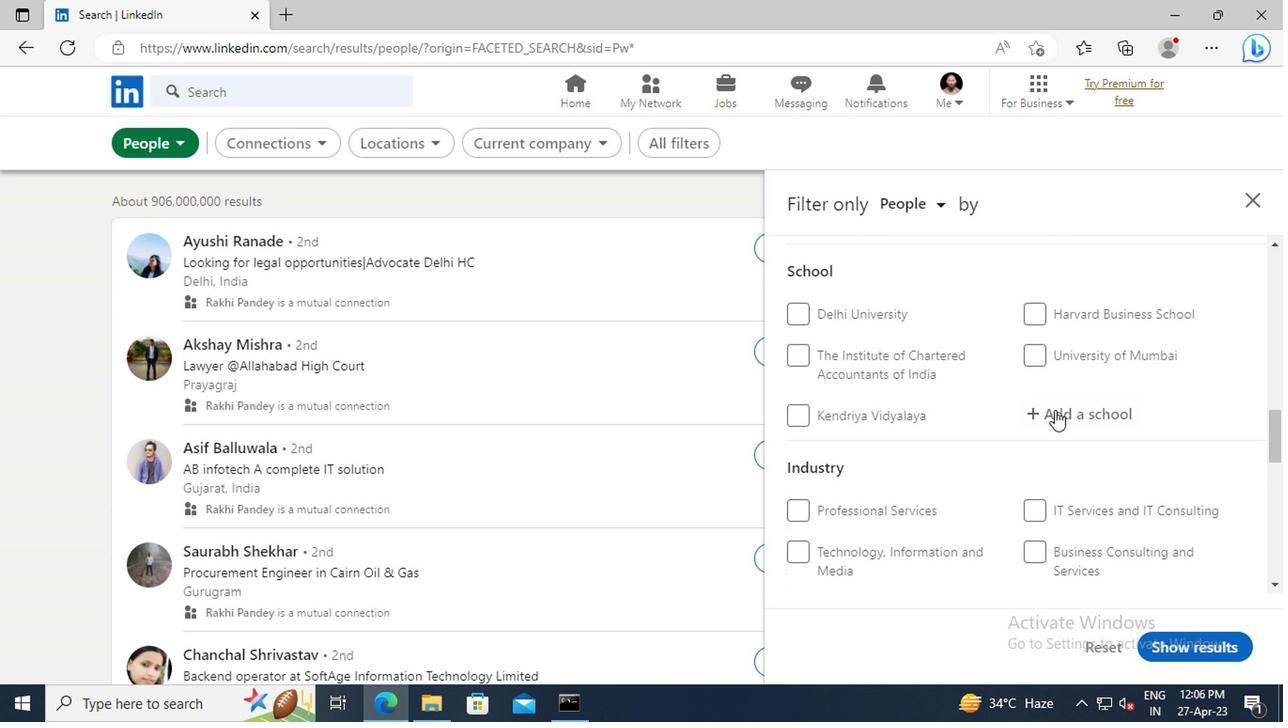 
Action: Mouse pressed left at (879, 425)
Screenshot: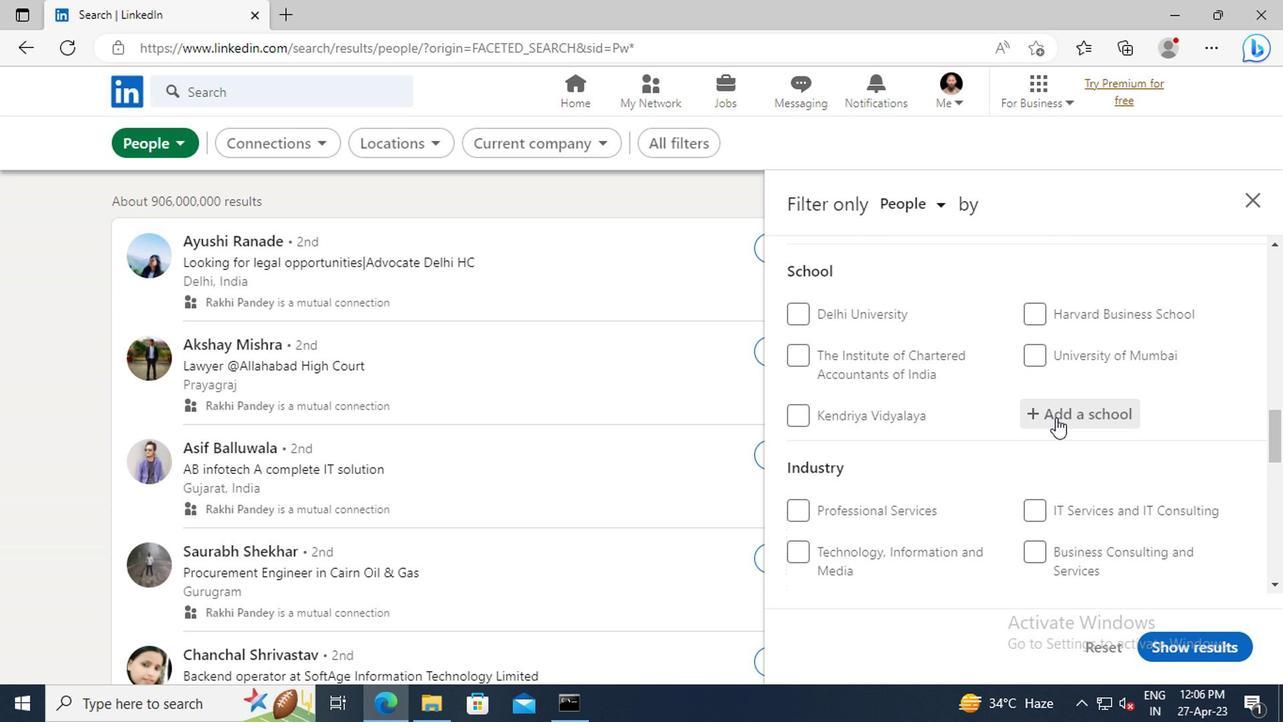 
Action: Key pressed <Key.shift>JOBS<Key.space>IN<Key.space><Key.shift>BANGALORE
Screenshot: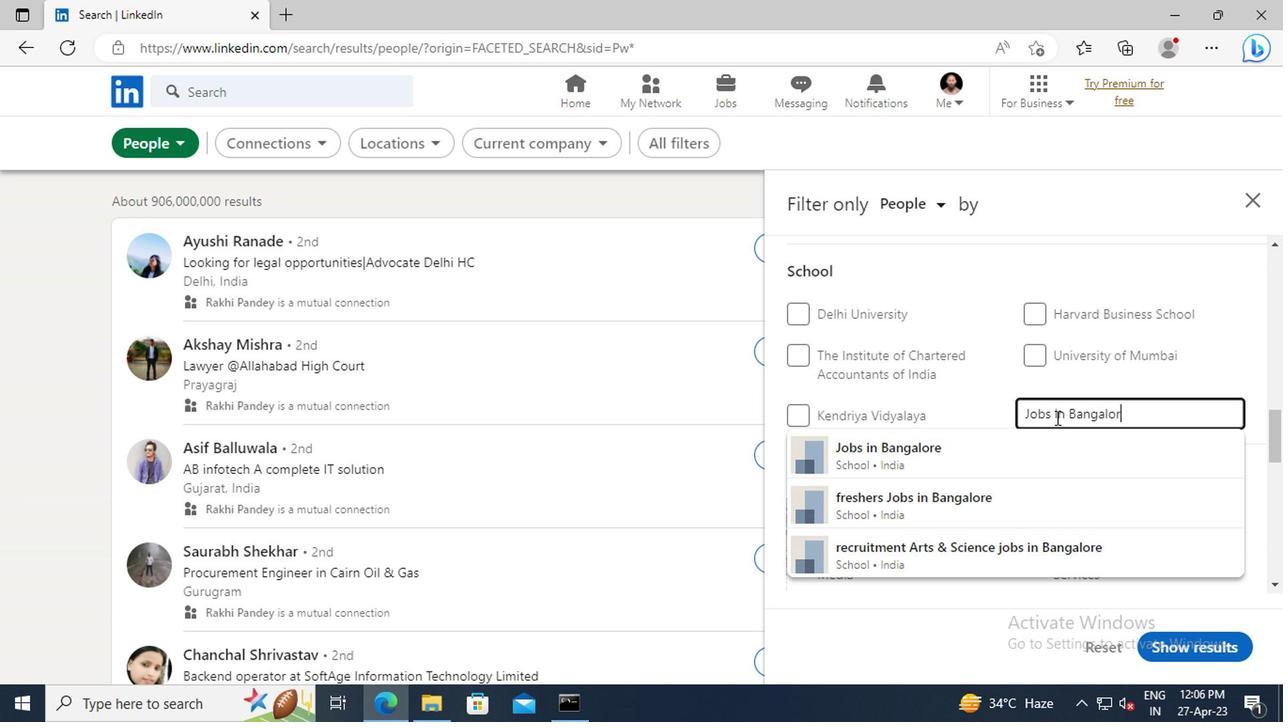 
Action: Mouse moved to (883, 449)
Screenshot: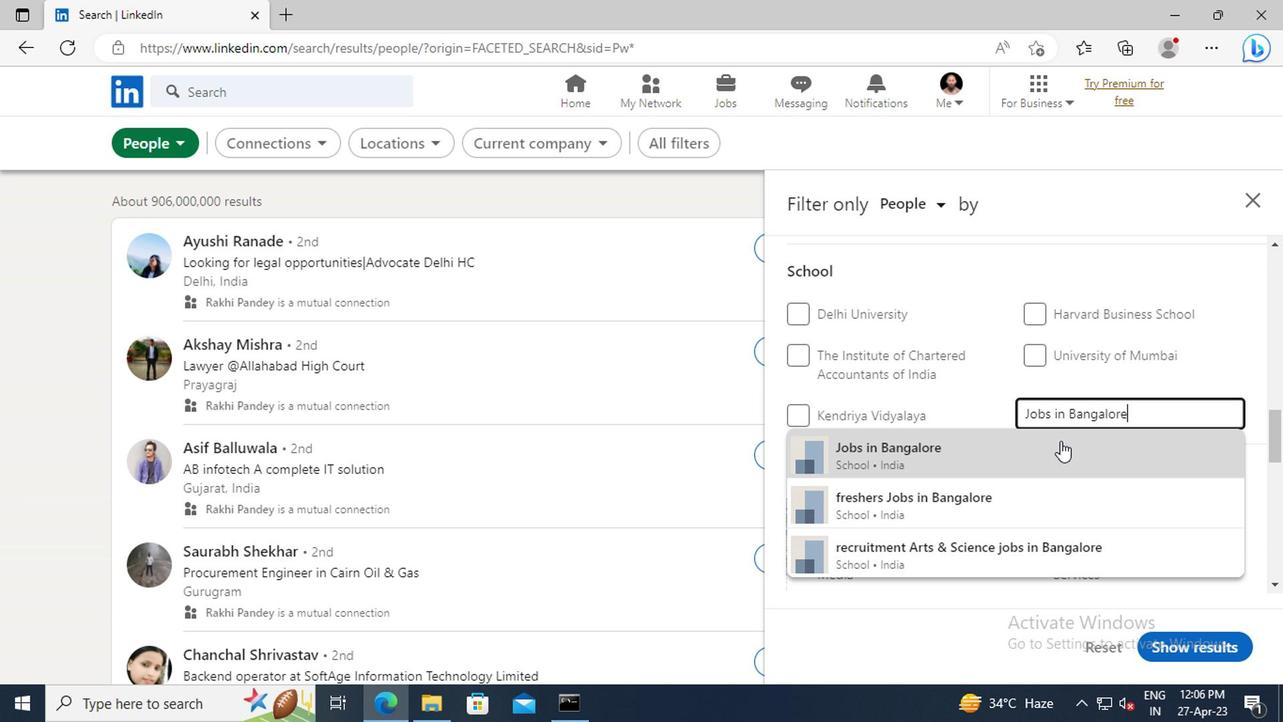 
Action: Mouse pressed left at (883, 449)
Screenshot: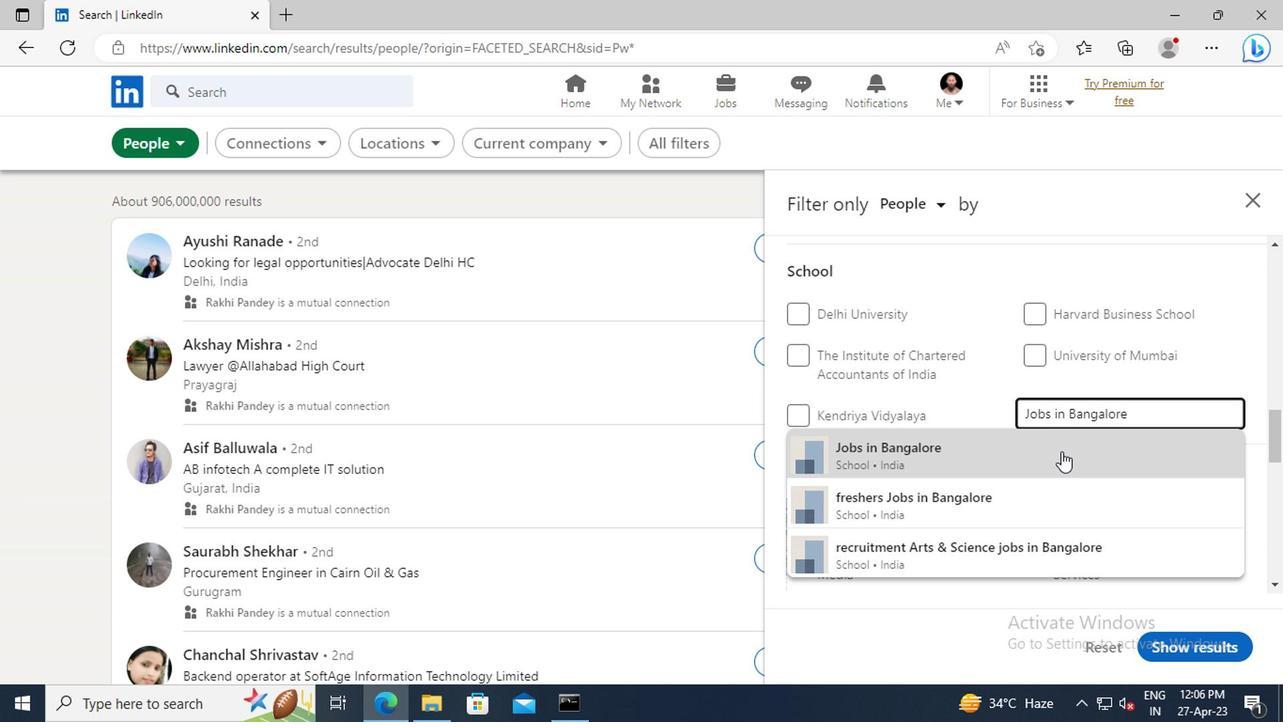 
Action: Mouse moved to (891, 411)
Screenshot: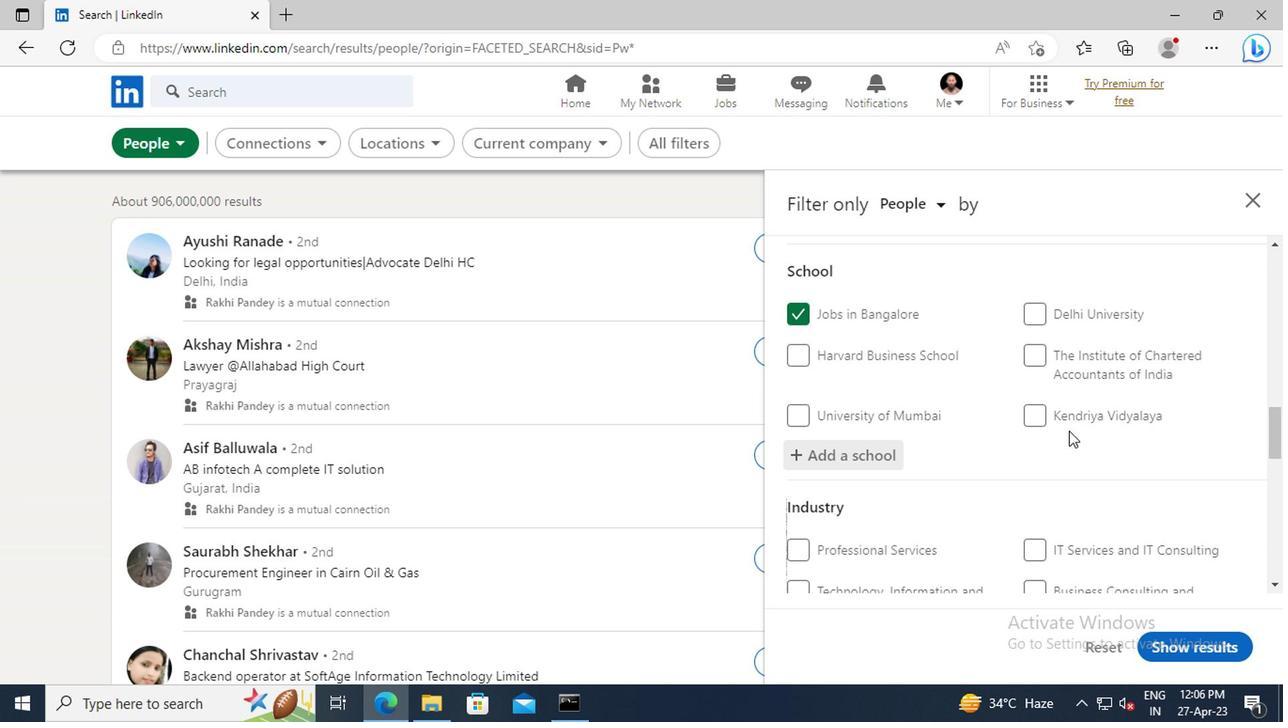 
Action: Mouse scrolled (891, 410) with delta (0, 0)
Screenshot: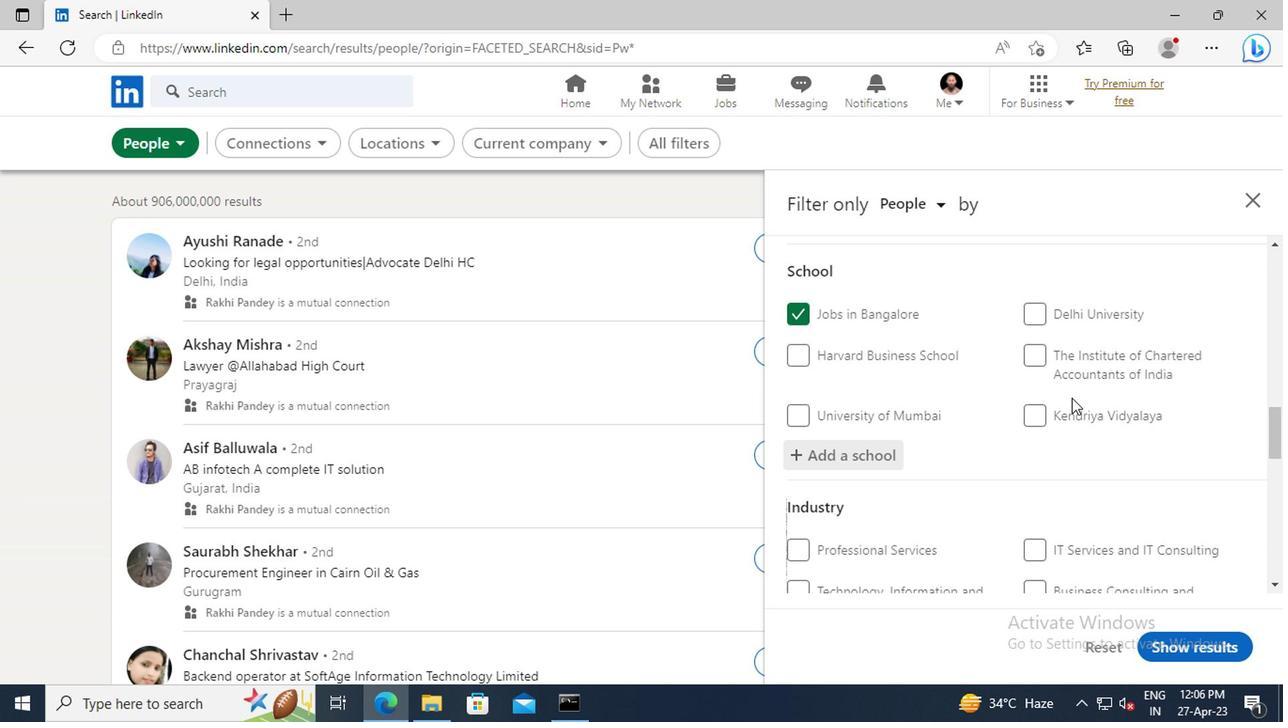 
Action: Mouse scrolled (891, 410) with delta (0, 0)
Screenshot: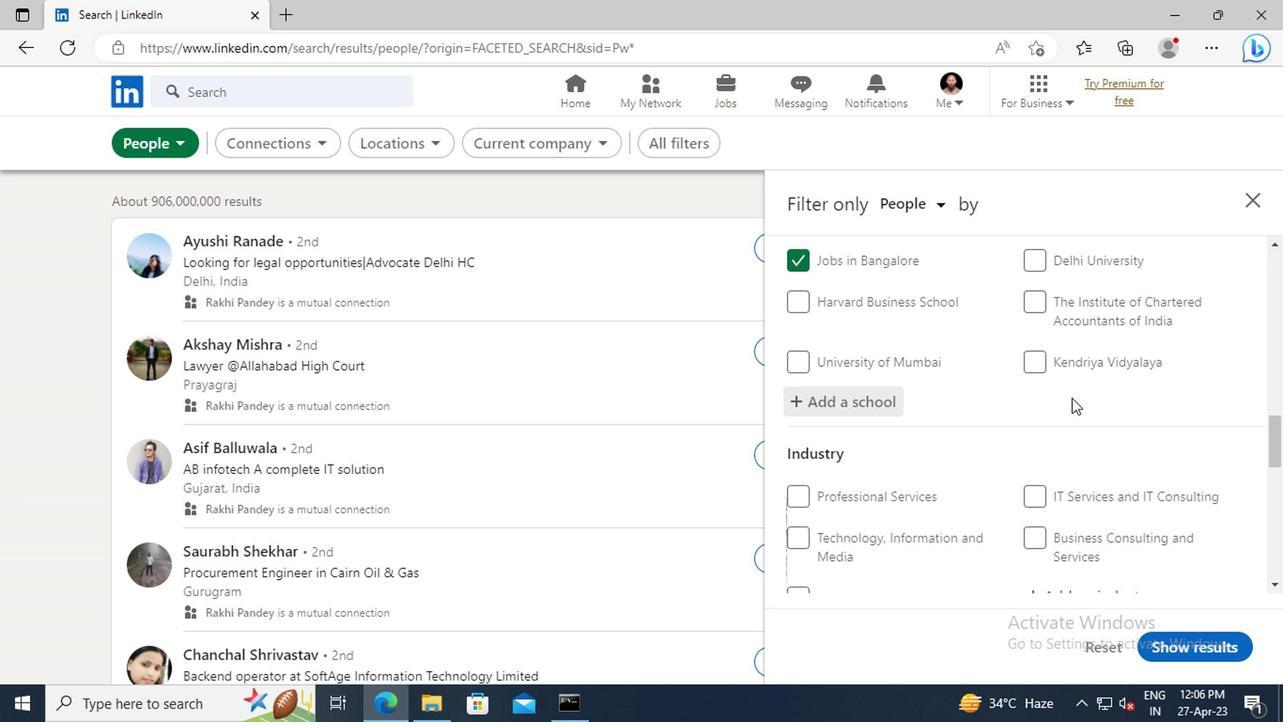 
Action: Mouse scrolled (891, 410) with delta (0, 0)
Screenshot: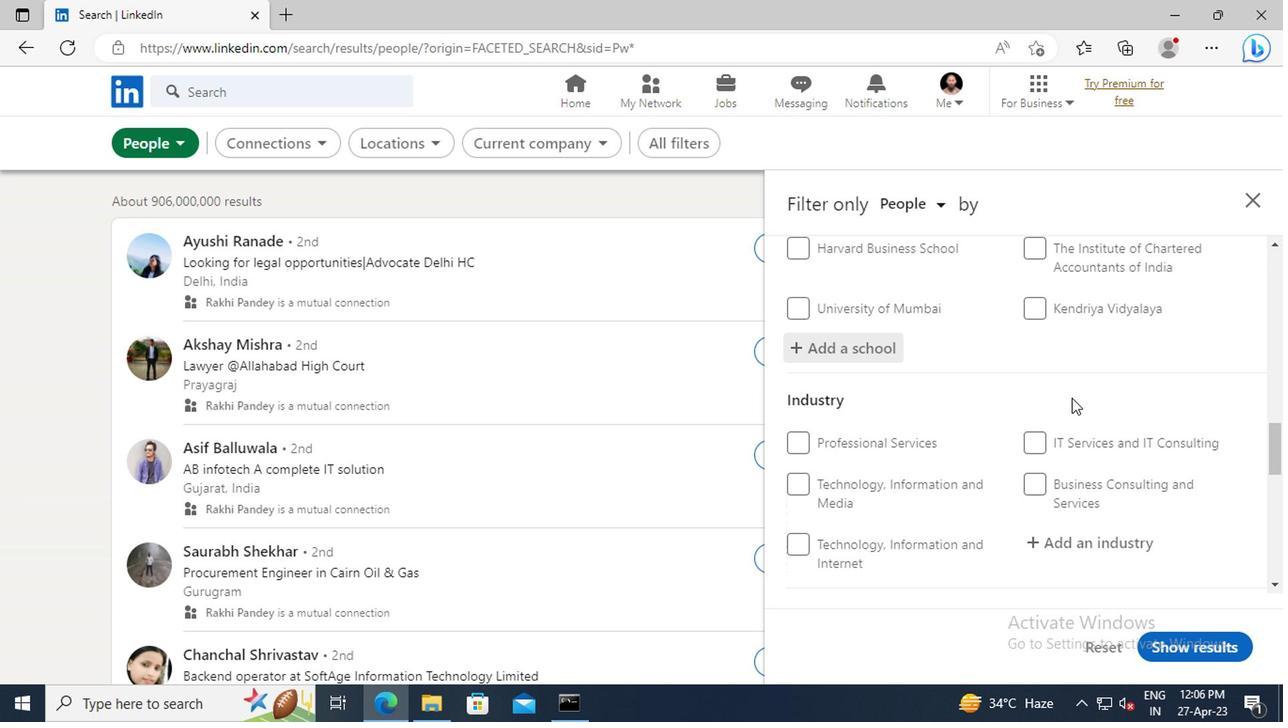 
Action: Mouse scrolled (891, 410) with delta (0, 0)
Screenshot: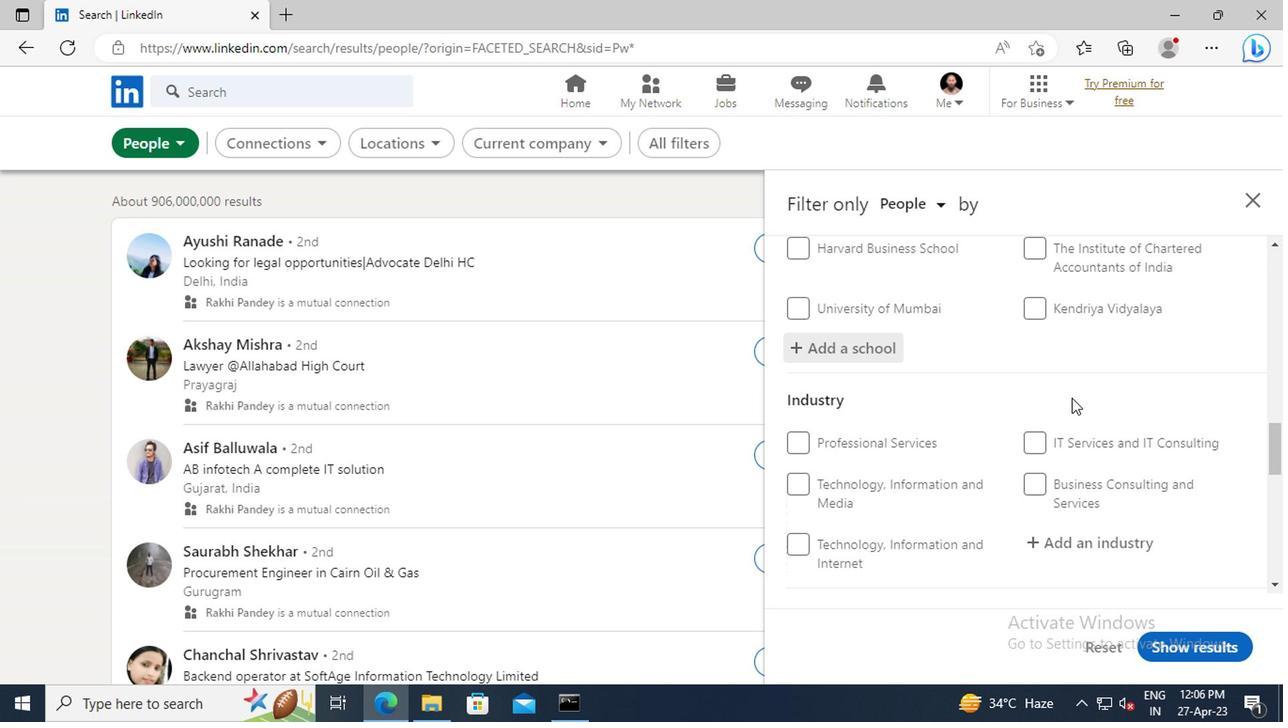 
Action: Mouse moved to (887, 439)
Screenshot: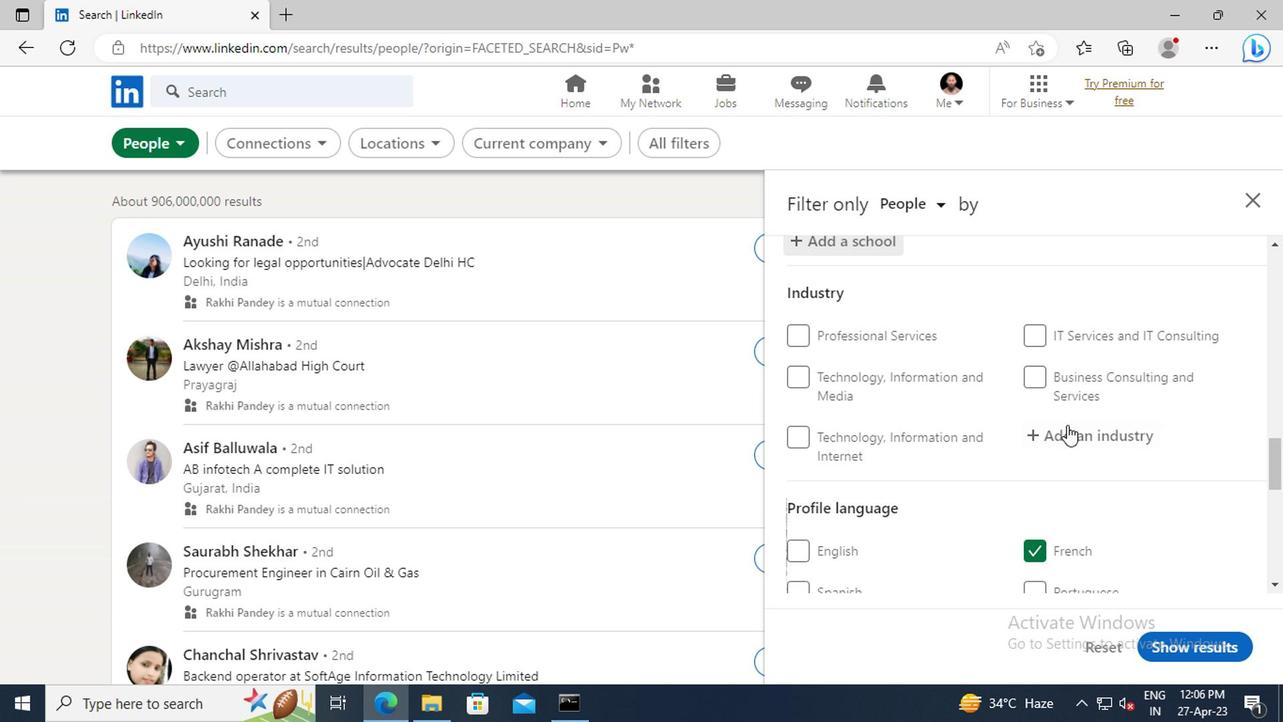 
Action: Mouse pressed left at (887, 439)
Screenshot: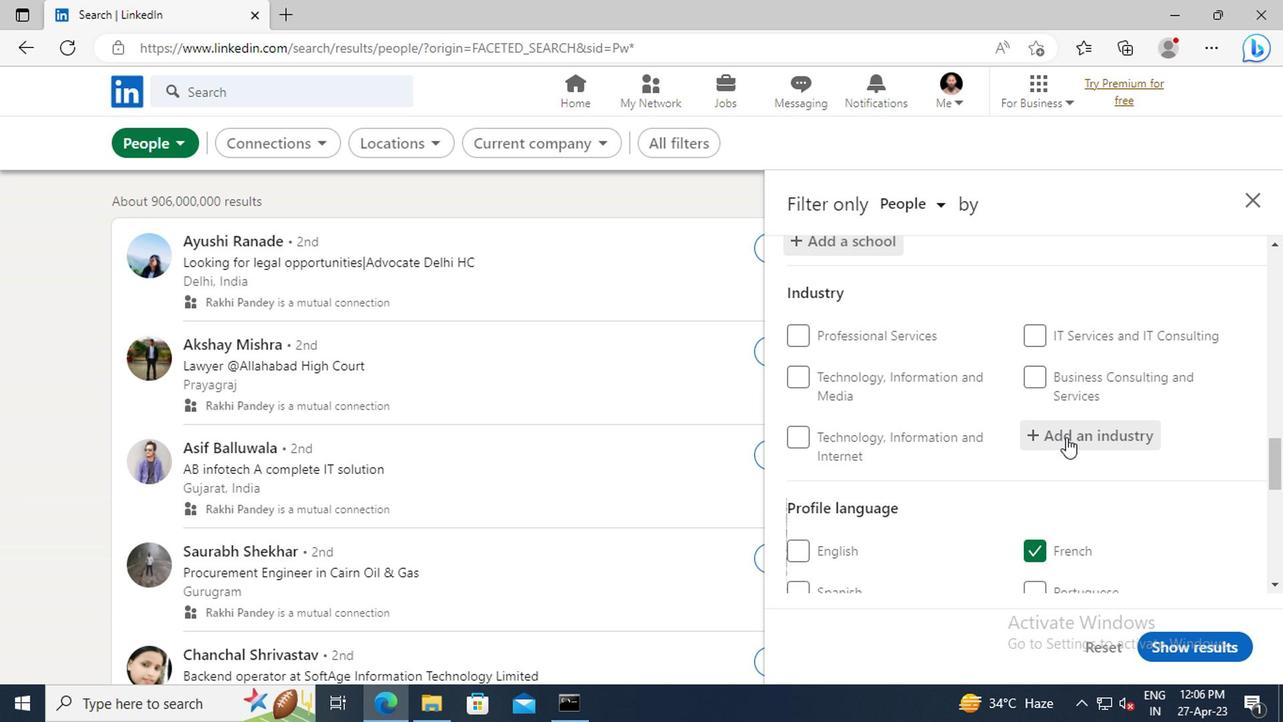 
Action: Key pressed <Key.shift>LEASING<Key.space><Key.shift>RESIDENTIAL<Key.space><Key.shift>REAL<Key.space><Key.shift>ESTATE
Screenshot: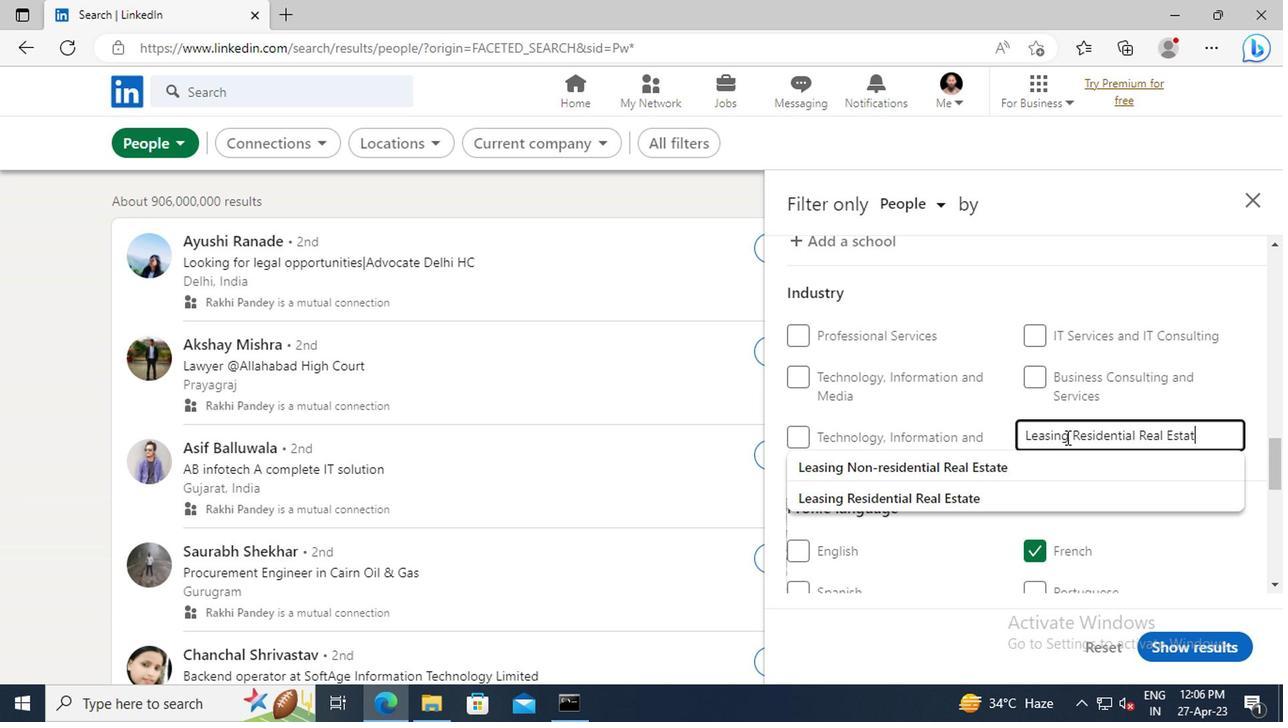
Action: Mouse moved to (841, 482)
Screenshot: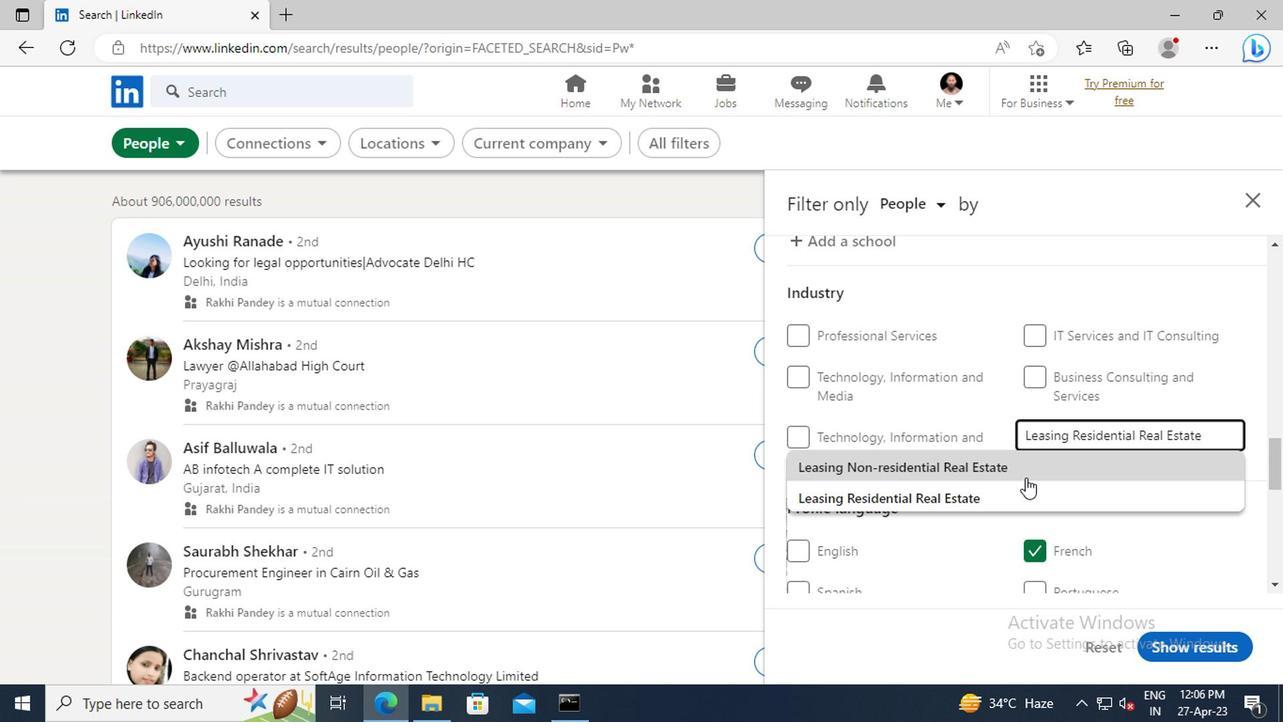 
Action: Mouse pressed left at (841, 482)
Screenshot: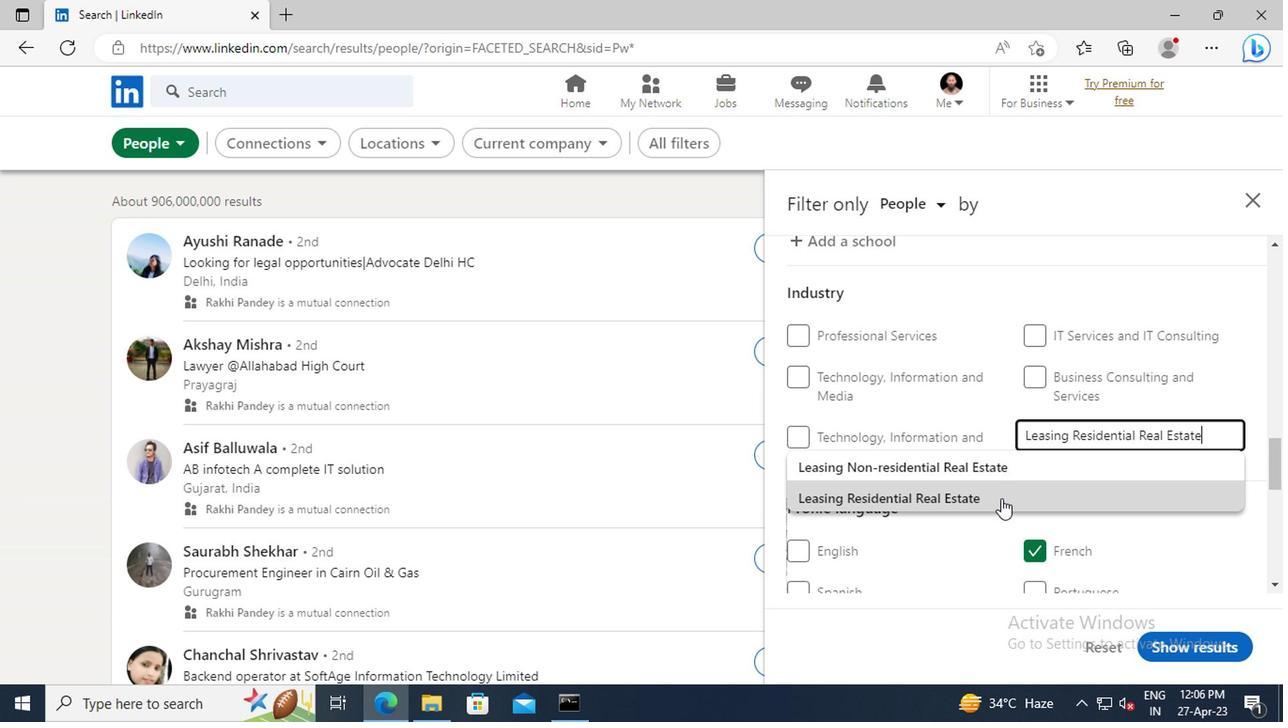 
Action: Mouse moved to (865, 399)
Screenshot: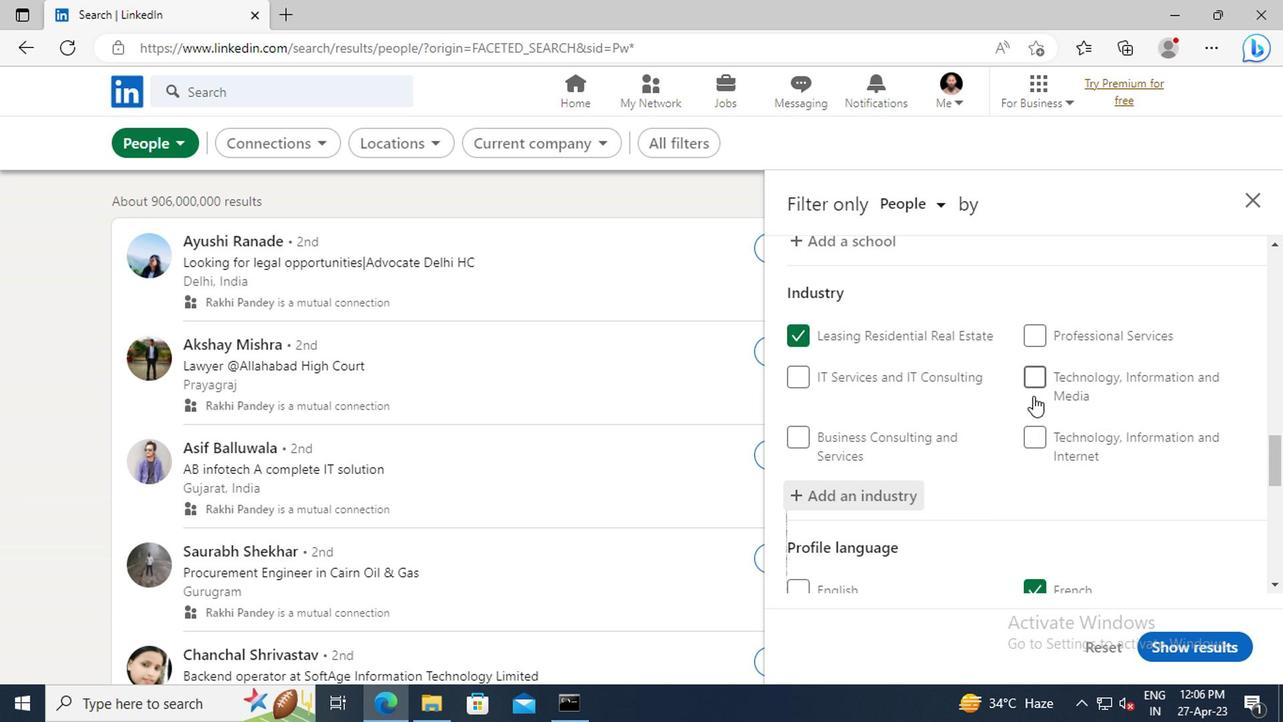 
Action: Mouse scrolled (865, 398) with delta (0, 0)
Screenshot: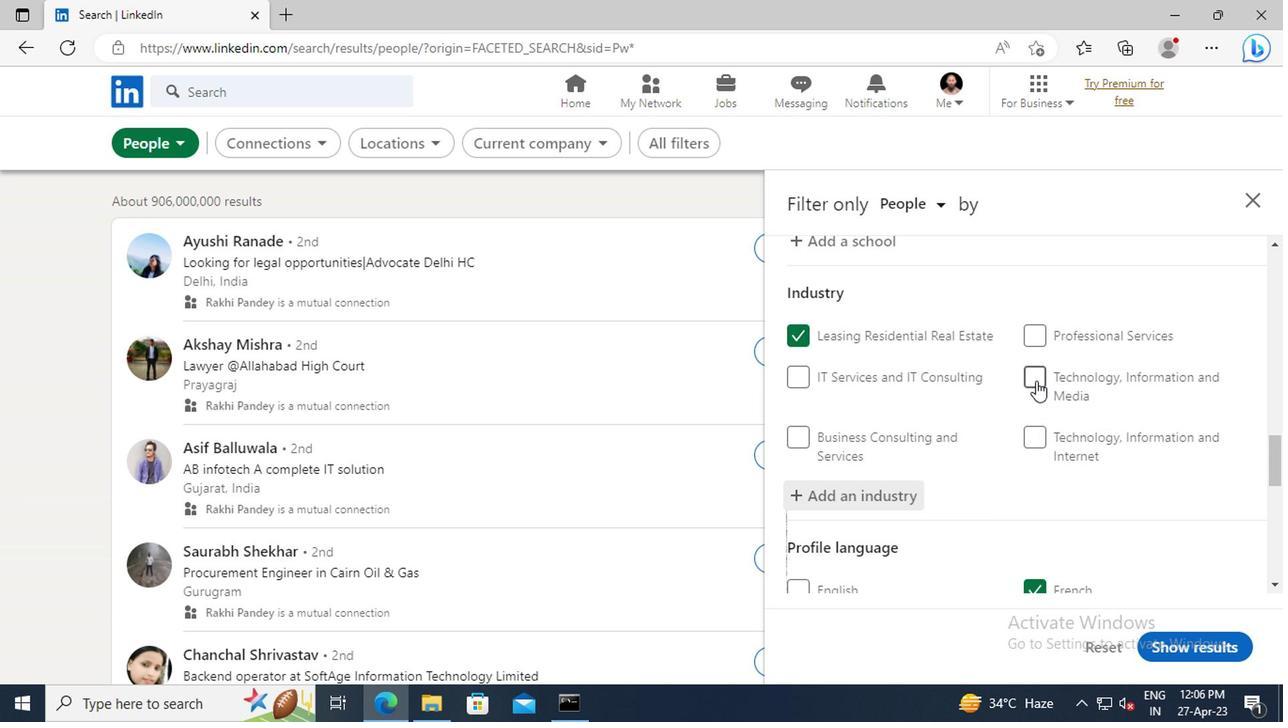 
Action: Mouse scrolled (865, 398) with delta (0, 0)
Screenshot: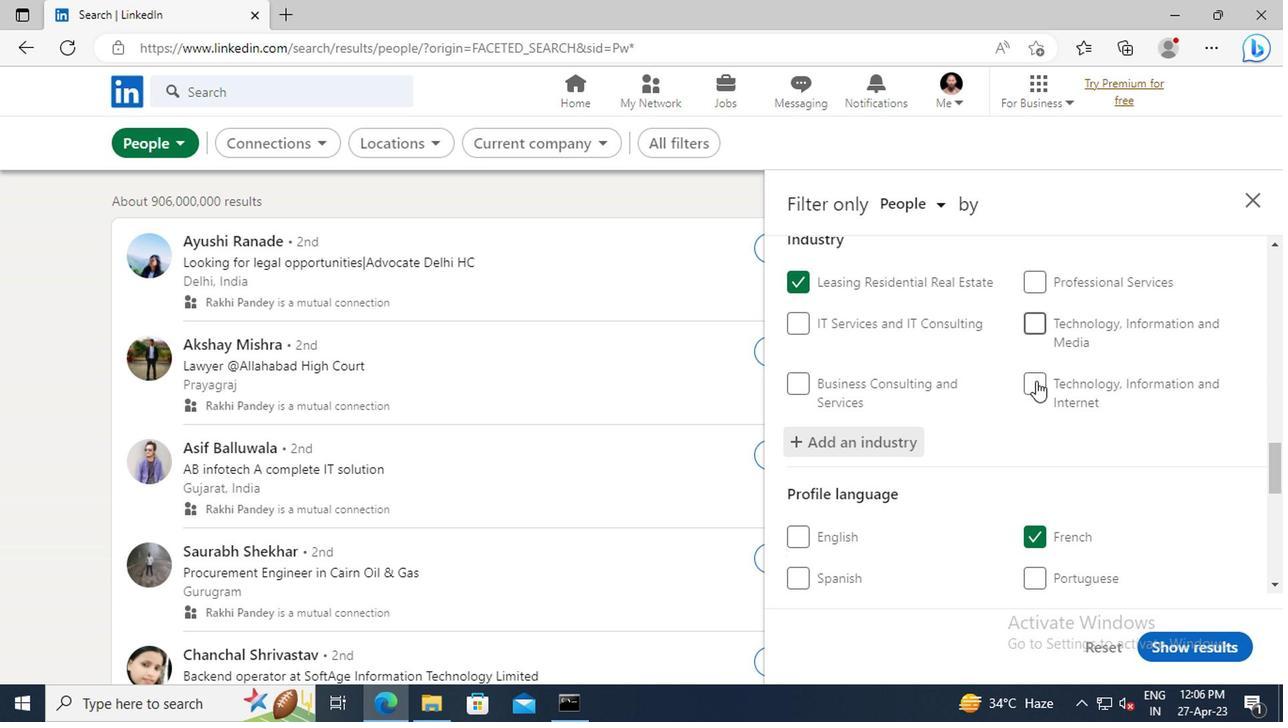 
Action: Mouse scrolled (865, 398) with delta (0, 0)
Screenshot: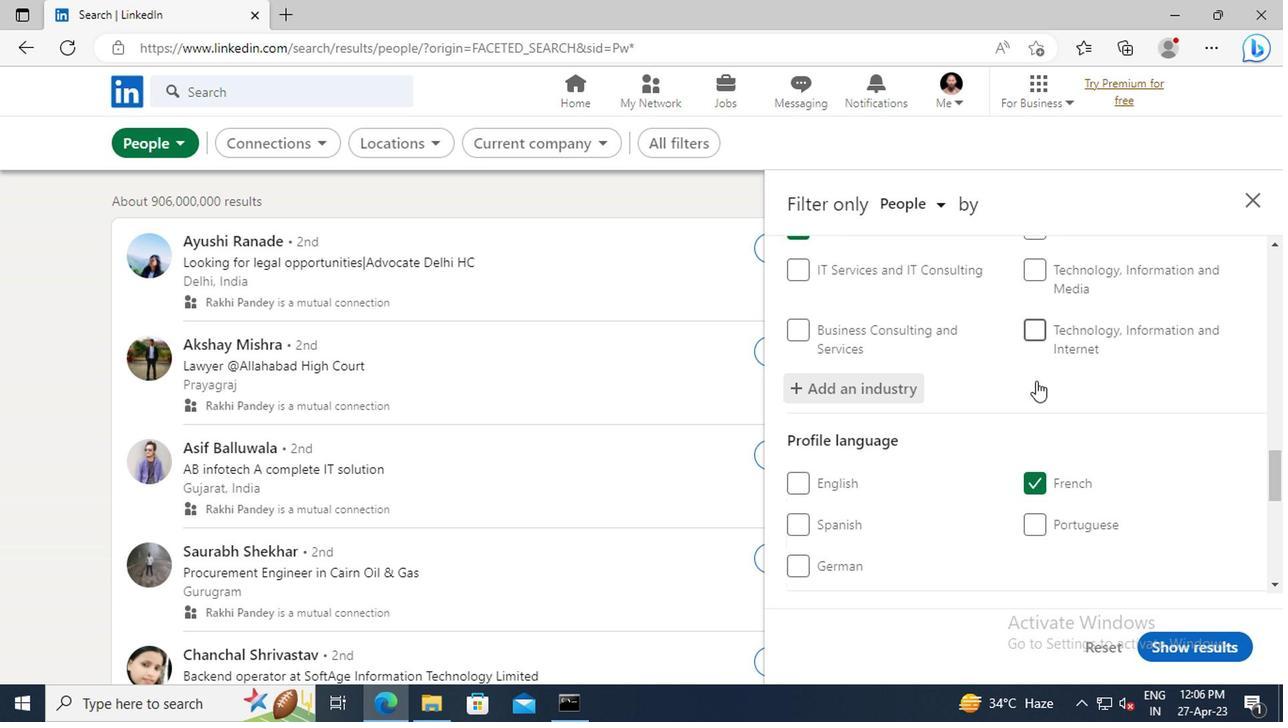 
Action: Mouse scrolled (865, 398) with delta (0, 0)
Screenshot: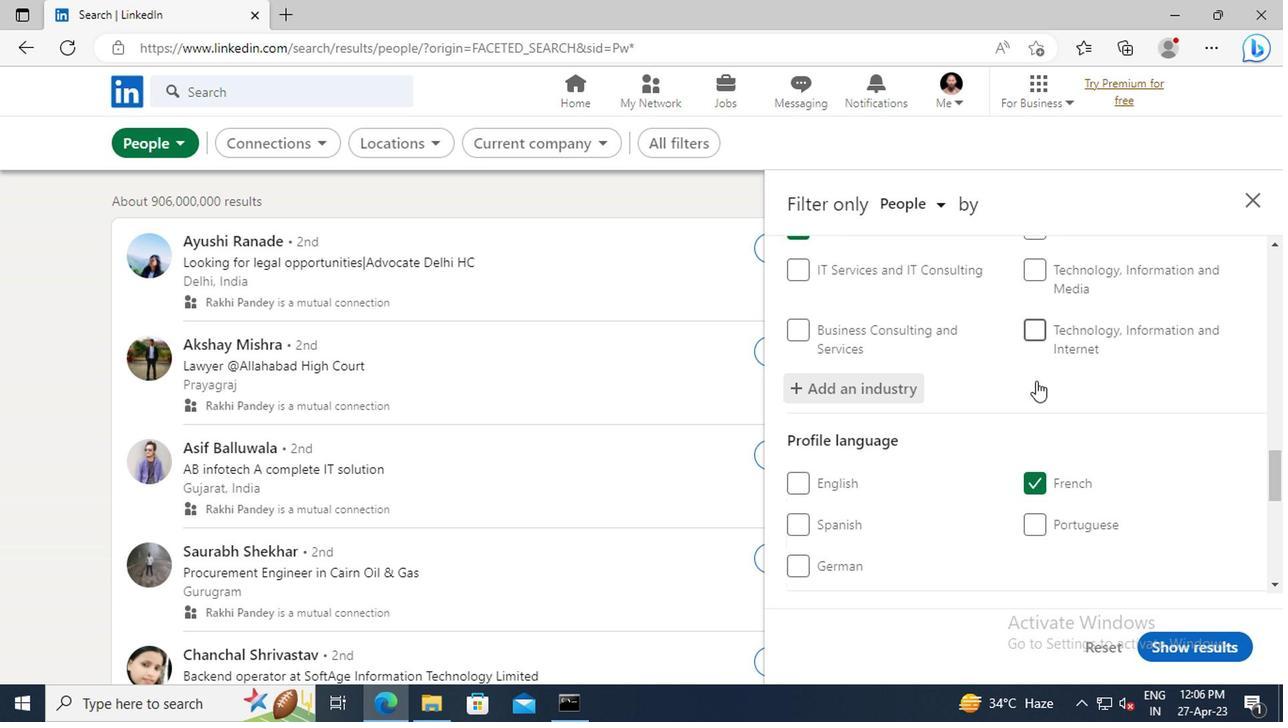 
Action: Mouse scrolled (865, 398) with delta (0, 0)
Screenshot: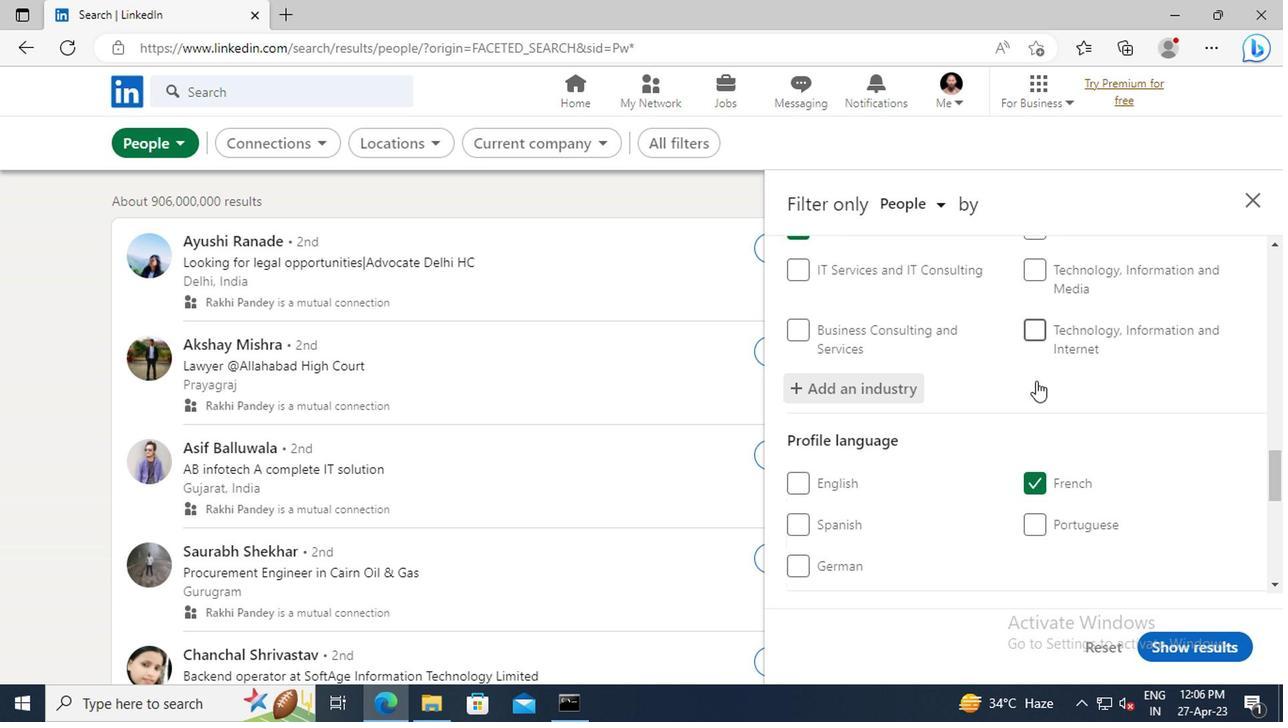 
Action: Mouse scrolled (865, 398) with delta (0, 0)
Screenshot: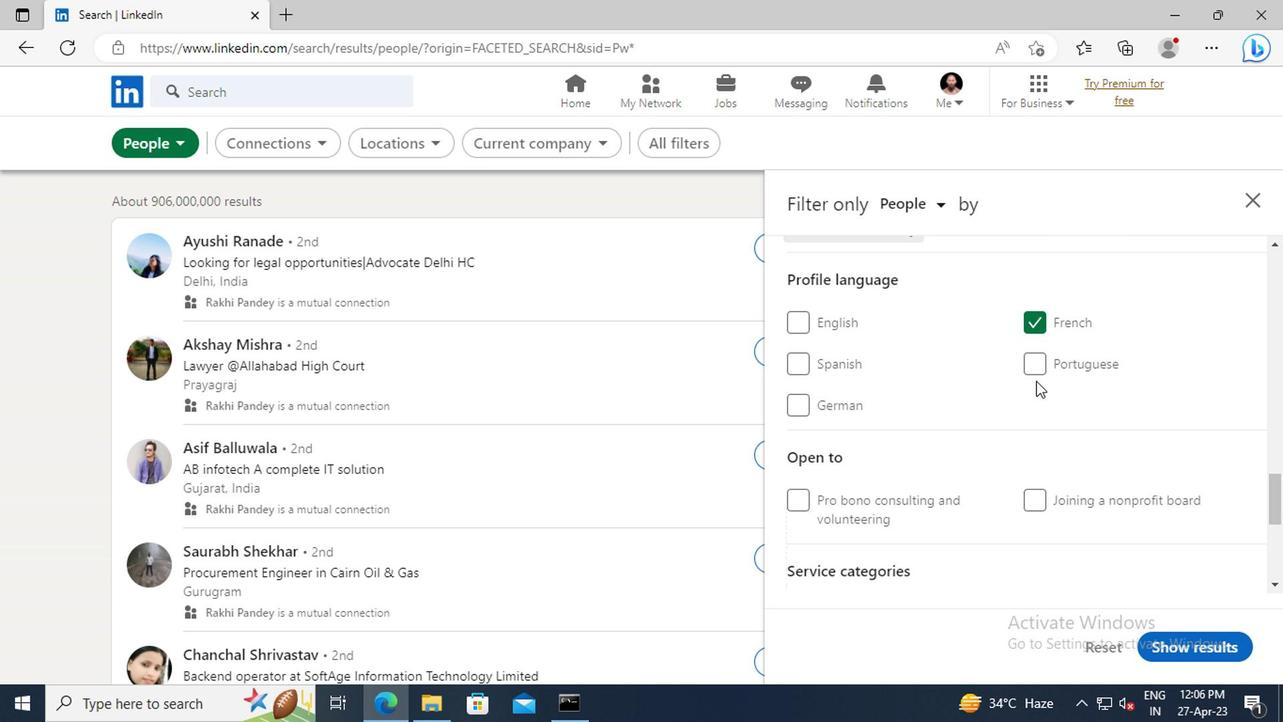 
Action: Mouse scrolled (865, 398) with delta (0, 0)
Screenshot: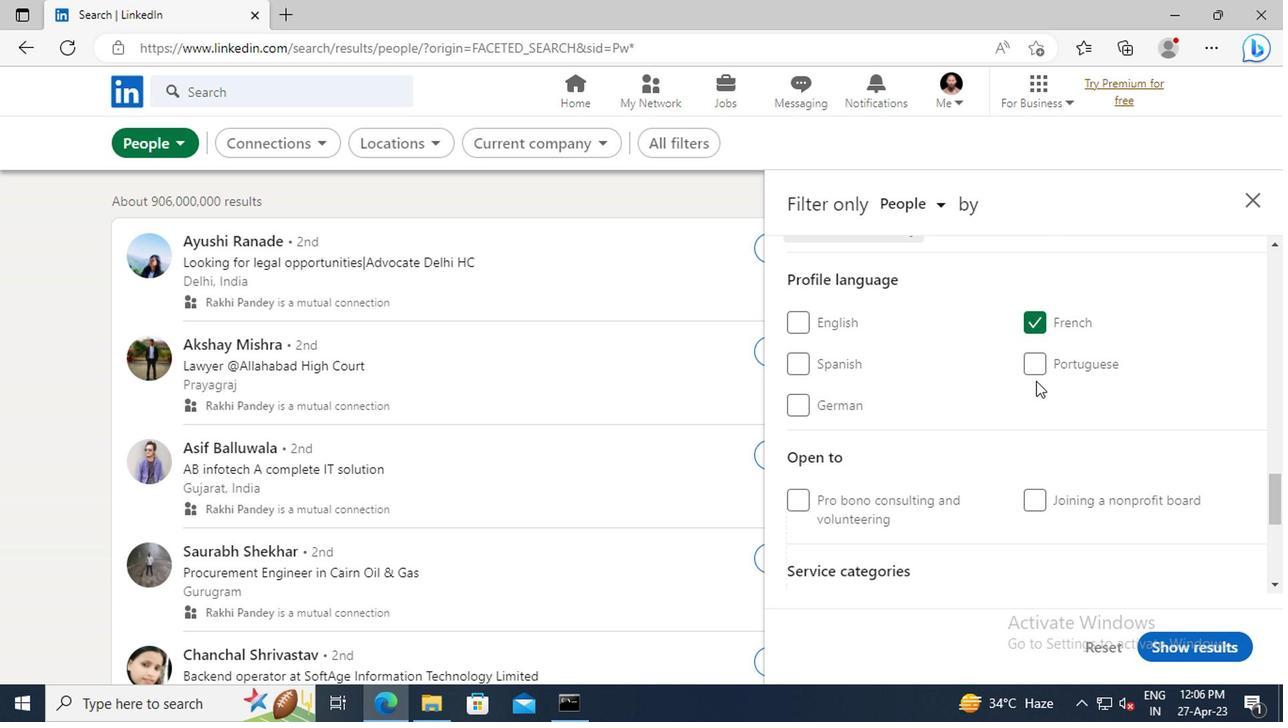 
Action: Mouse scrolled (865, 398) with delta (0, 0)
Screenshot: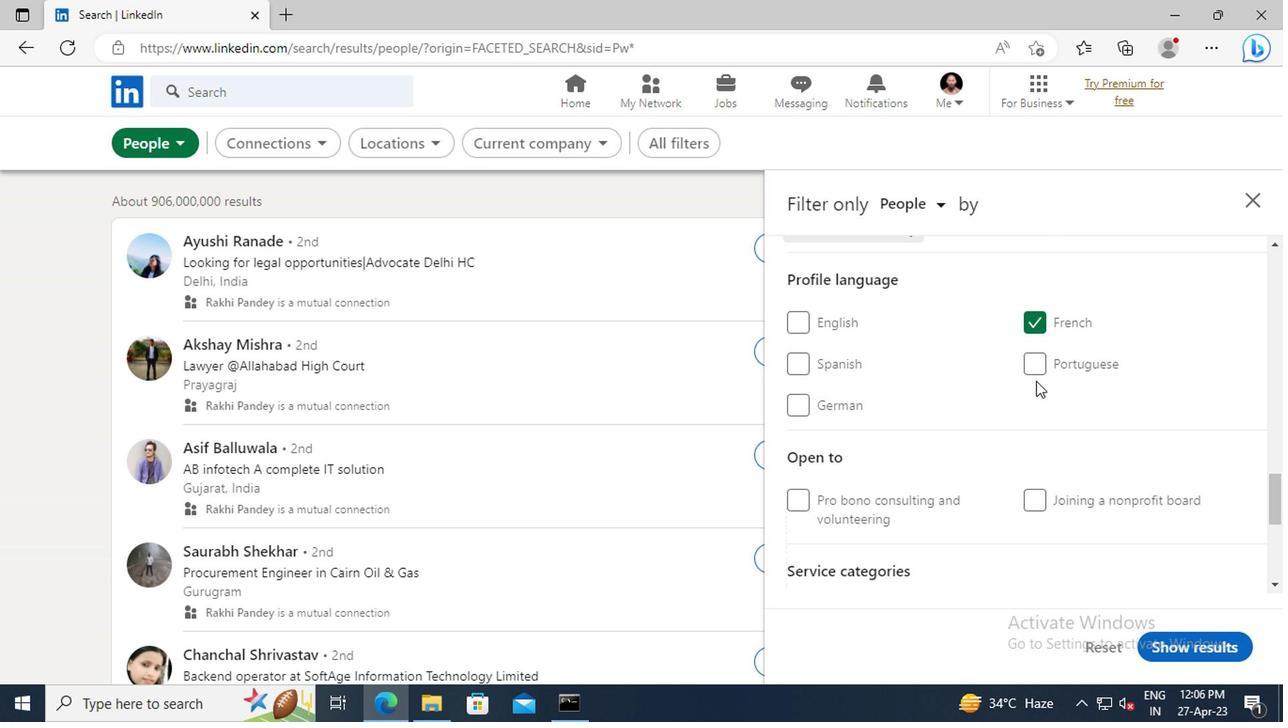 
Action: Mouse scrolled (865, 398) with delta (0, 0)
Screenshot: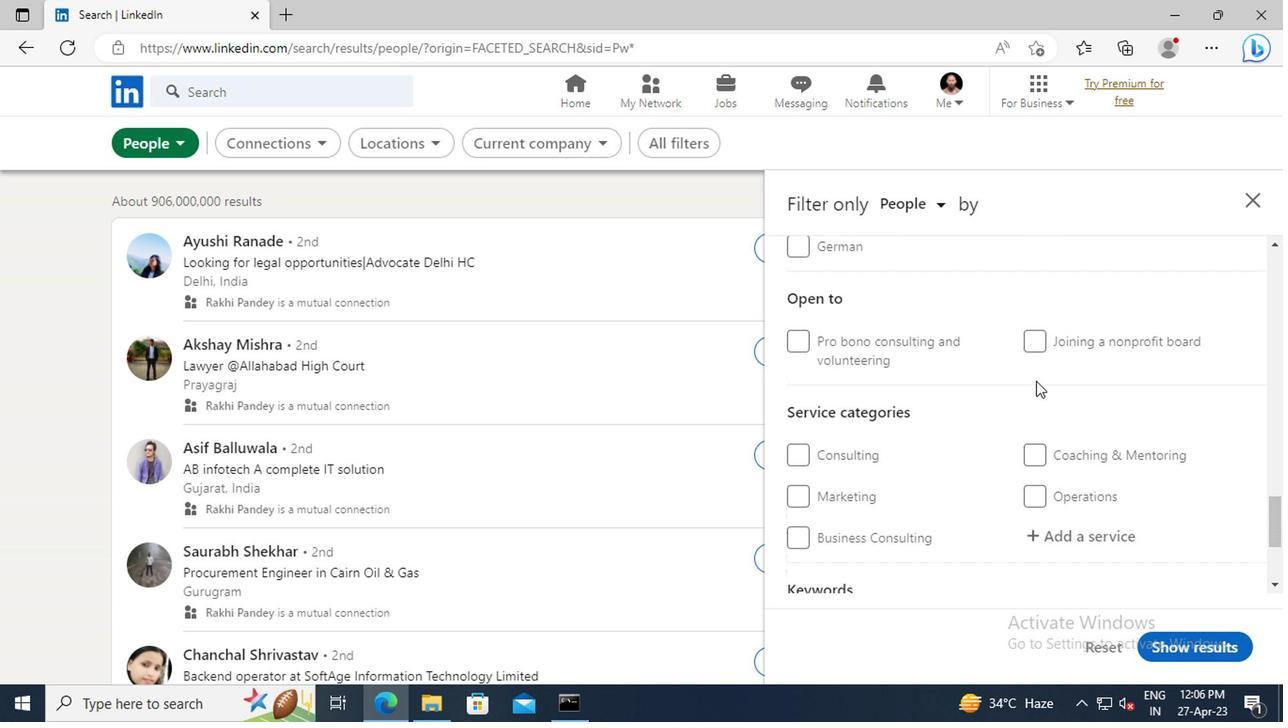 
Action: Mouse scrolled (865, 398) with delta (0, 0)
Screenshot: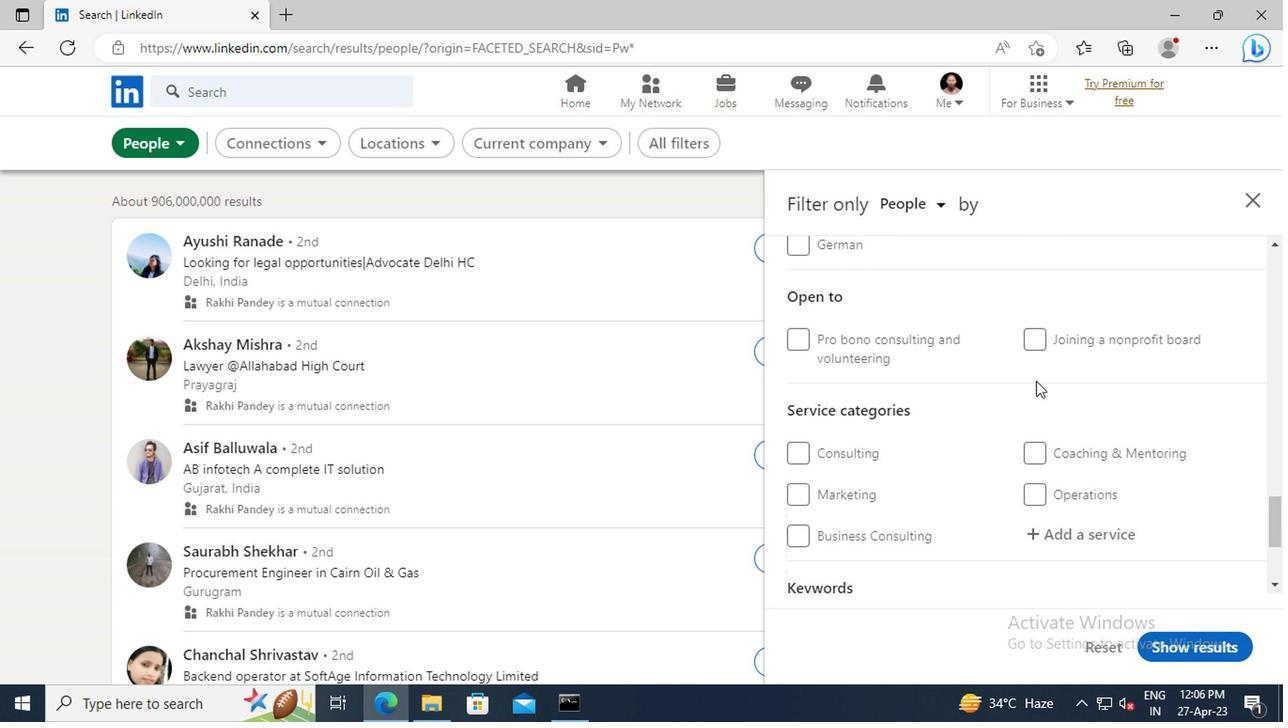 
Action: Mouse moved to (877, 428)
Screenshot: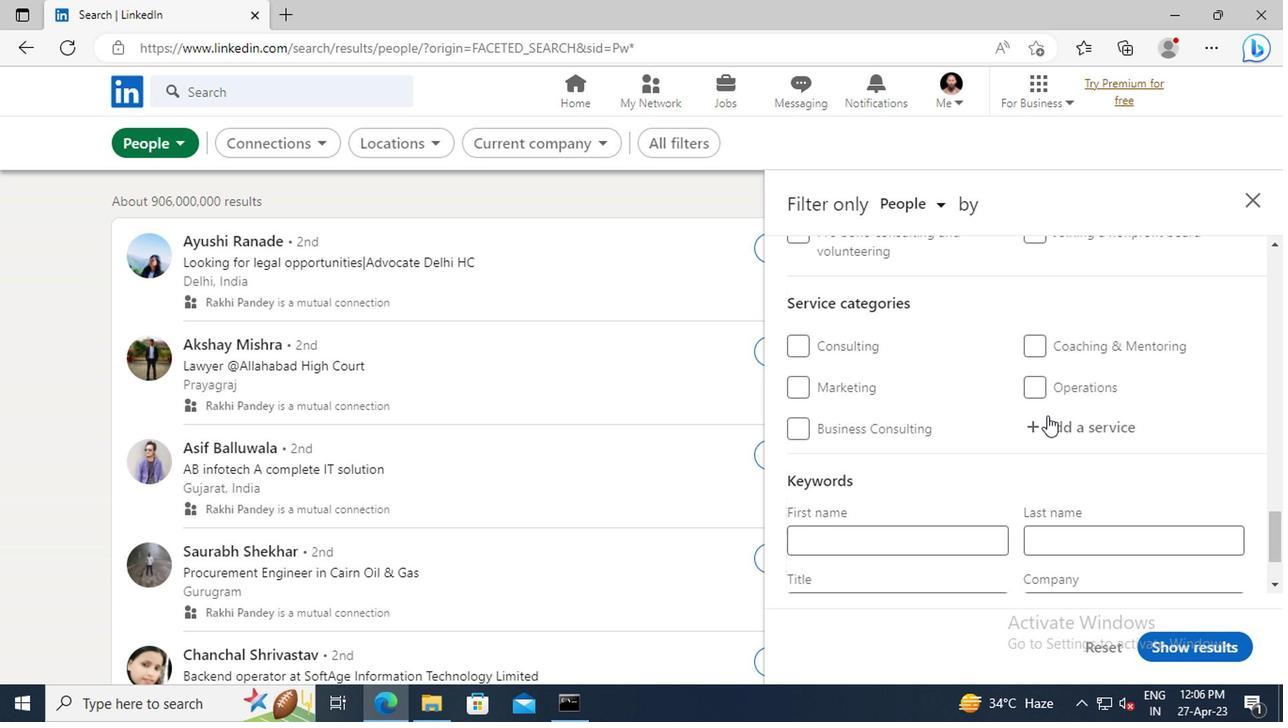 
Action: Mouse pressed left at (877, 428)
Screenshot: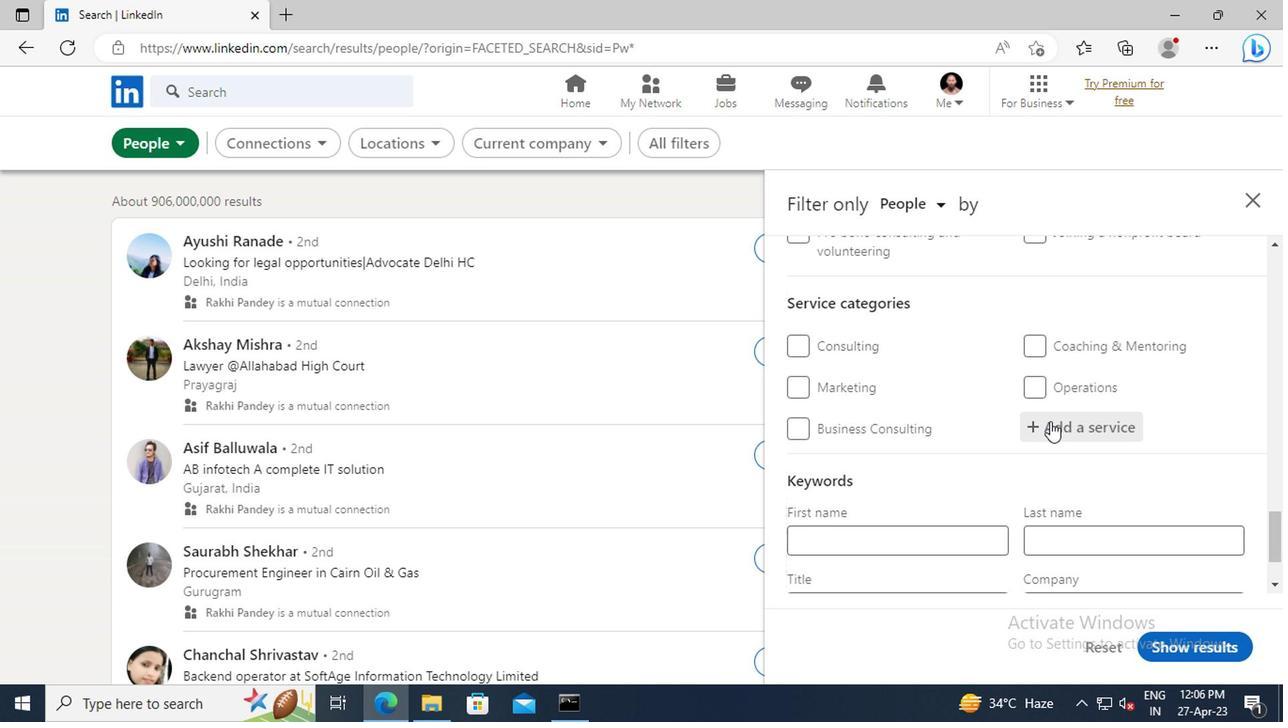 
Action: Key pressed <Key.shift_r>AUDIO<Key.space><Key.shift>EN
Screenshot: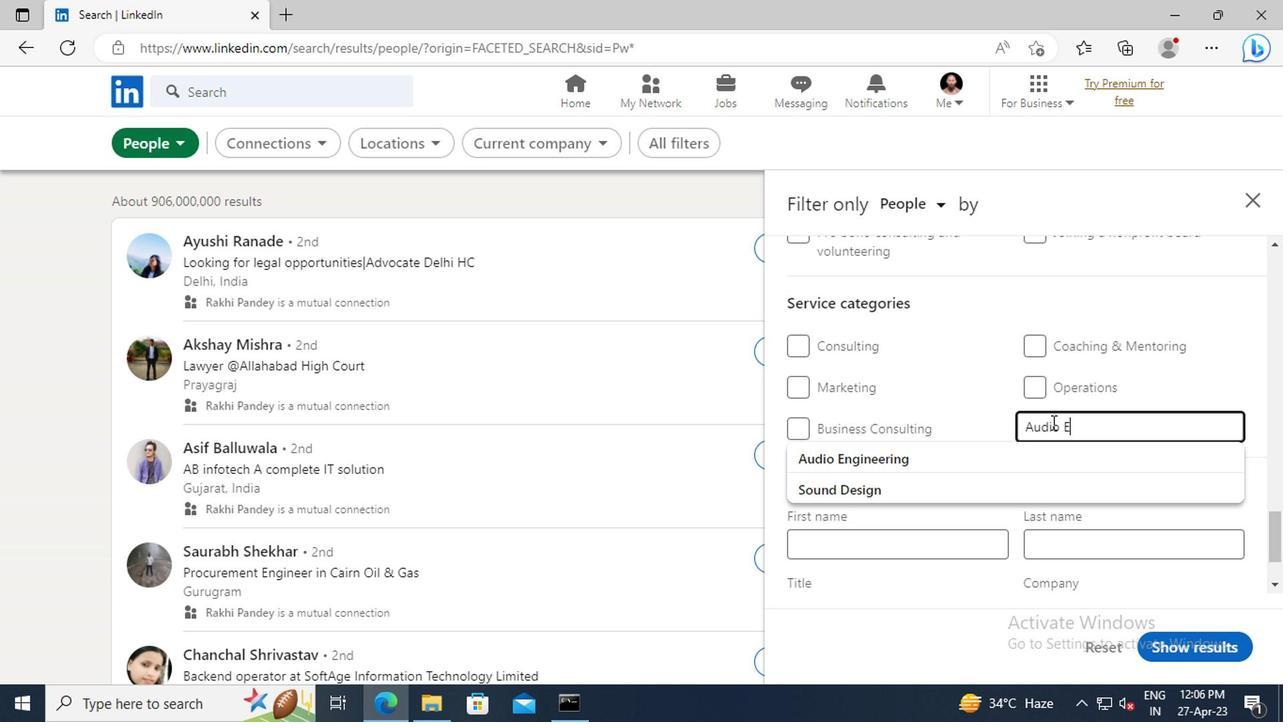 
Action: Mouse moved to (864, 456)
Screenshot: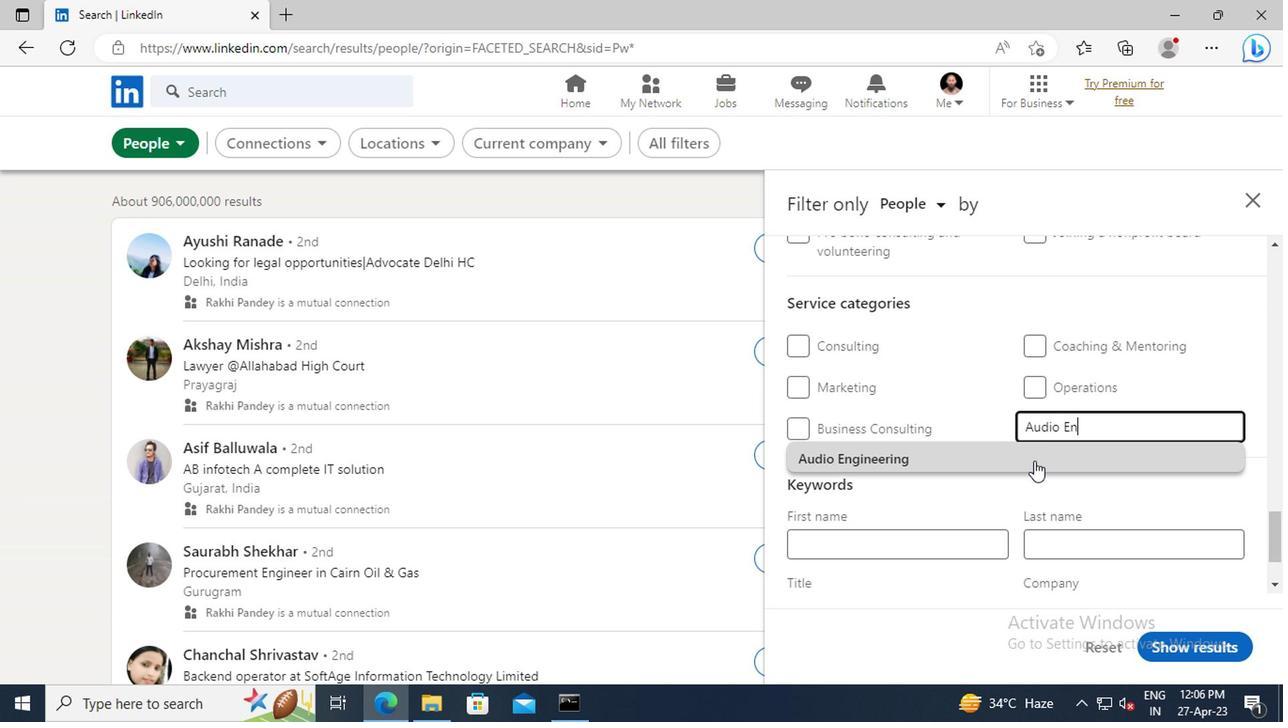 
Action: Mouse pressed left at (864, 456)
Screenshot: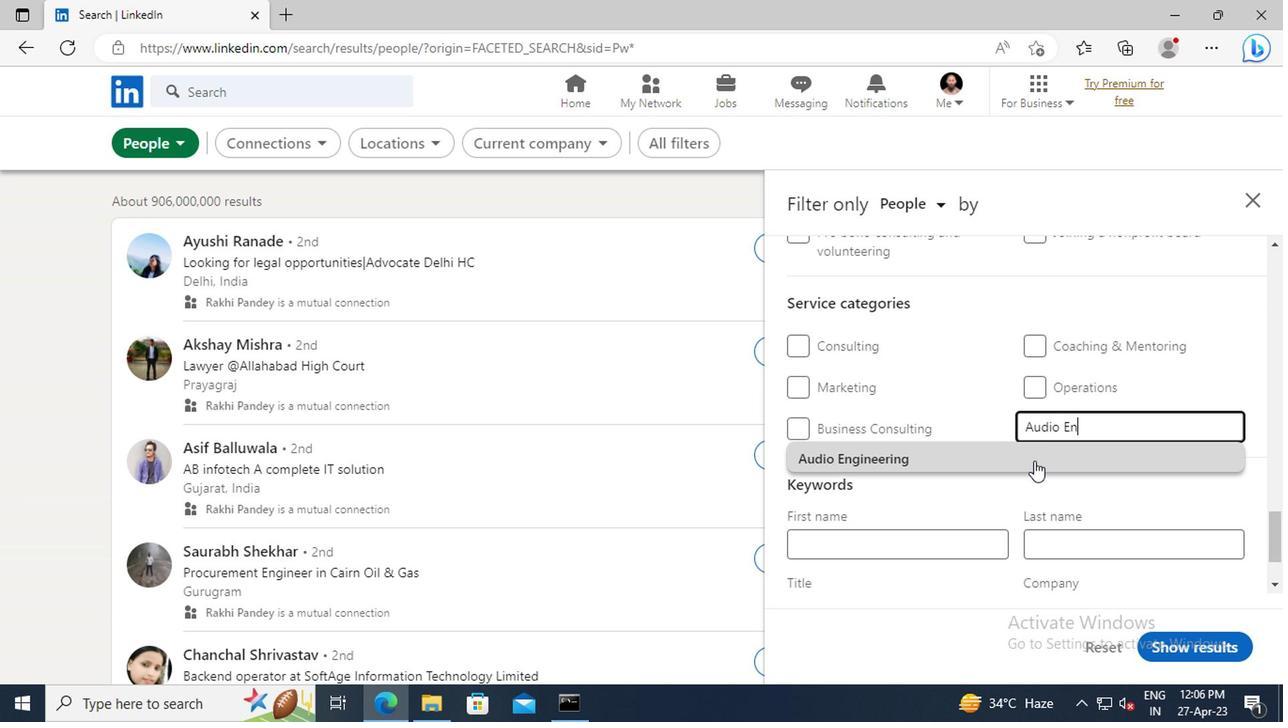 
Action: Mouse moved to (851, 435)
Screenshot: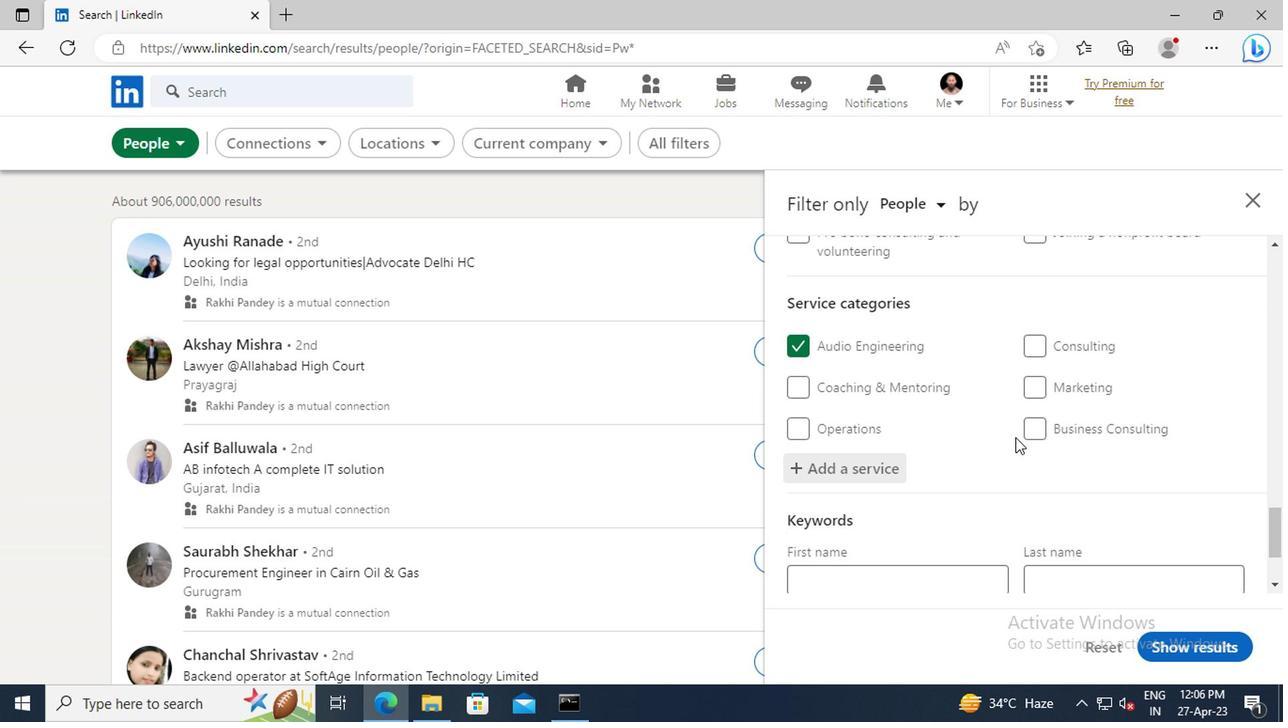 
Action: Mouse scrolled (851, 435) with delta (0, 0)
Screenshot: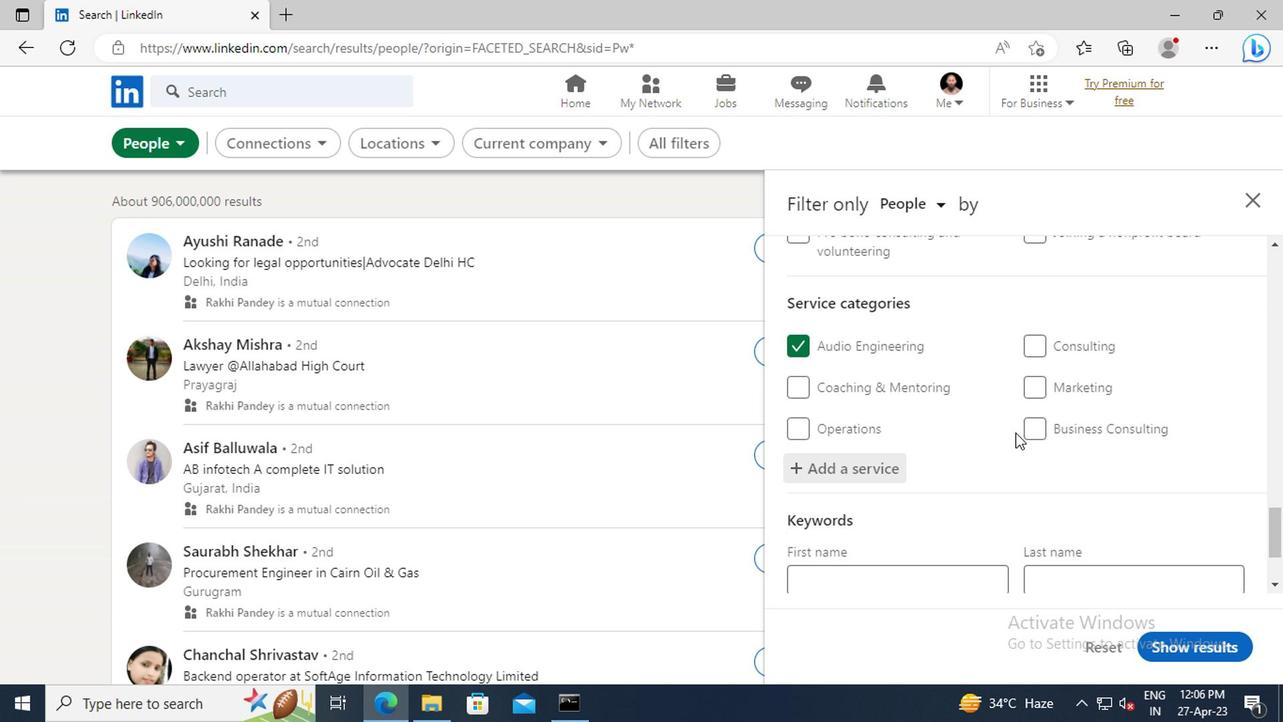 
Action: Mouse scrolled (851, 435) with delta (0, 0)
Screenshot: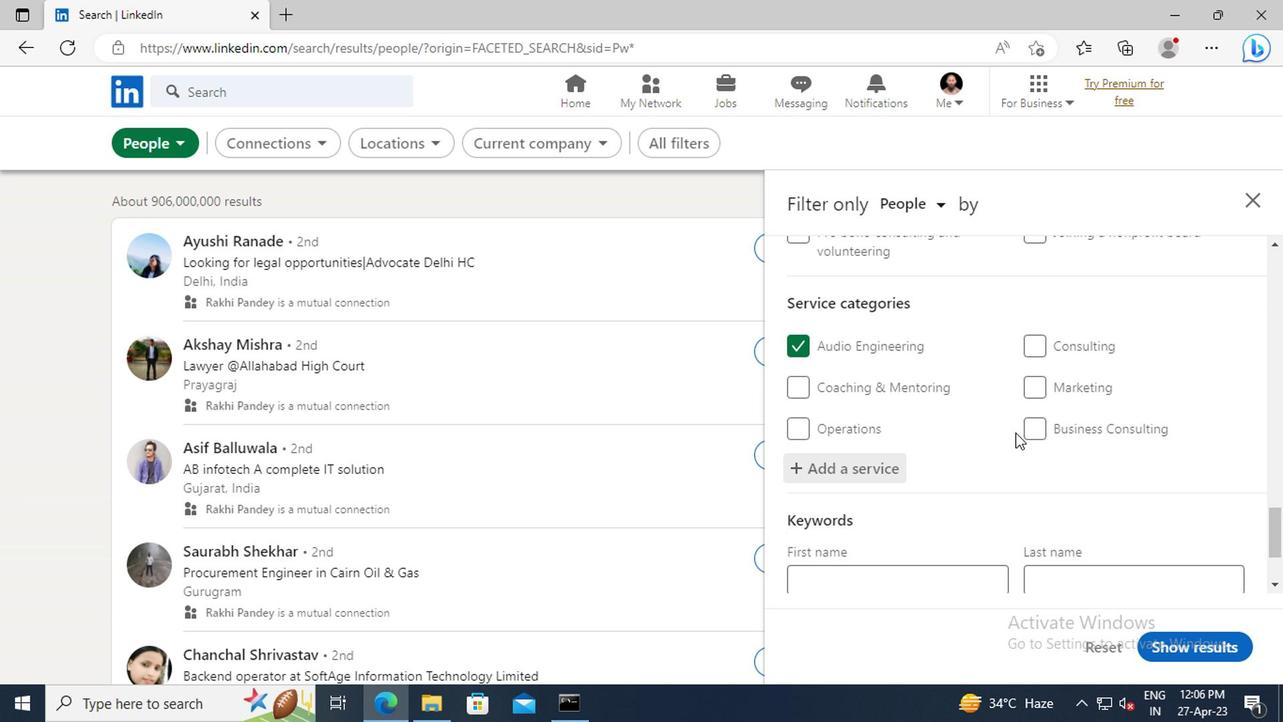 
Action: Mouse scrolled (851, 435) with delta (0, 0)
Screenshot: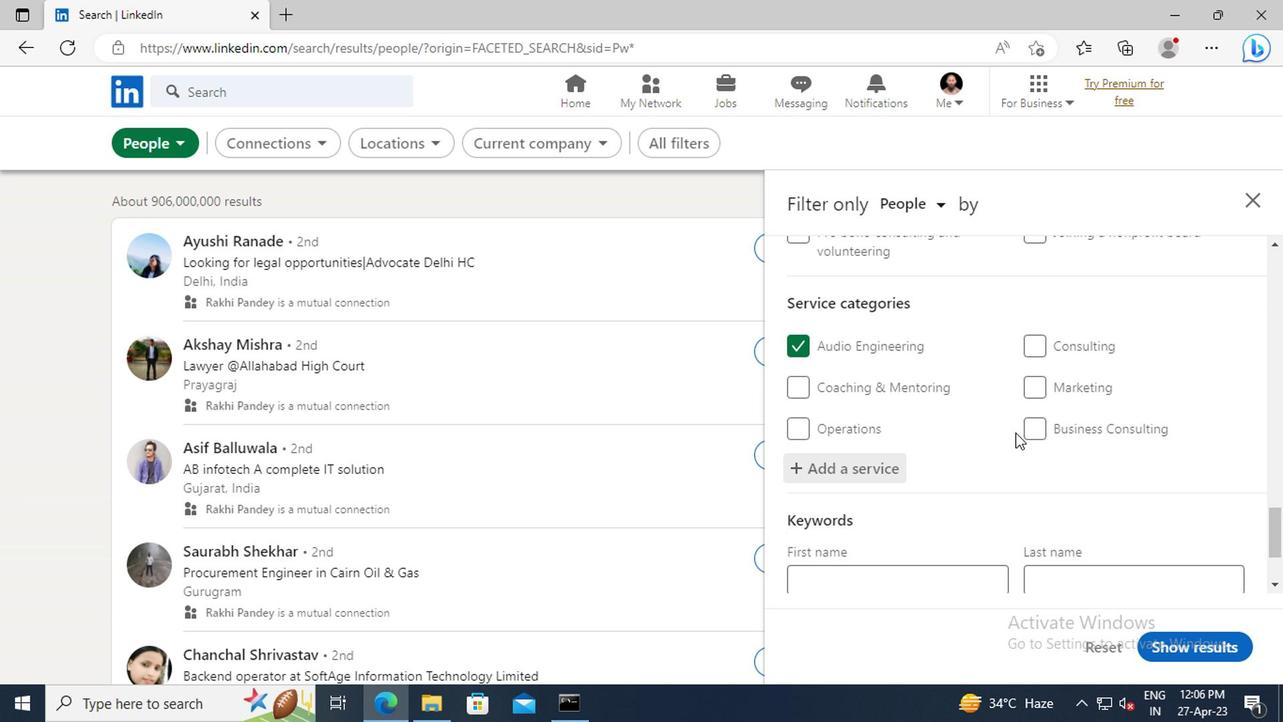 
Action: Mouse moved to (794, 492)
Screenshot: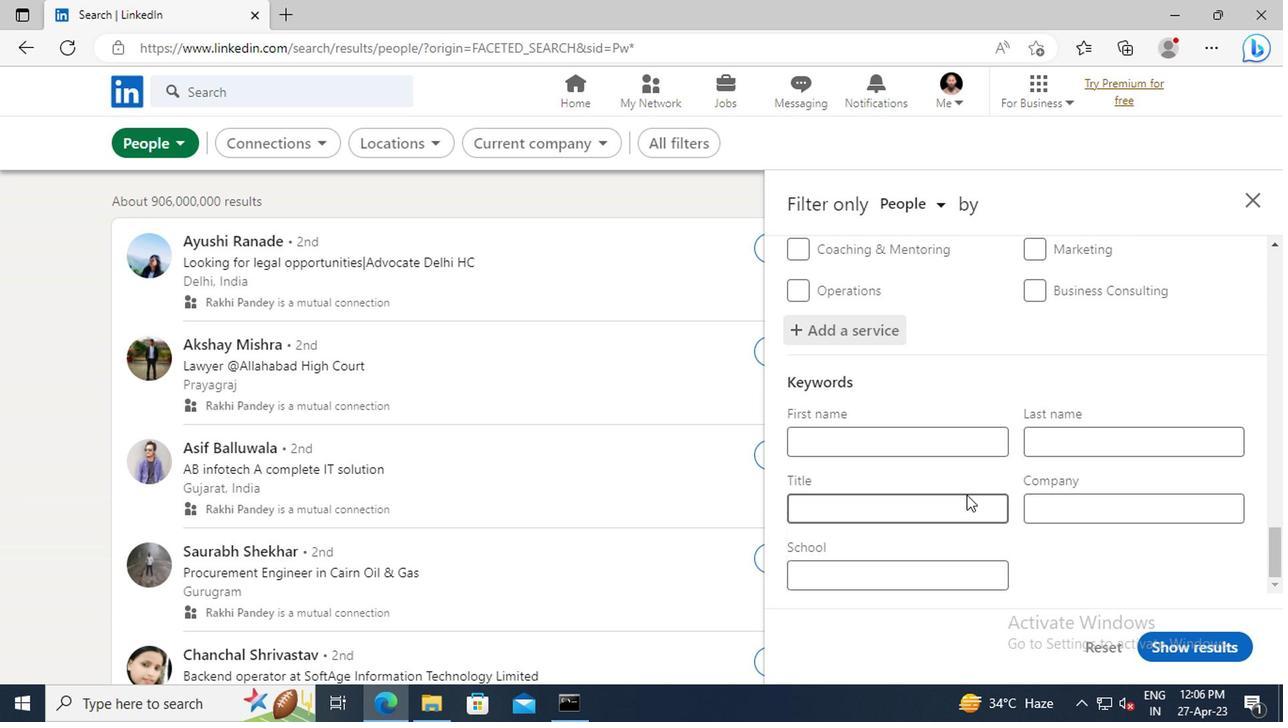 
Action: Mouse pressed left at (794, 492)
Screenshot: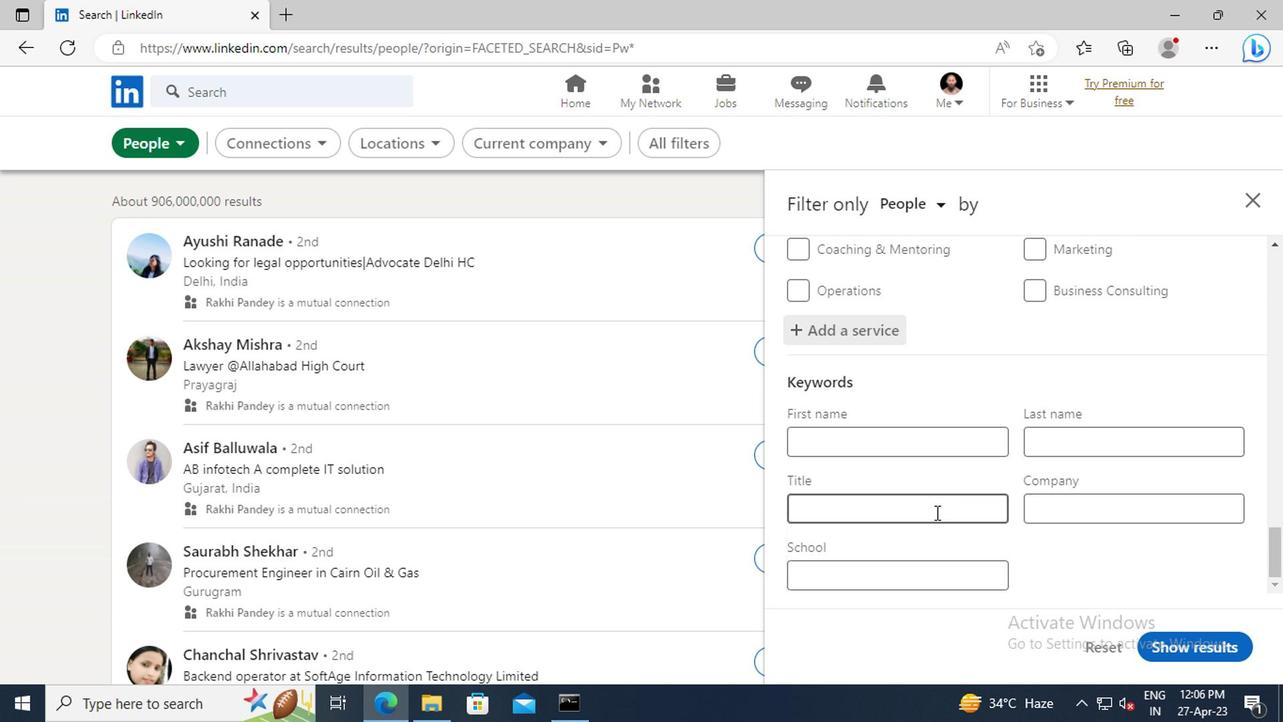 
Action: Key pressed <Key.shift>NOVELIST/<Key.shift>WRITER<Key.enter>
Screenshot: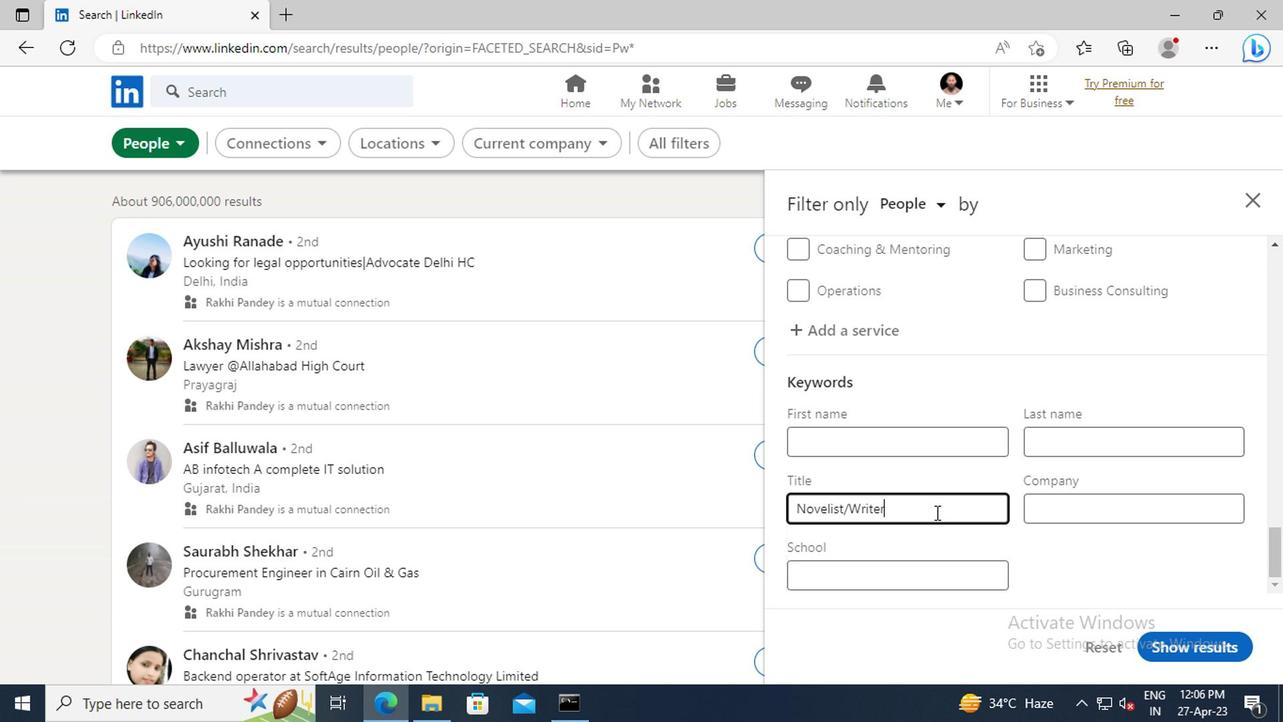 
Action: Mouse moved to (959, 589)
Screenshot: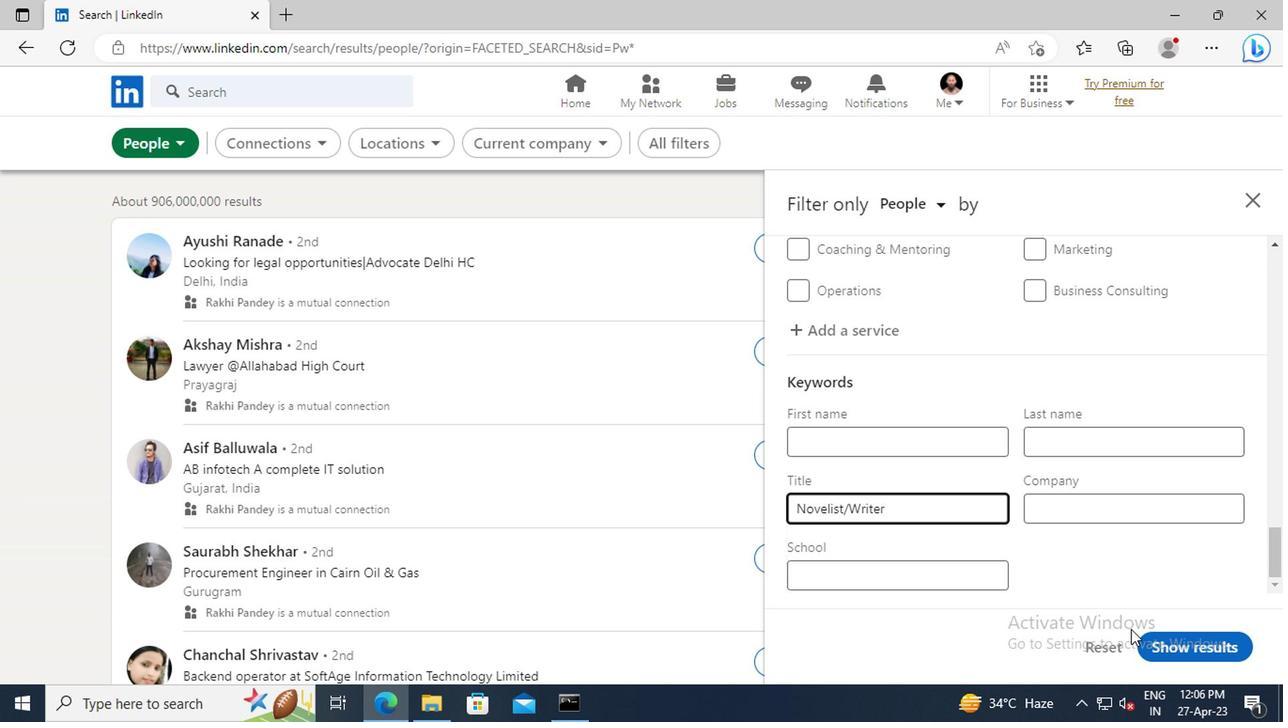 
Action: Mouse pressed left at (959, 589)
Screenshot: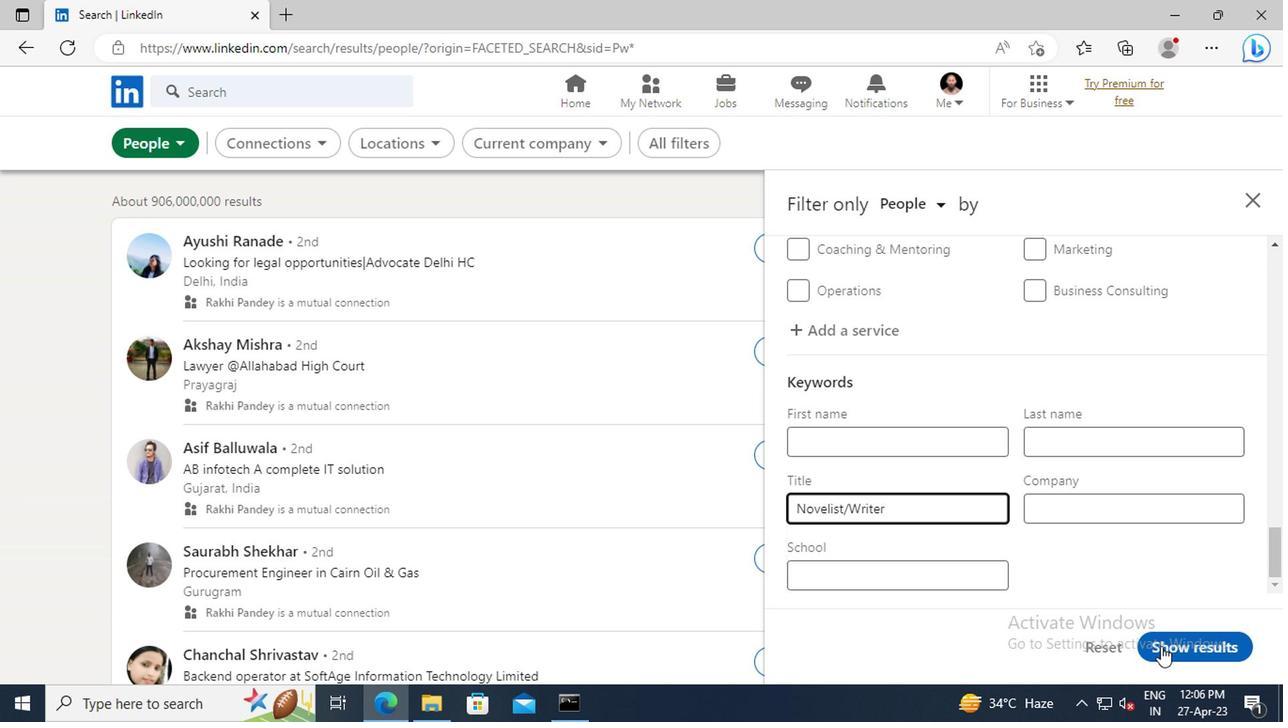 
